 Task: Look for space in Concordia, Argentina from 6th September, 2023 to 10th September, 2023 for 1 adult in price range Rs.9000 to Rs.17000. Place can be private room with 1  bedroom having 1 bed and 1 bathroom. Property type can be house, flat, guest house, hotel. Amenities needed are: heating. Booking option can be shelf check-in. Required host language is English.
Action: Mouse moved to (413, 149)
Screenshot: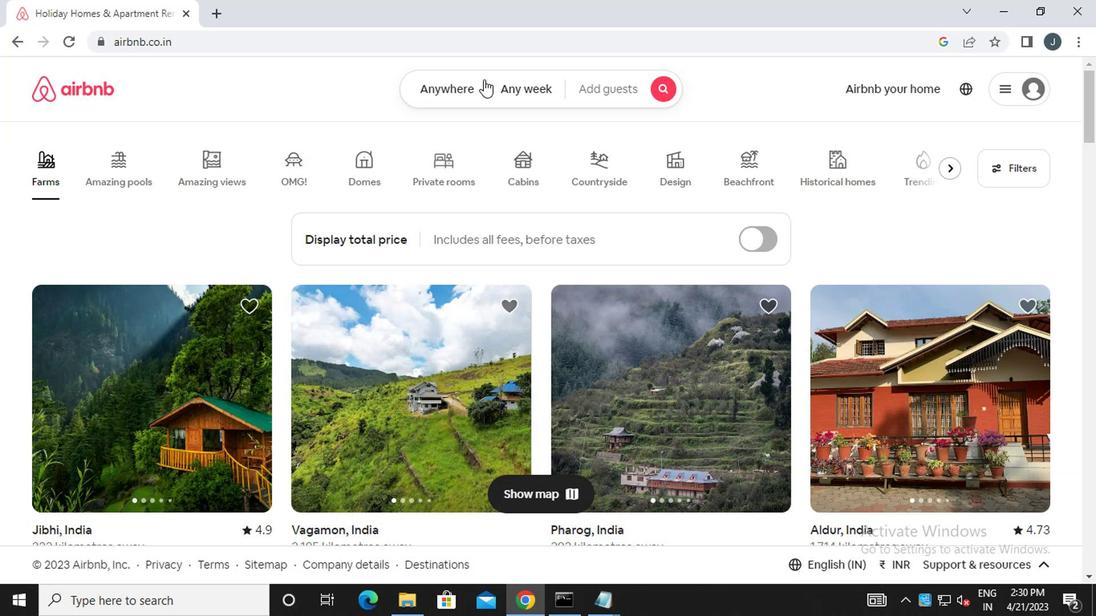 
Action: Mouse pressed left at (413, 149)
Screenshot: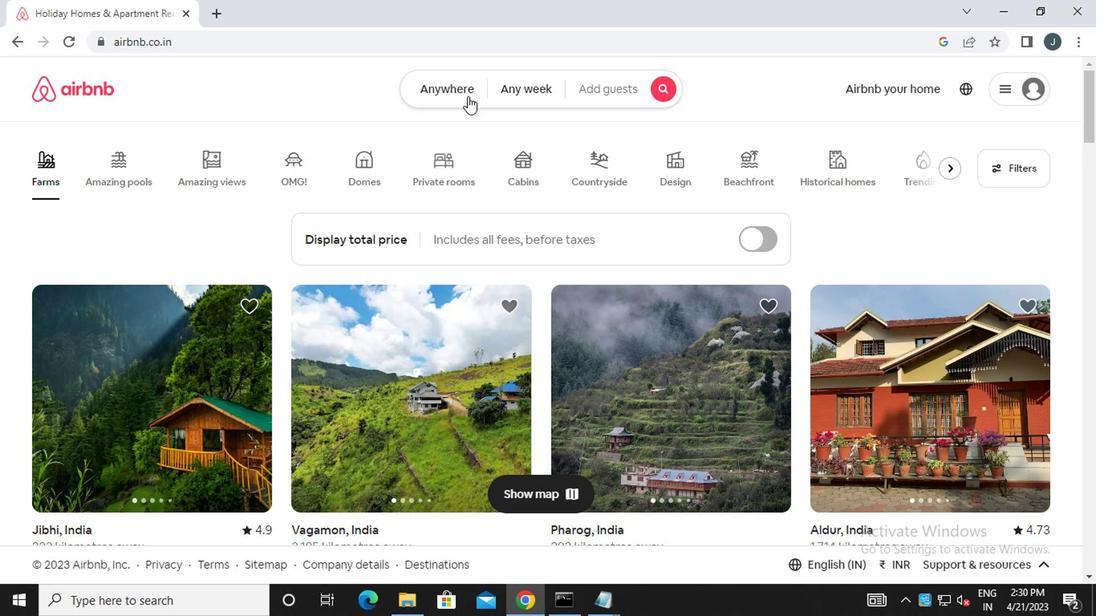 
Action: Mouse moved to (272, 188)
Screenshot: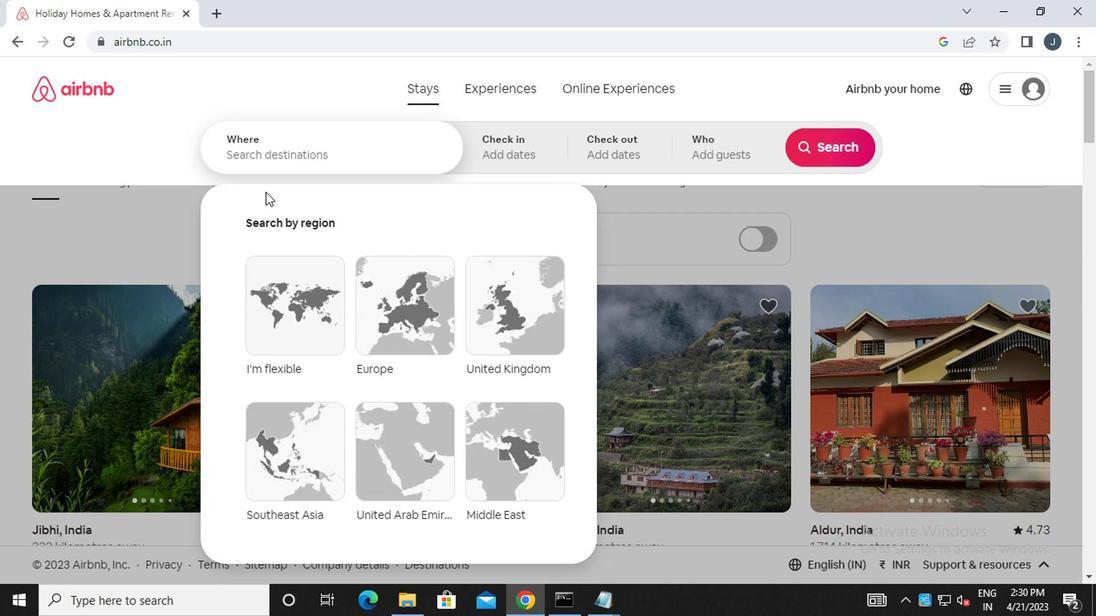 
Action: Mouse pressed left at (272, 188)
Screenshot: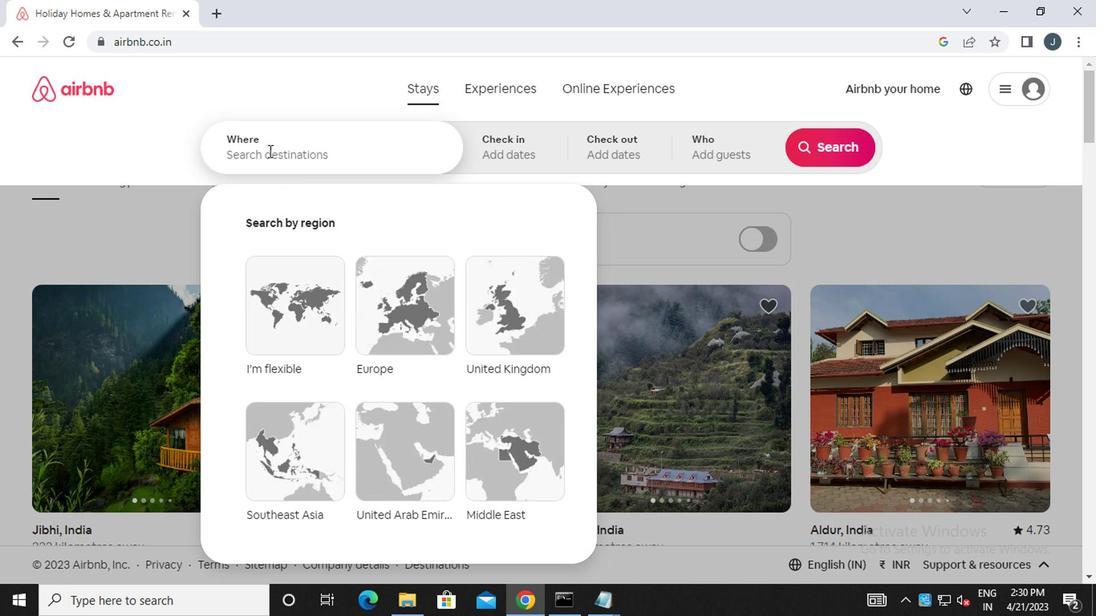 
Action: Mouse moved to (289, 204)
Screenshot: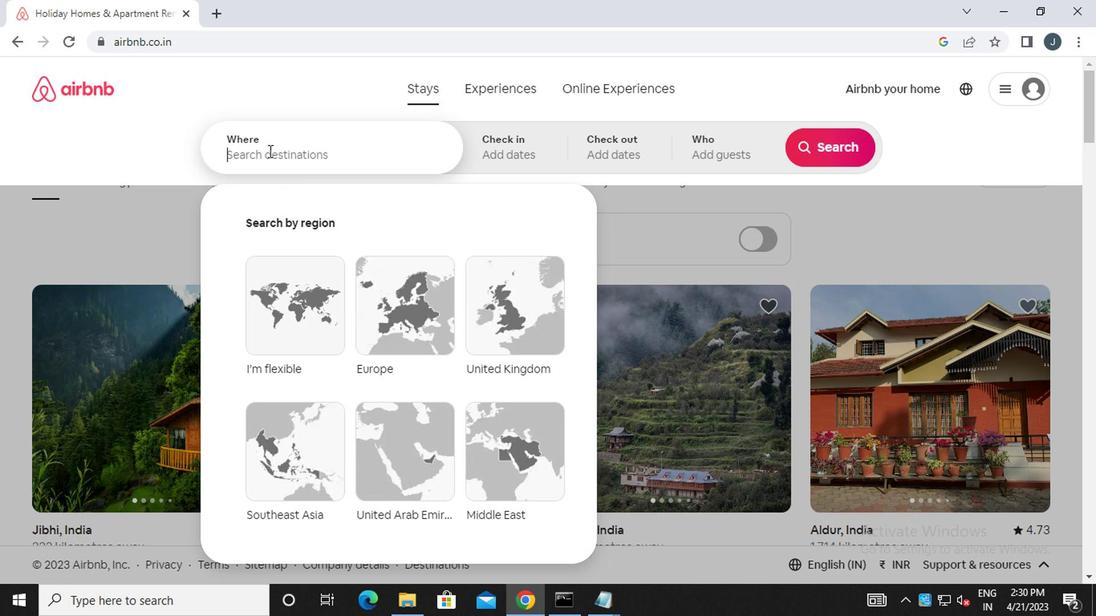 
Action: Key pressed c<Key.caps_lock>oncordia,<Key.space><Key.caps_lock>a<Key.caps_lock>rgentina
Screenshot: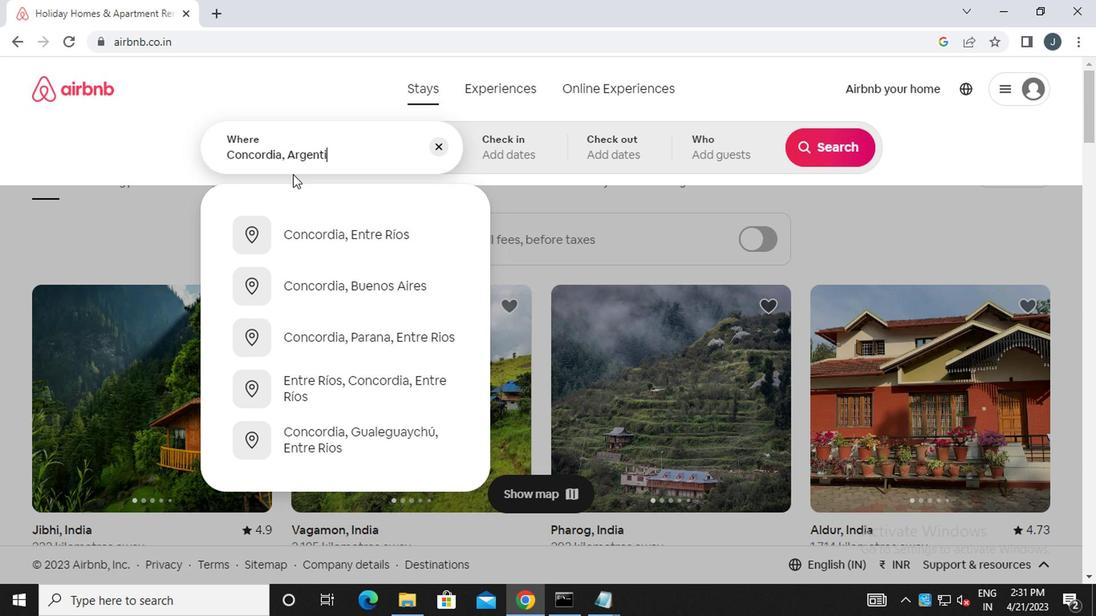 
Action: Mouse moved to (453, 183)
Screenshot: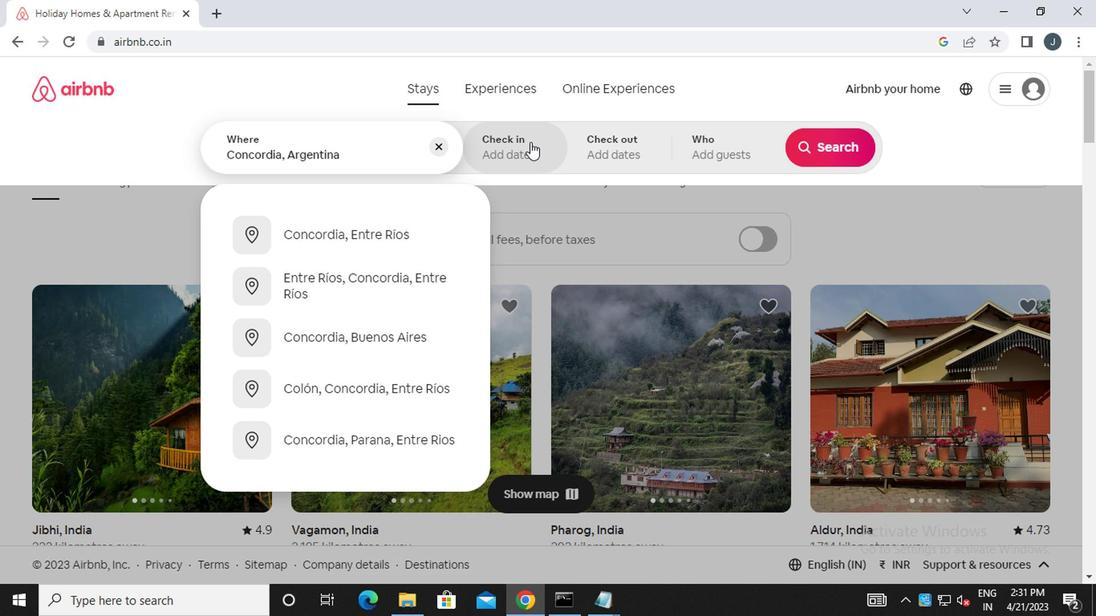 
Action: Mouse pressed left at (453, 183)
Screenshot: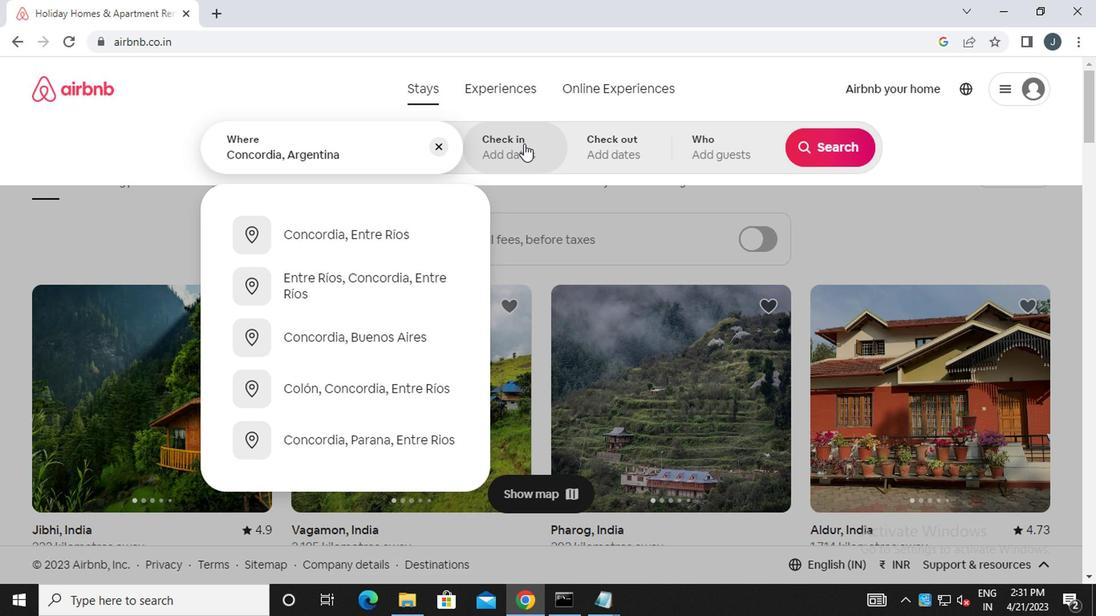 
Action: Mouse moved to (661, 278)
Screenshot: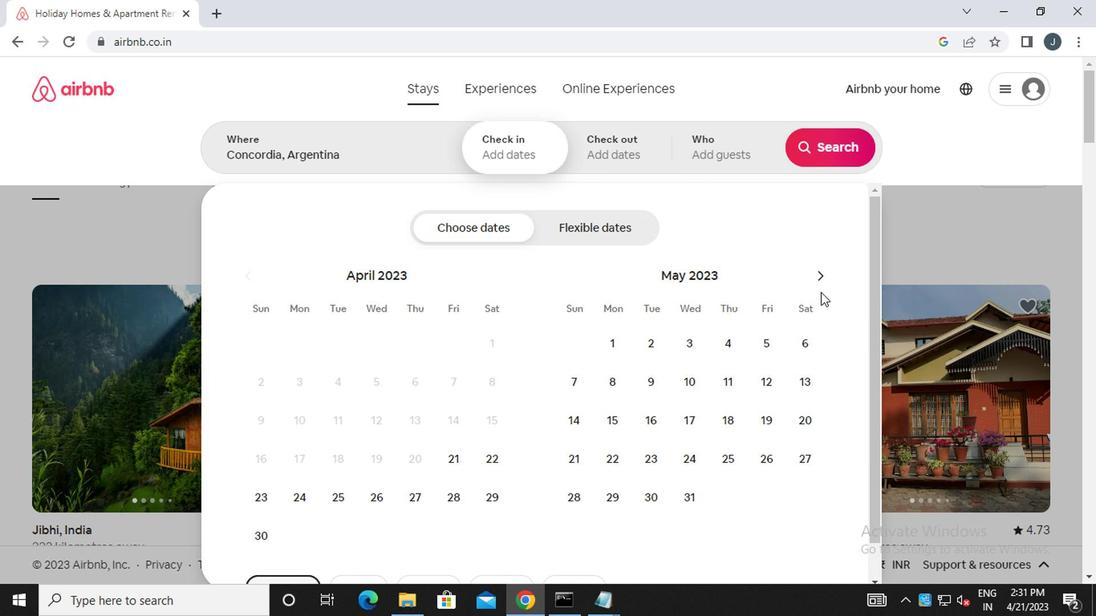 
Action: Mouse pressed left at (661, 278)
Screenshot: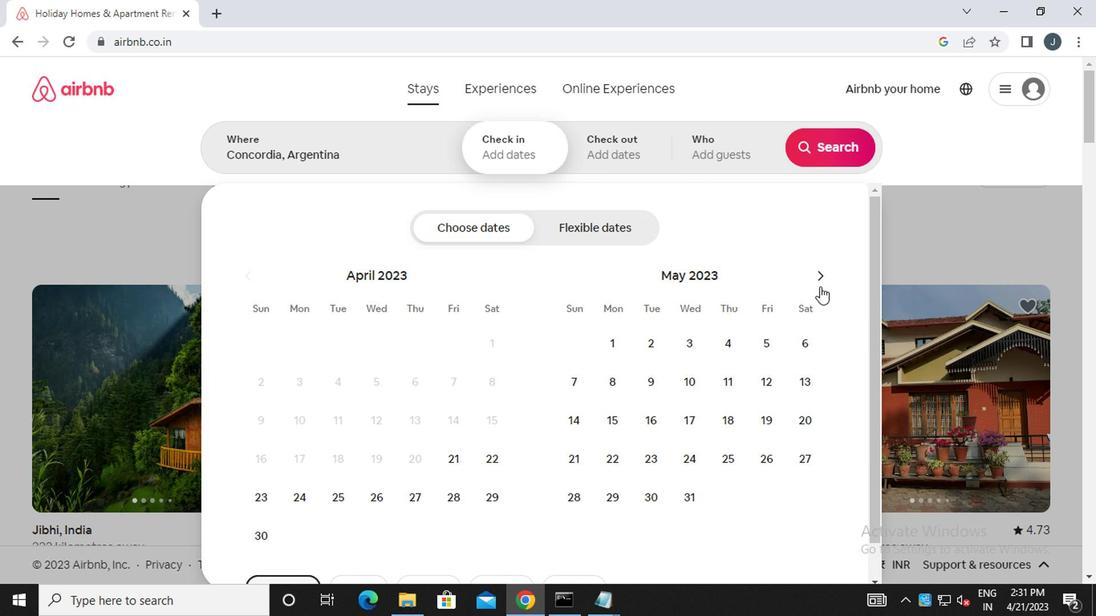 
Action: Mouse pressed left at (661, 278)
Screenshot: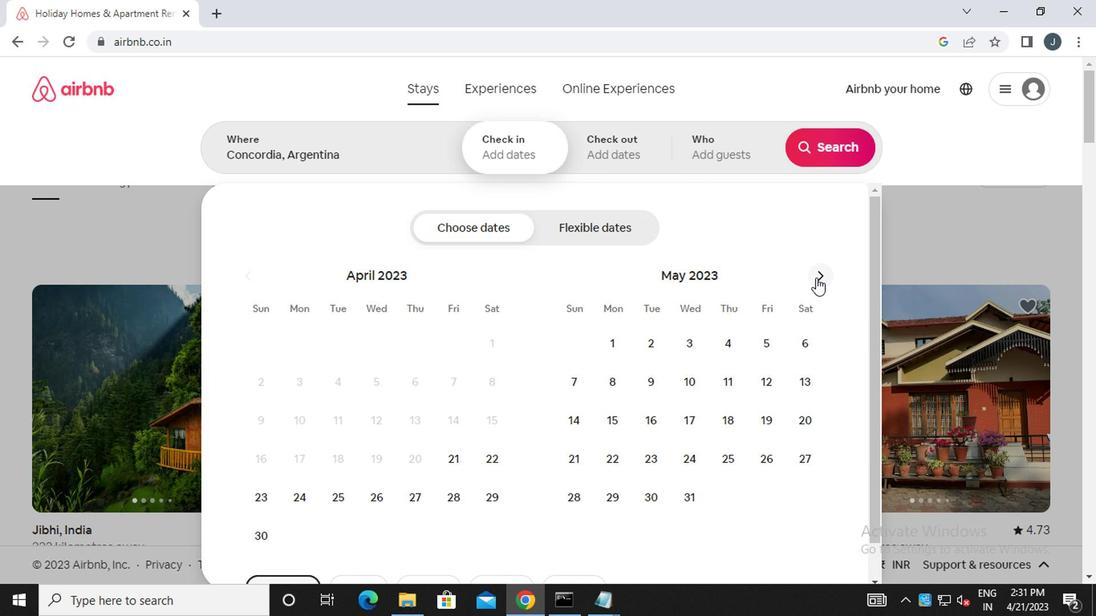 
Action: Mouse pressed left at (661, 278)
Screenshot: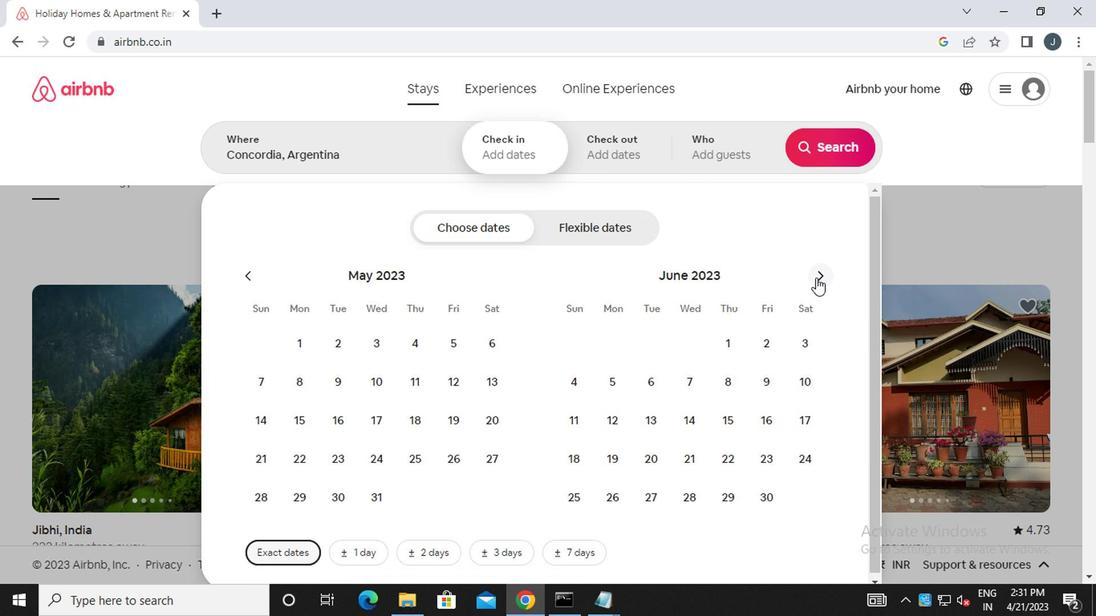 
Action: Mouse moved to (661, 278)
Screenshot: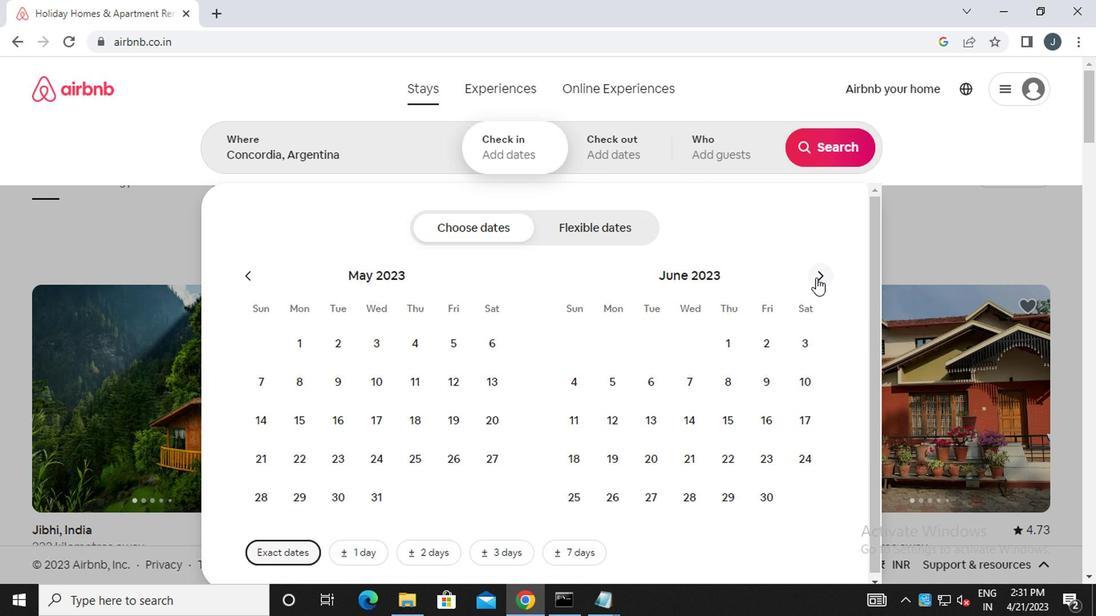 
Action: Mouse pressed left at (661, 278)
Screenshot: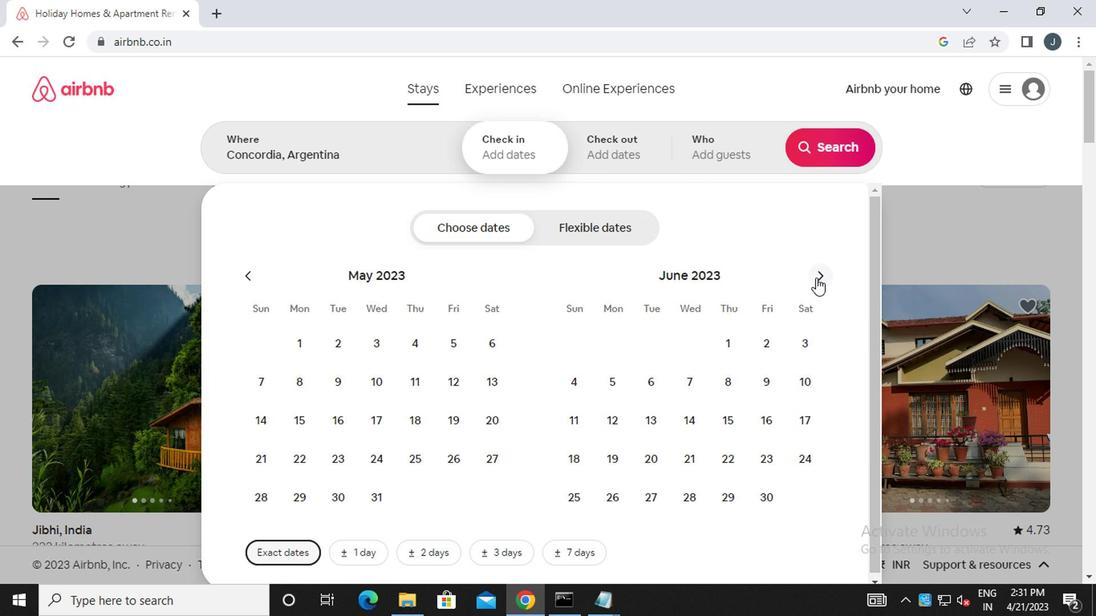 
Action: Mouse pressed left at (661, 278)
Screenshot: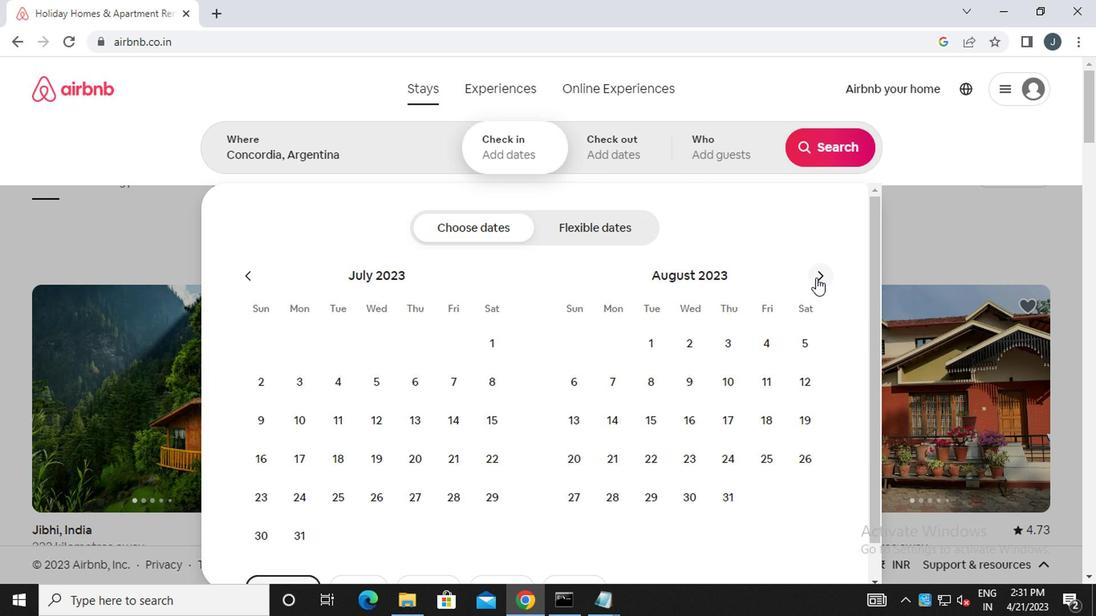 
Action: Mouse moved to (579, 349)
Screenshot: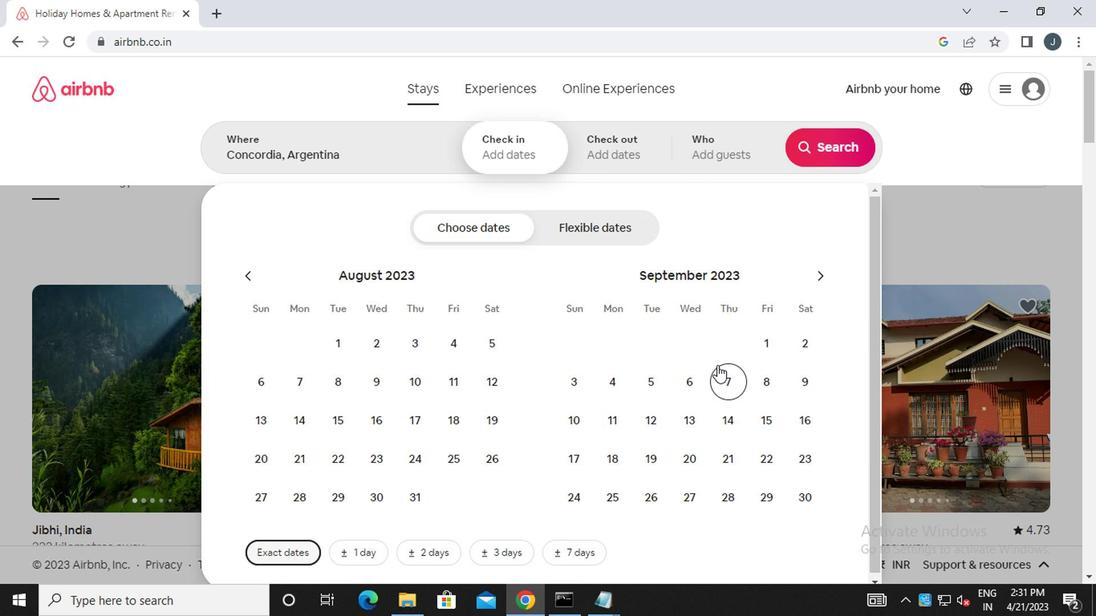 
Action: Mouse pressed left at (579, 349)
Screenshot: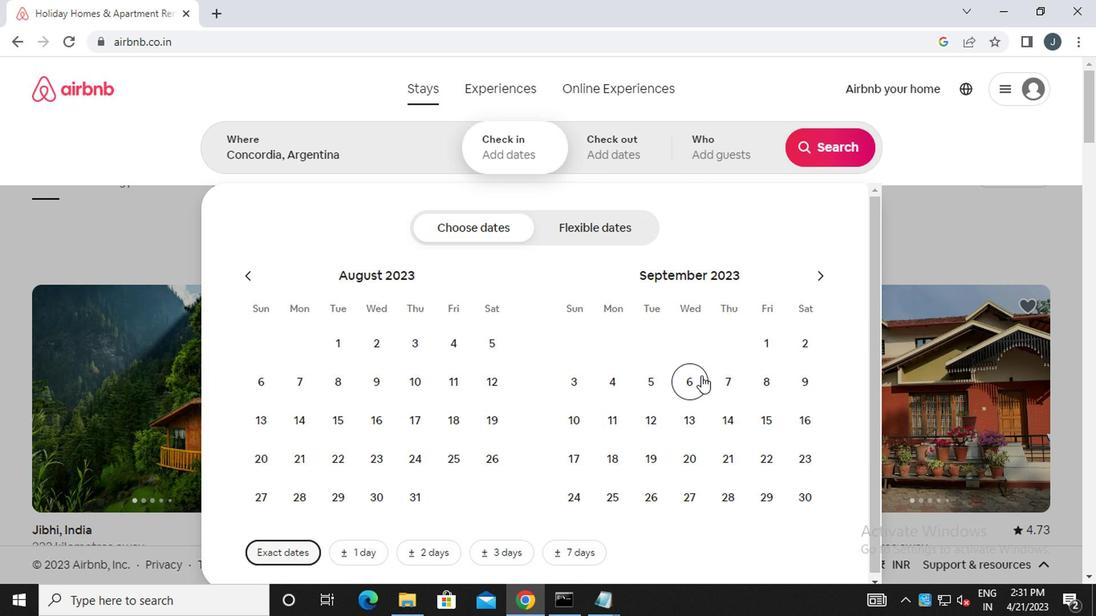 
Action: Mouse moved to (490, 373)
Screenshot: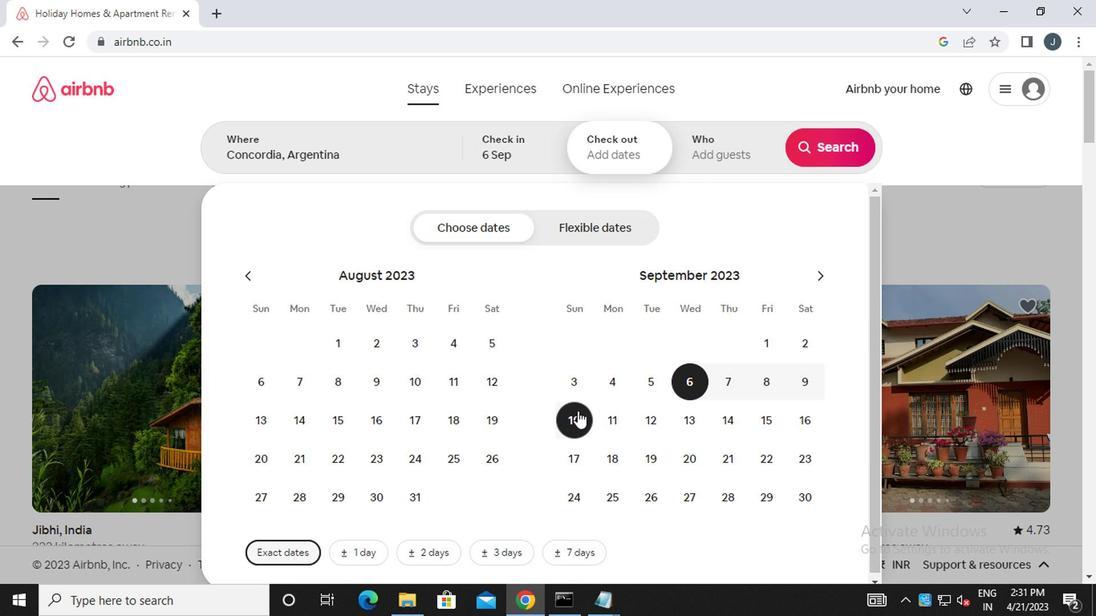 
Action: Mouse pressed left at (490, 373)
Screenshot: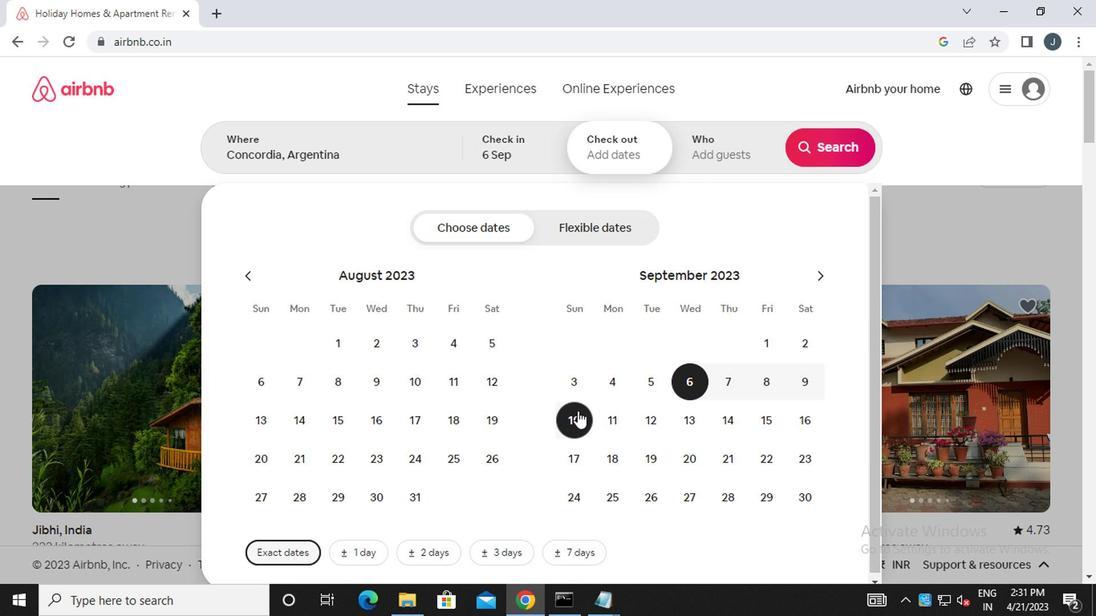 
Action: Mouse moved to (610, 192)
Screenshot: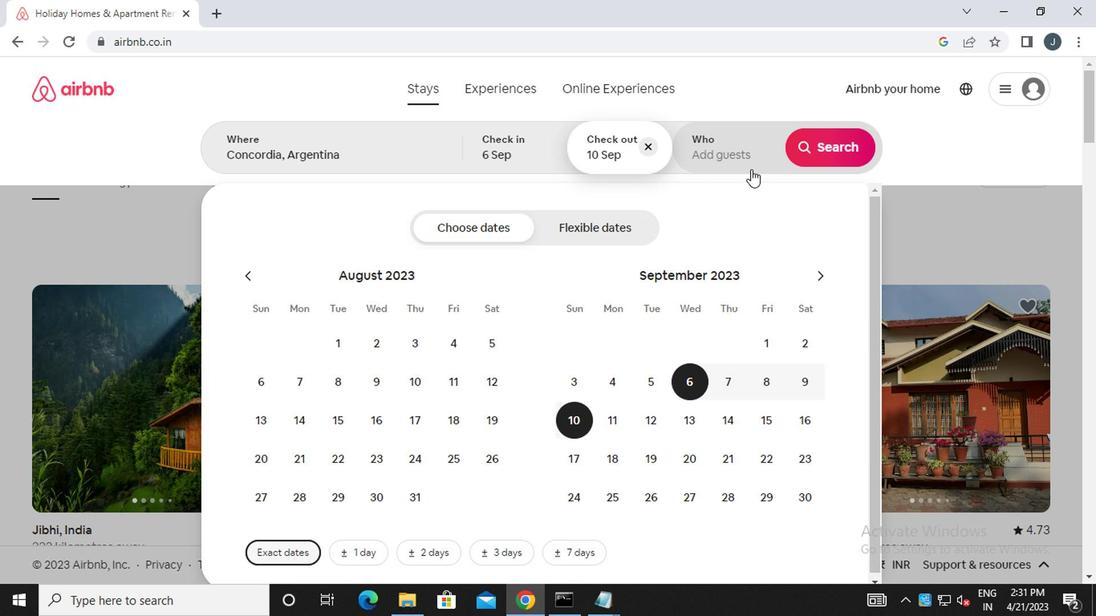 
Action: Mouse pressed left at (610, 192)
Screenshot: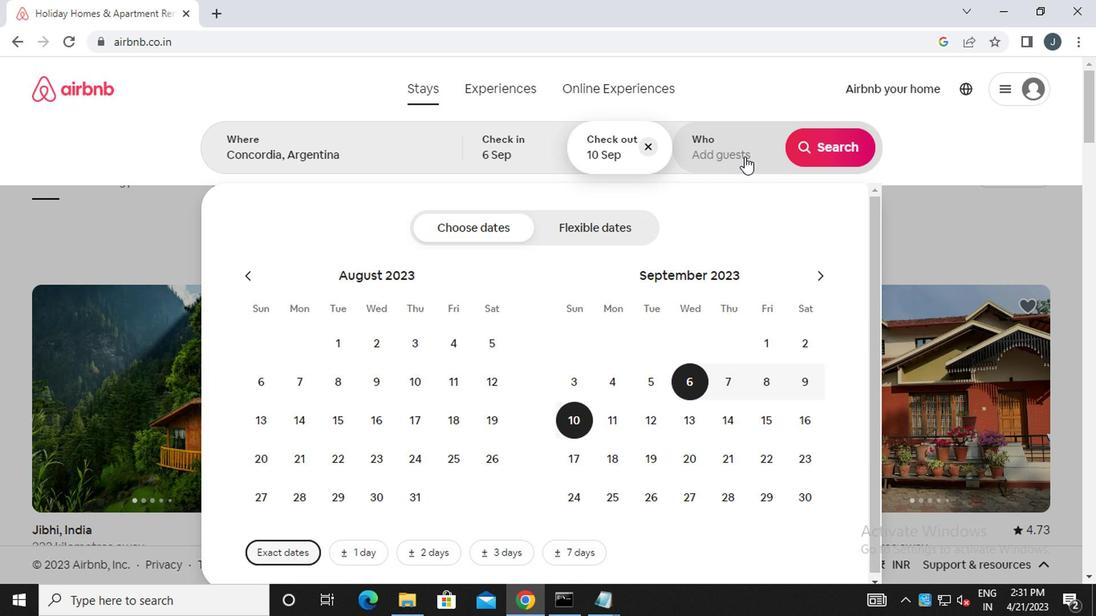 
Action: Mouse moved to (675, 247)
Screenshot: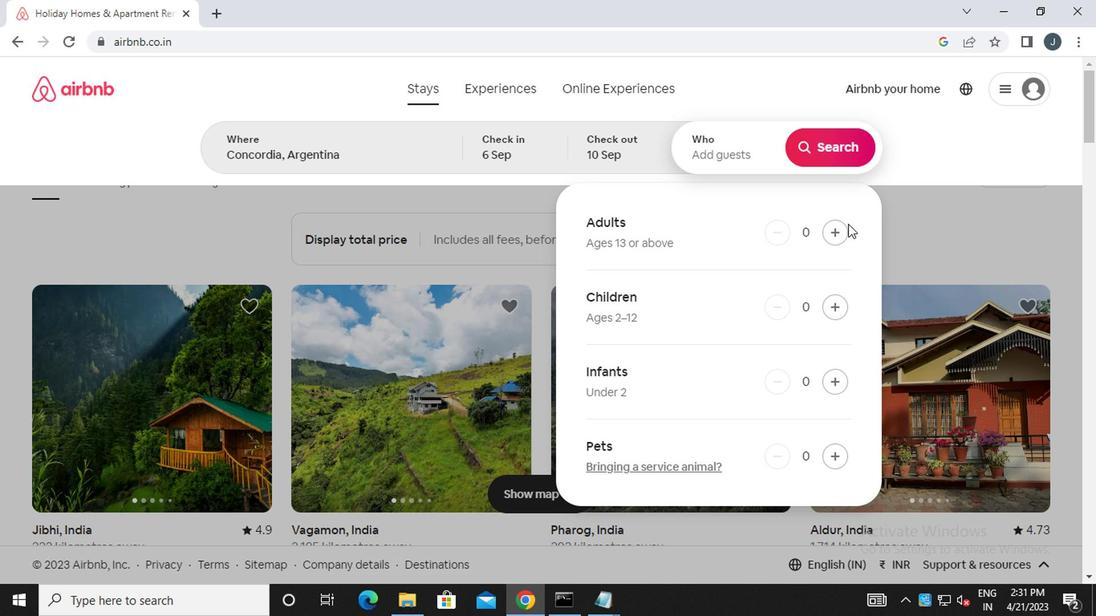 
Action: Mouse pressed left at (675, 247)
Screenshot: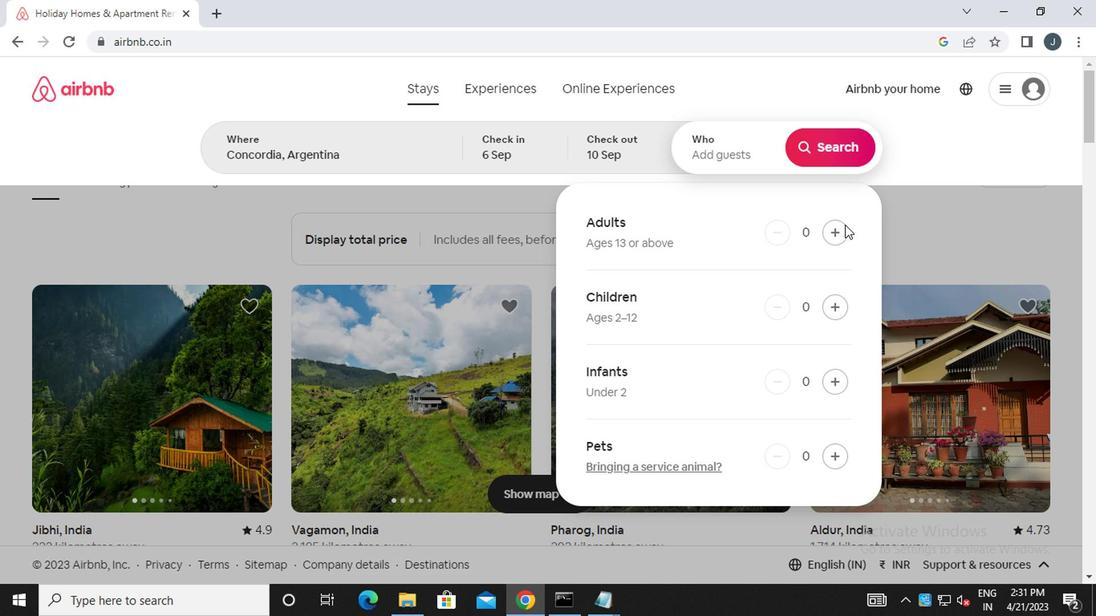 
Action: Mouse moved to (671, 187)
Screenshot: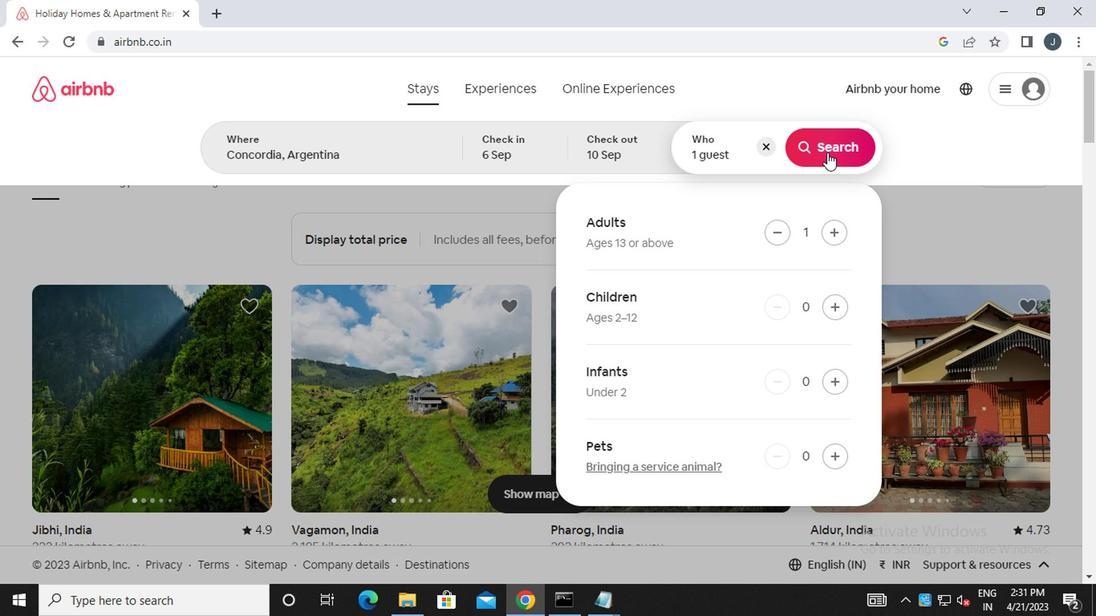 
Action: Mouse pressed left at (671, 187)
Screenshot: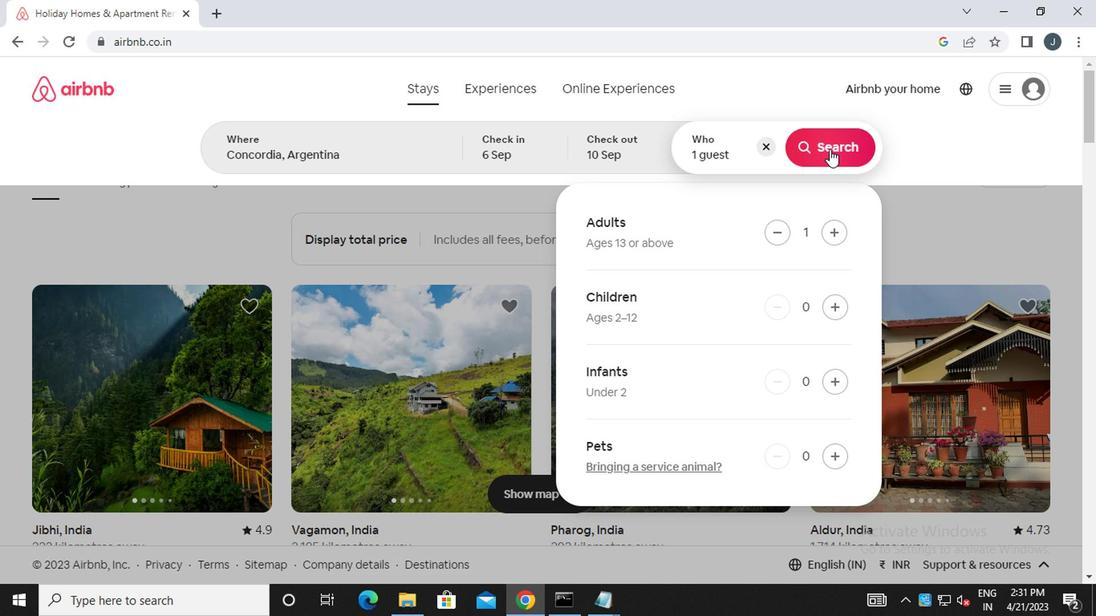 
Action: Mouse moved to (817, 190)
Screenshot: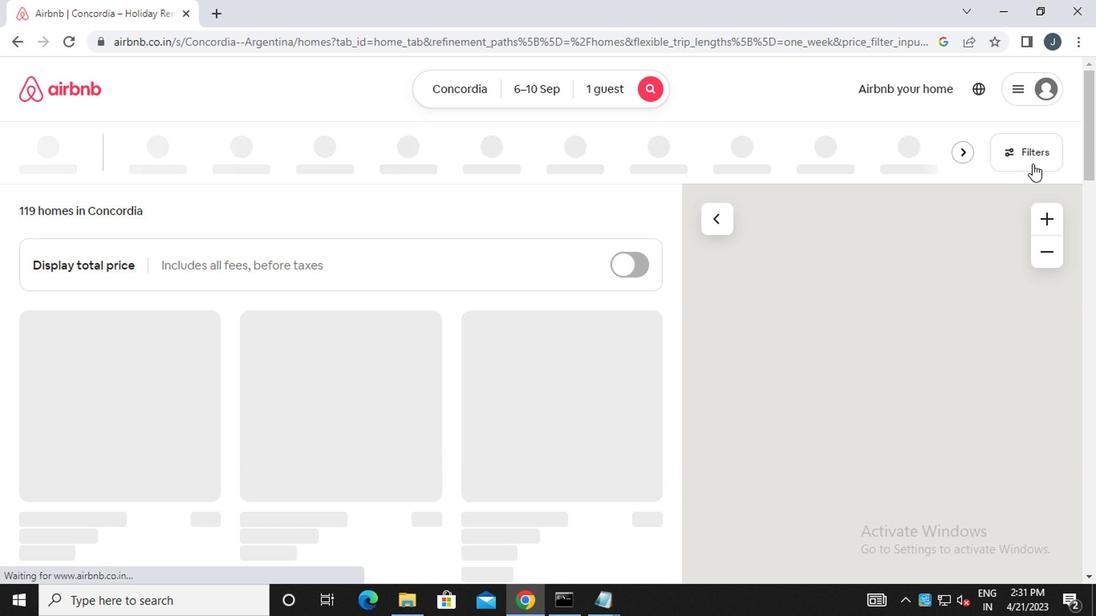 
Action: Mouse pressed left at (817, 190)
Screenshot: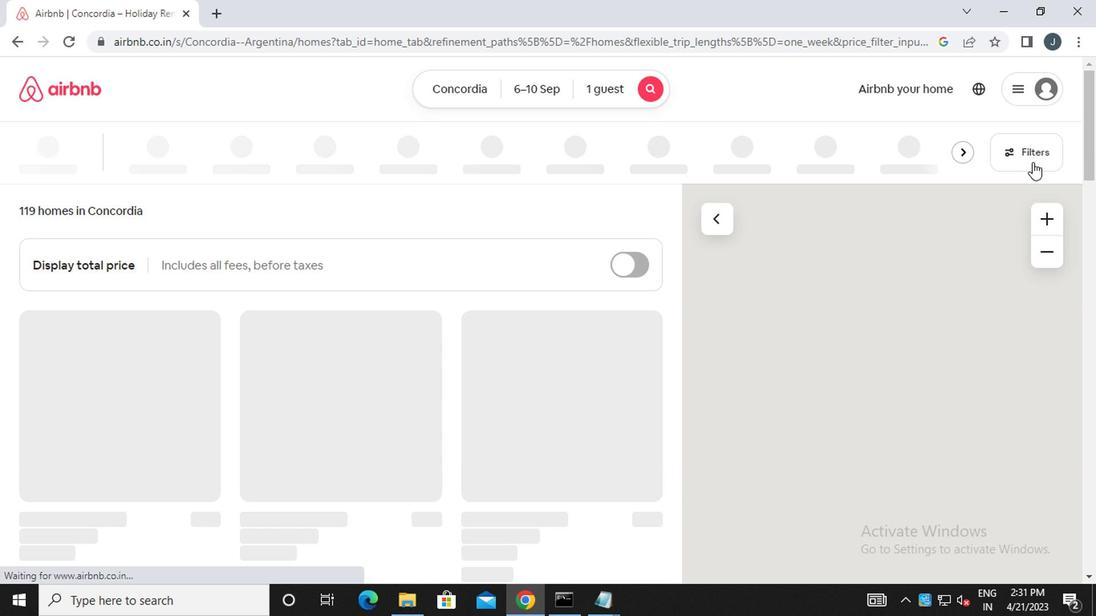 
Action: Mouse moved to (327, 337)
Screenshot: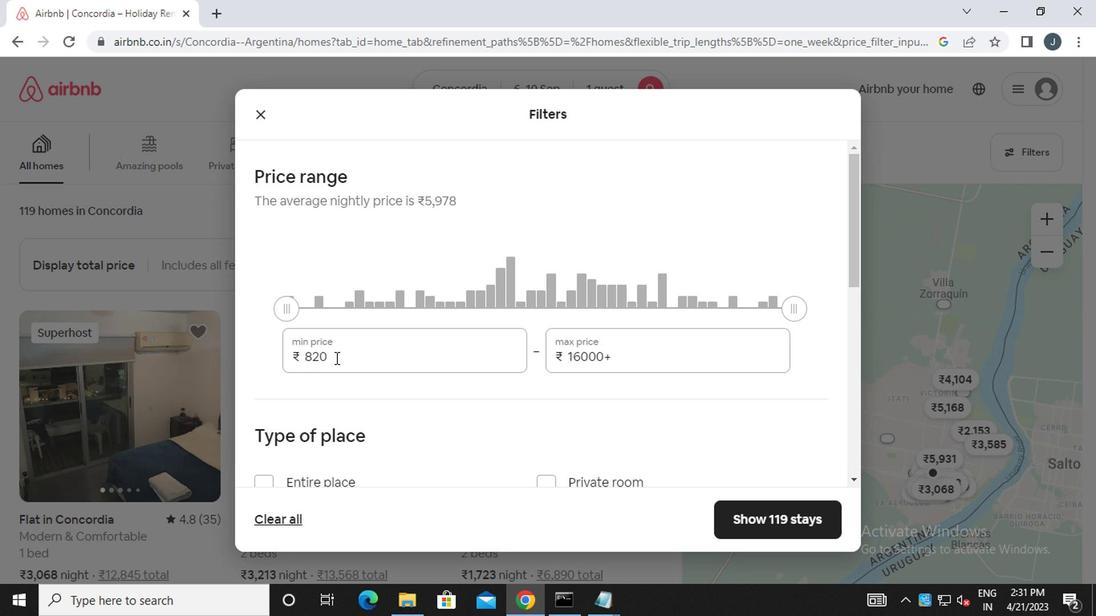 
Action: Mouse pressed left at (327, 337)
Screenshot: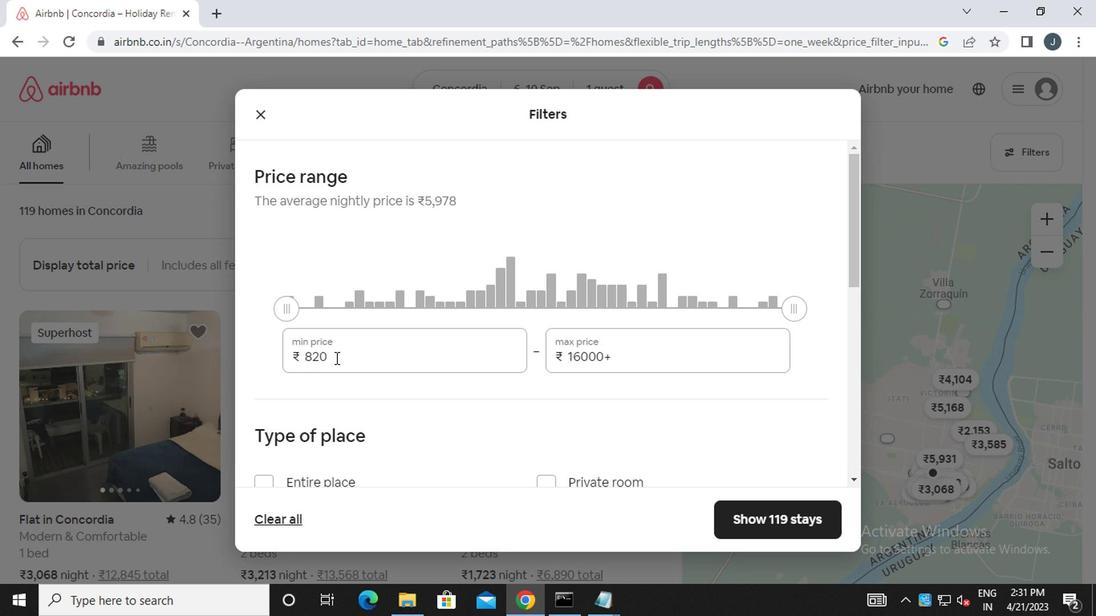 
Action: Mouse moved to (330, 338)
Screenshot: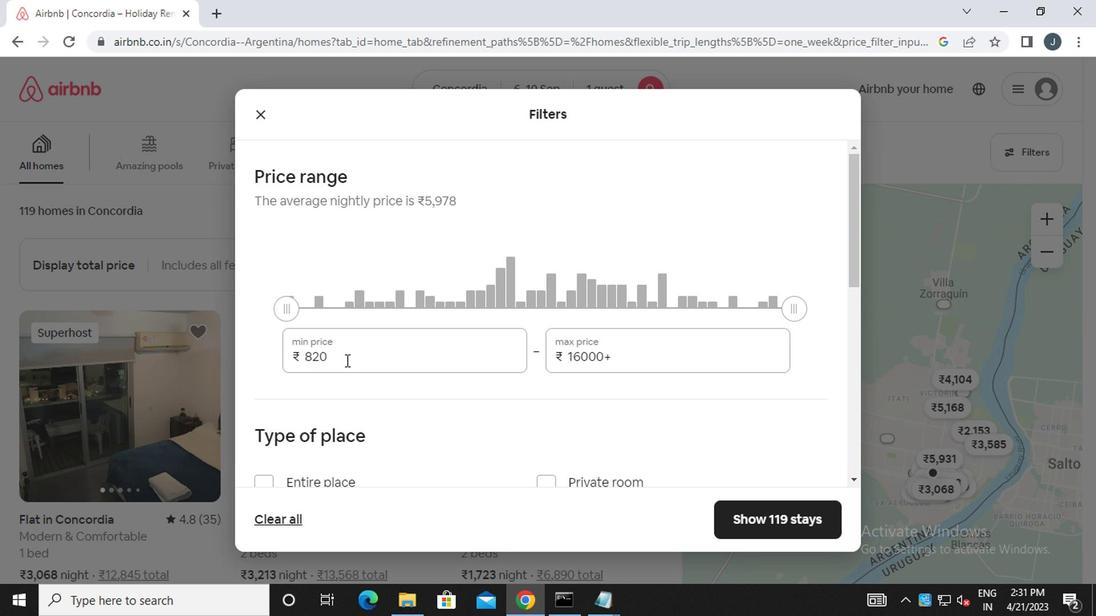 
Action: Key pressed <Key.backspace><Key.backspace><Key.backspace>9000
Screenshot: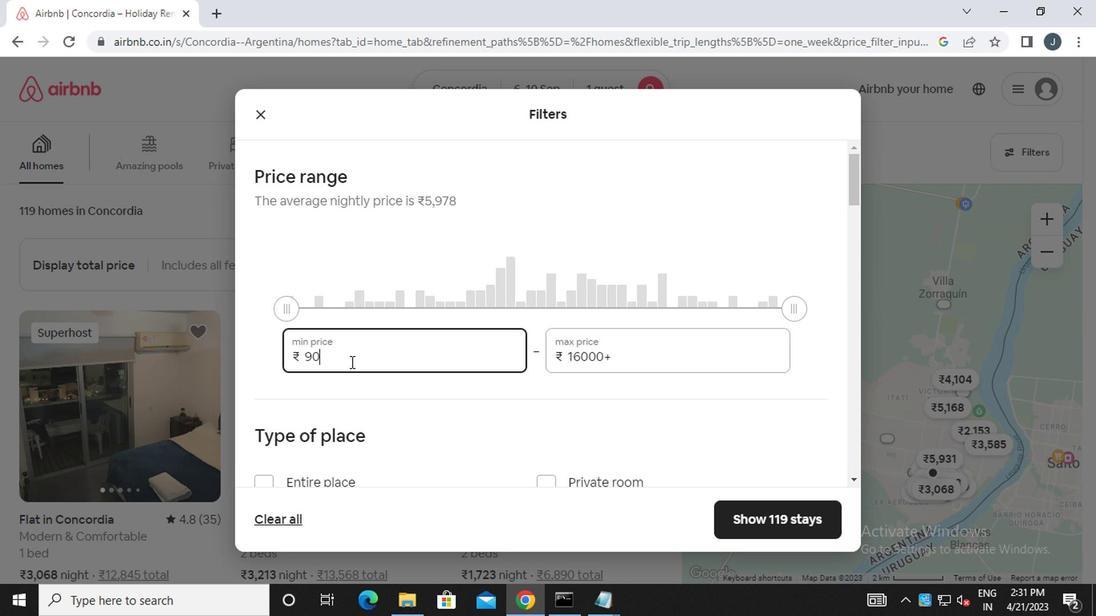 
Action: Mouse moved to (564, 330)
Screenshot: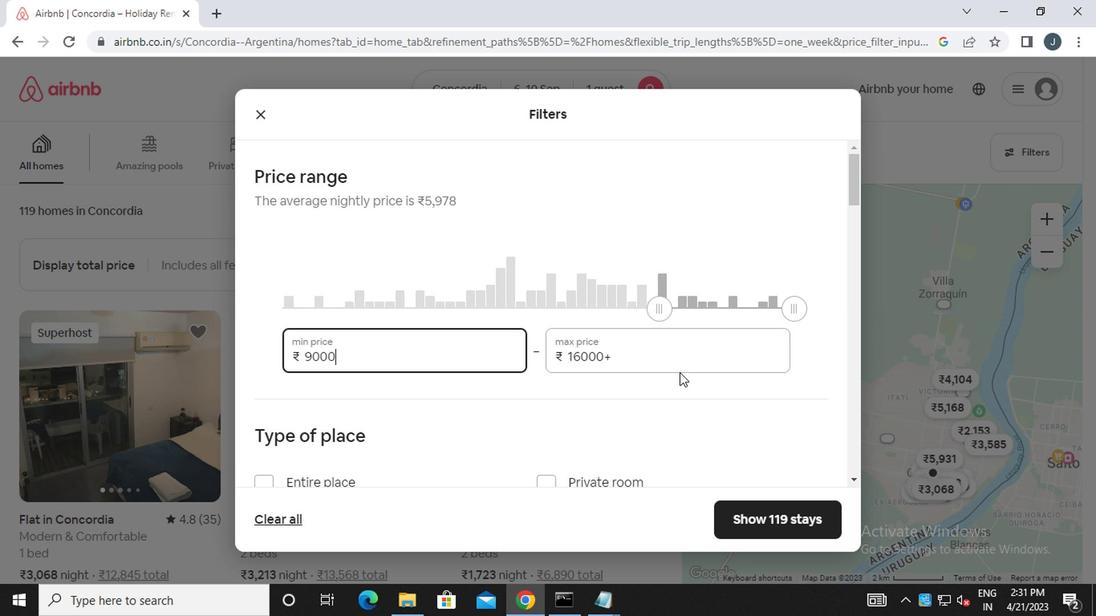 
Action: Mouse pressed left at (564, 330)
Screenshot: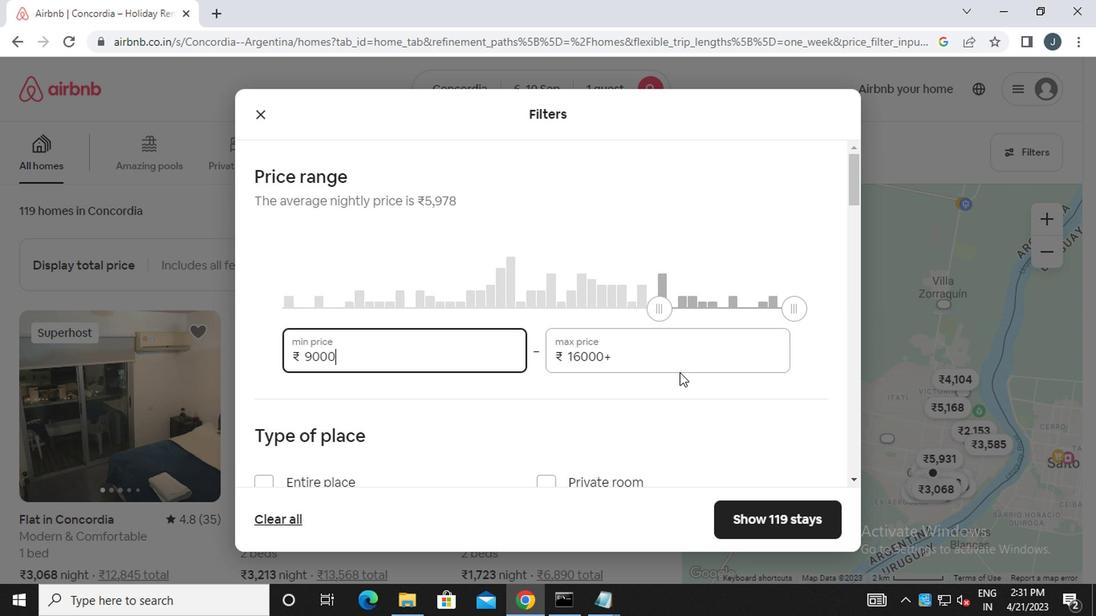 
Action: Mouse moved to (564, 330)
Screenshot: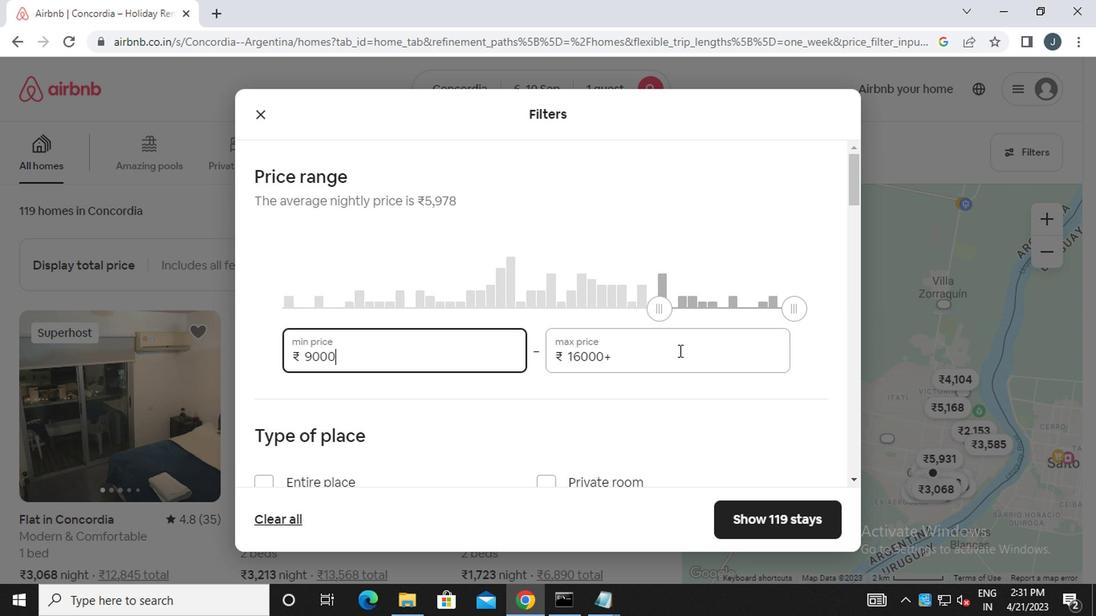 
Action: Key pressed <Key.backspace><Key.backspace><Key.backspace><Key.backspace><Key.backspace><Key.backspace><Key.backspace><Key.backspace><Key.backspace><Key.backspace>17000
Screenshot: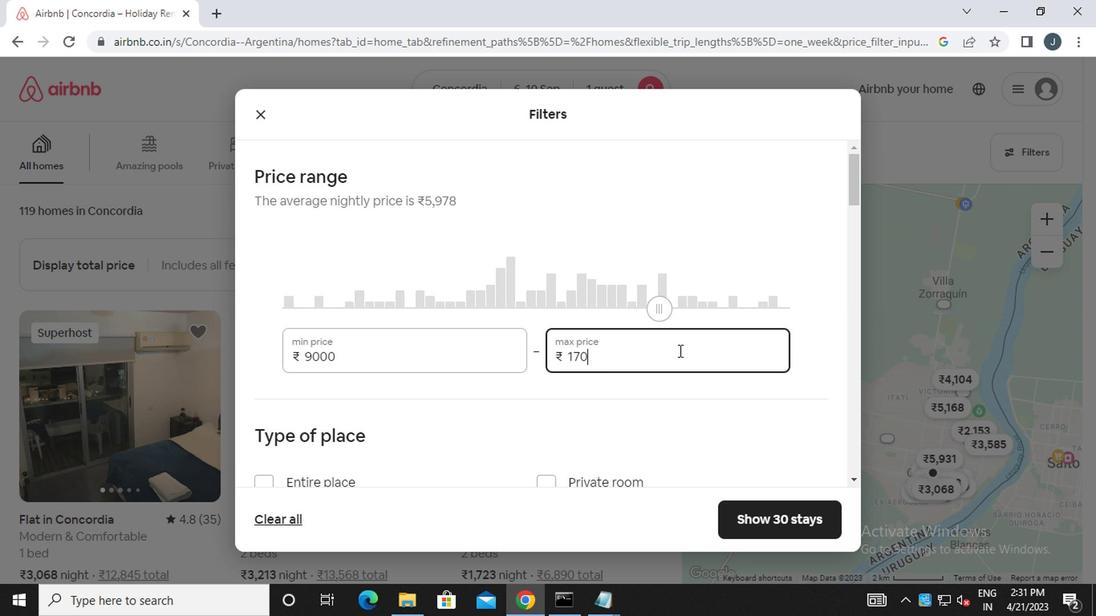 
Action: Mouse moved to (472, 349)
Screenshot: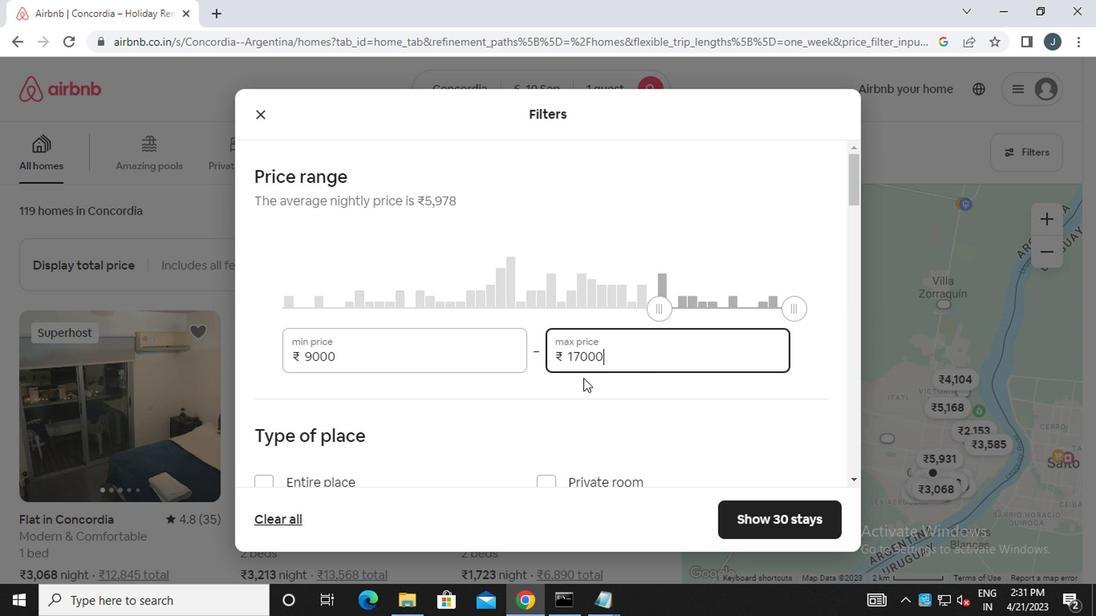 
Action: Mouse scrolled (472, 349) with delta (0, 0)
Screenshot: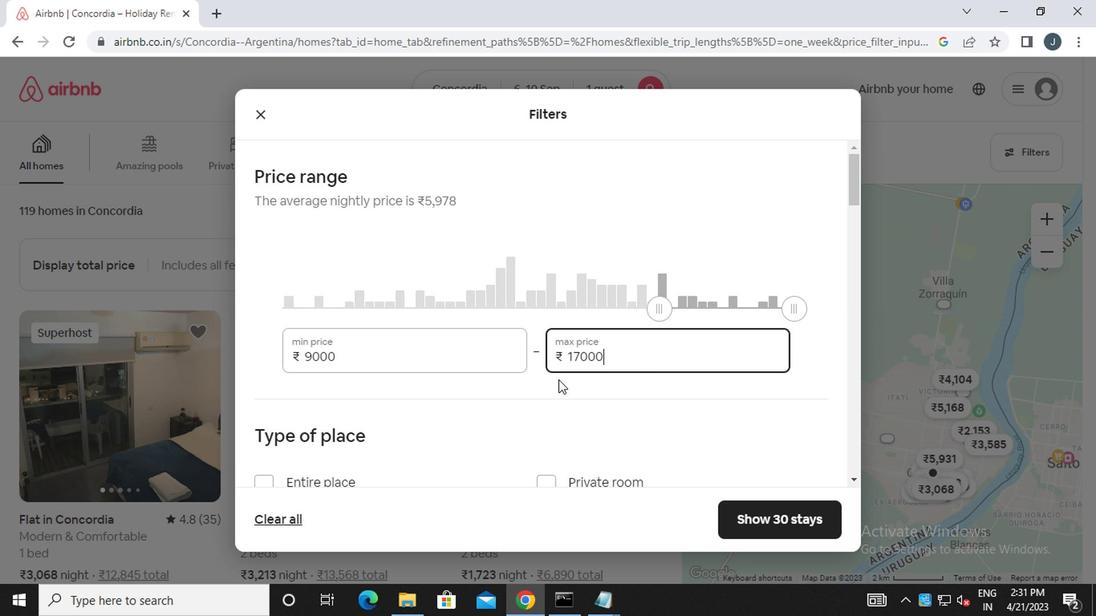 
Action: Mouse moved to (471, 349)
Screenshot: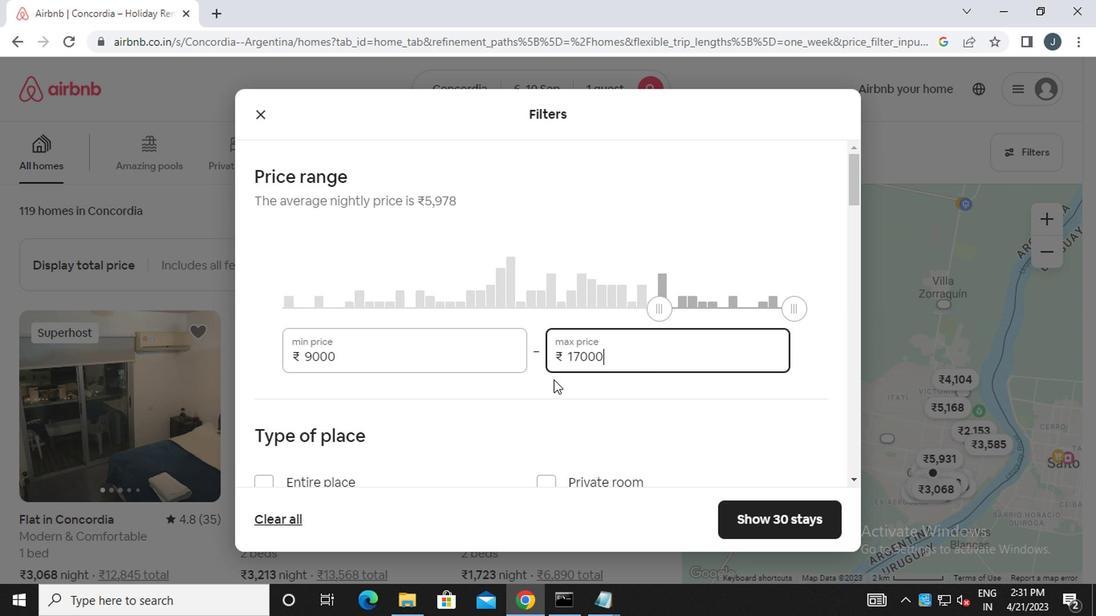 
Action: Mouse scrolled (471, 348) with delta (0, 0)
Screenshot: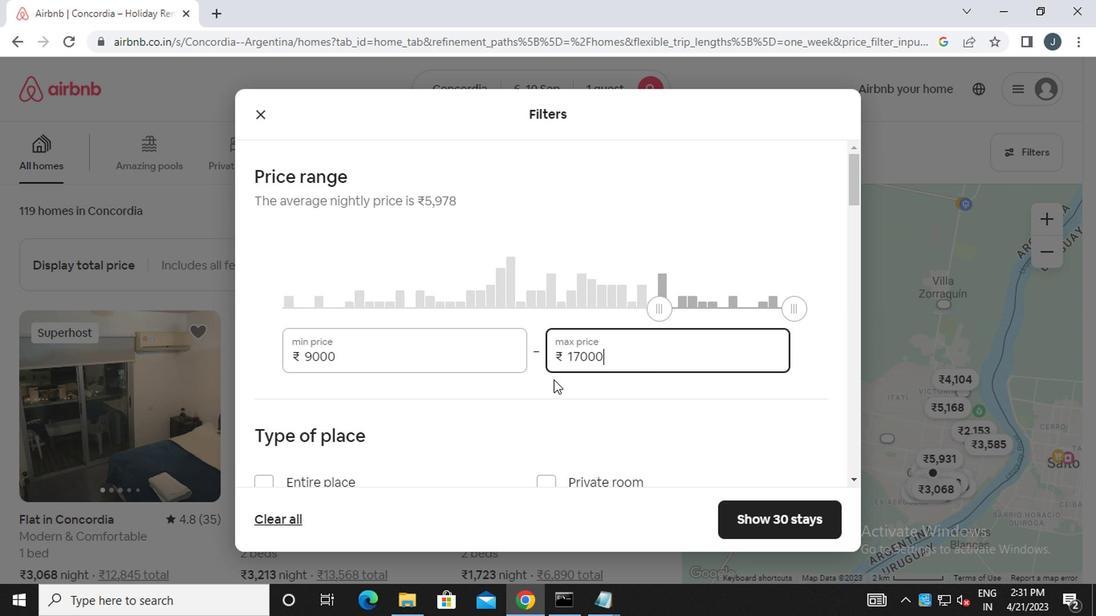 
Action: Mouse moved to (470, 349)
Screenshot: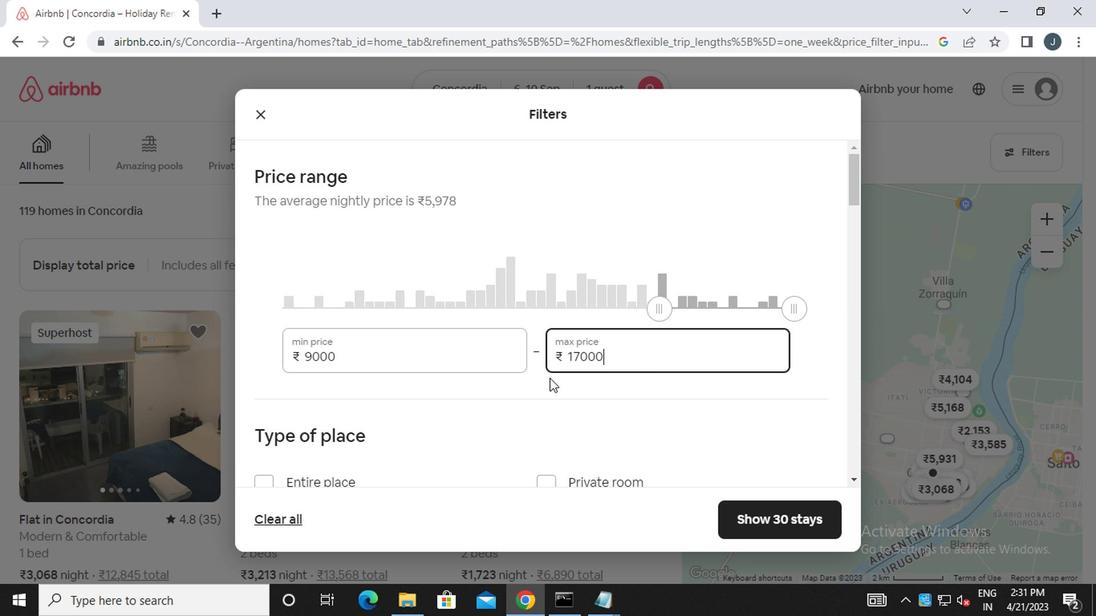 
Action: Mouse scrolled (470, 348) with delta (0, 0)
Screenshot: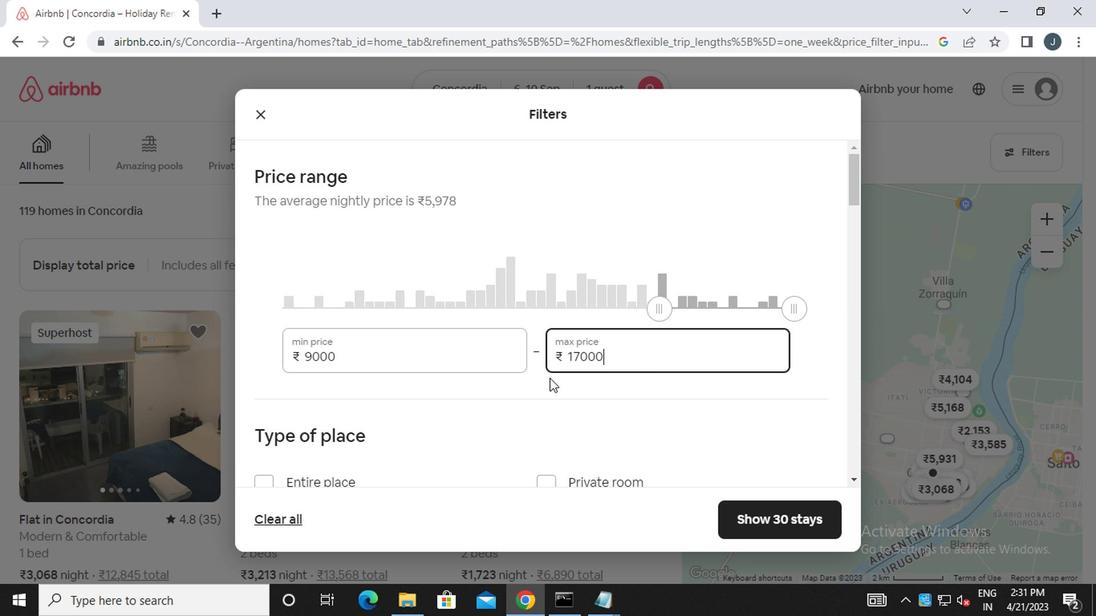 
Action: Mouse moved to (526, 255)
Screenshot: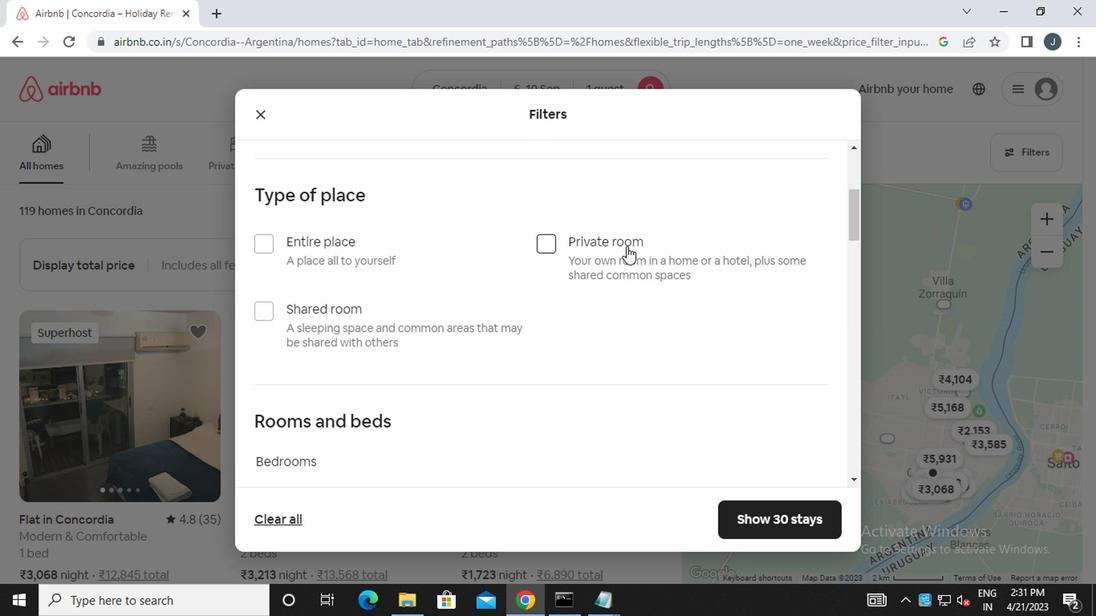 
Action: Mouse pressed left at (526, 255)
Screenshot: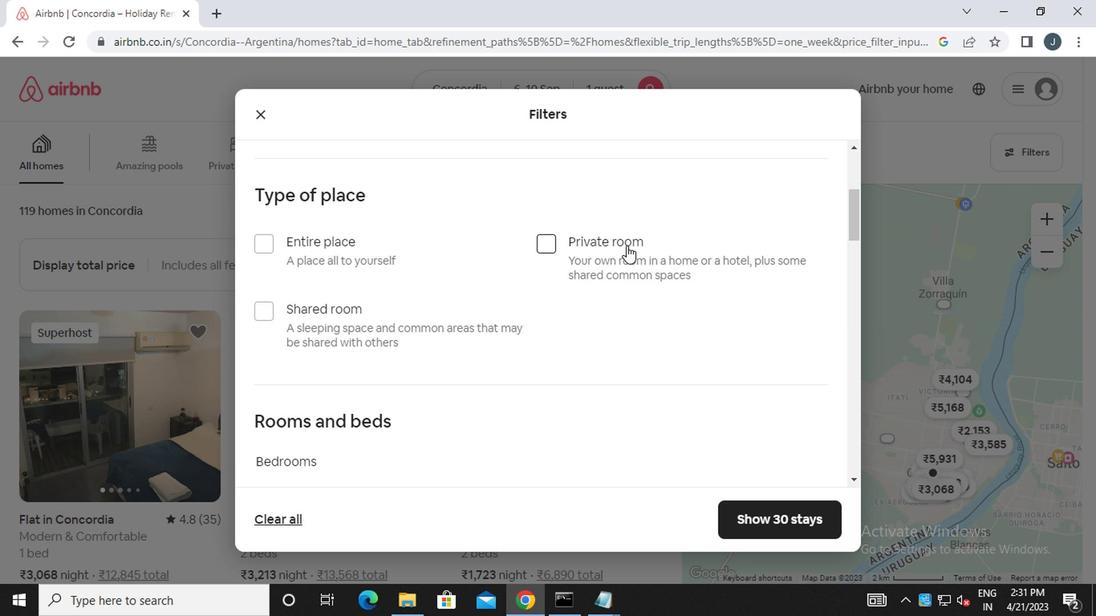 
Action: Mouse moved to (391, 269)
Screenshot: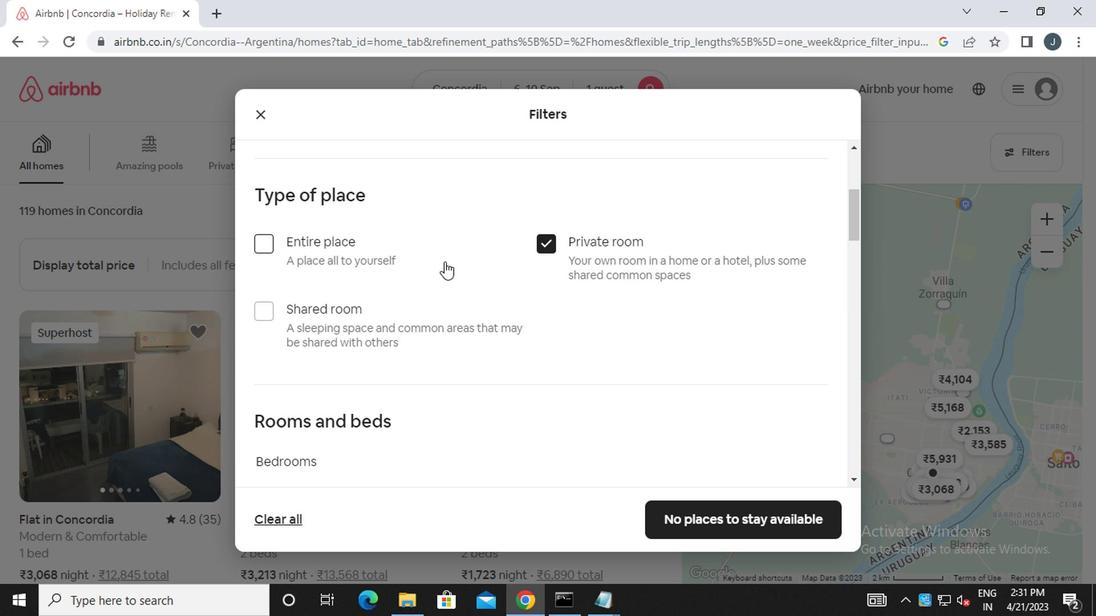 
Action: Mouse scrolled (391, 268) with delta (0, 0)
Screenshot: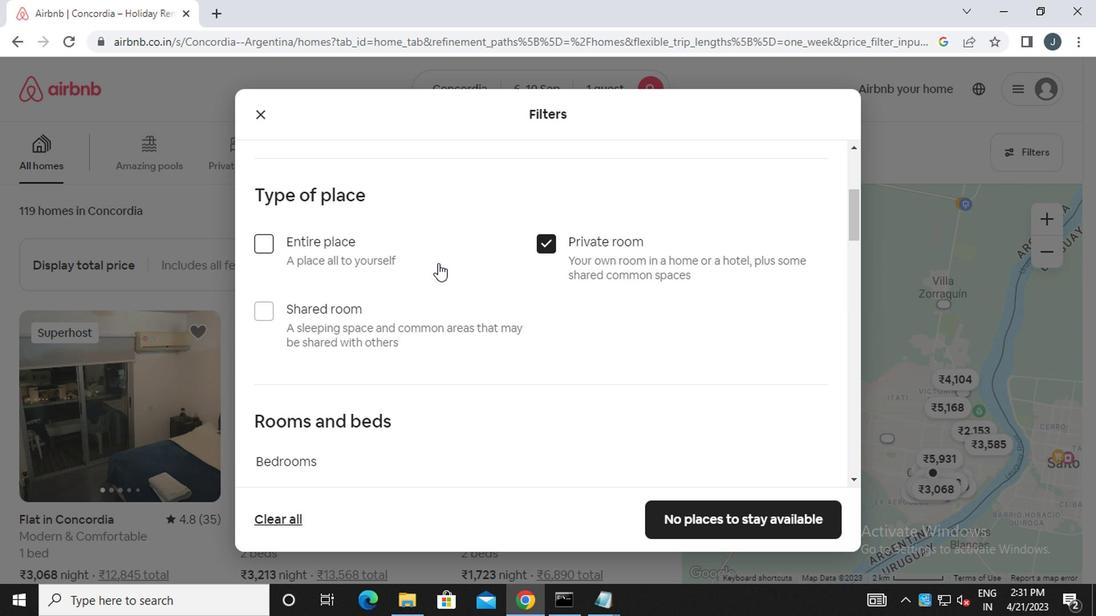 
Action: Mouse scrolled (391, 268) with delta (0, 0)
Screenshot: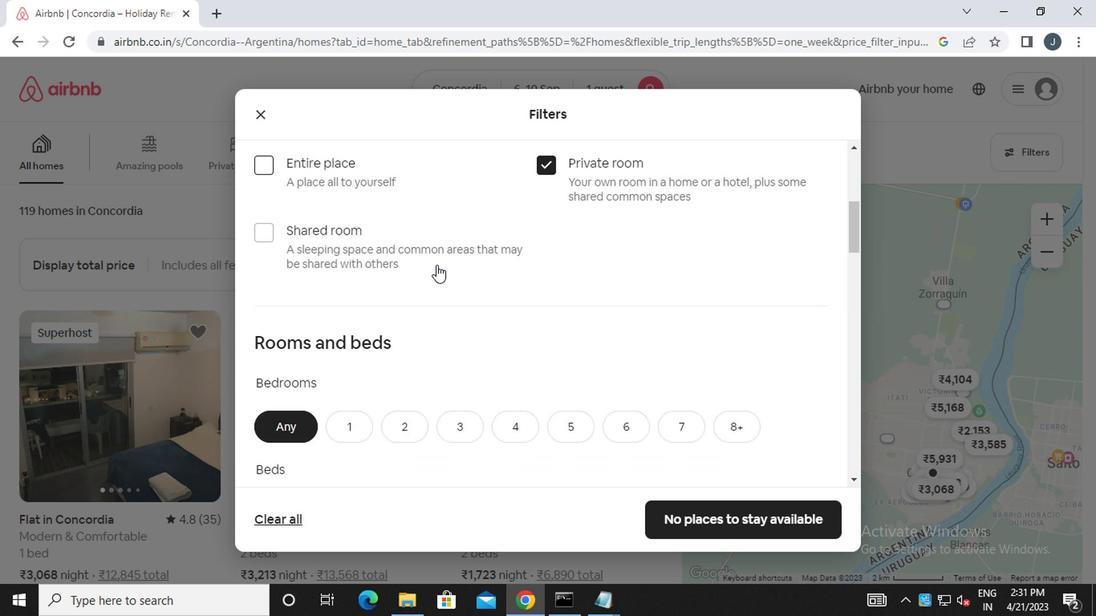 
Action: Mouse scrolled (391, 268) with delta (0, 0)
Screenshot: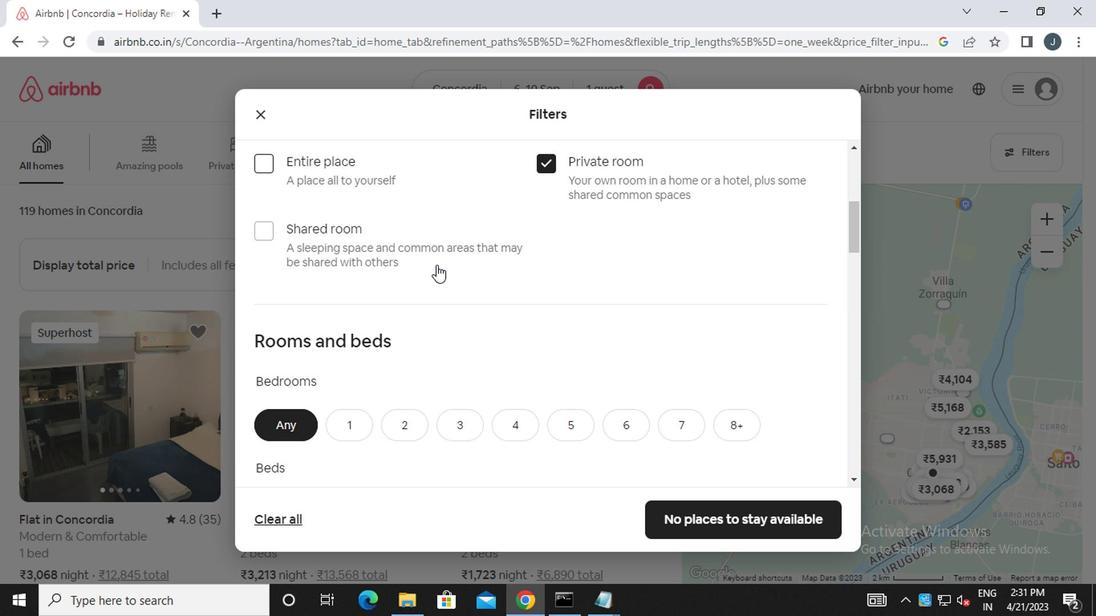 
Action: Mouse scrolled (391, 268) with delta (0, 0)
Screenshot: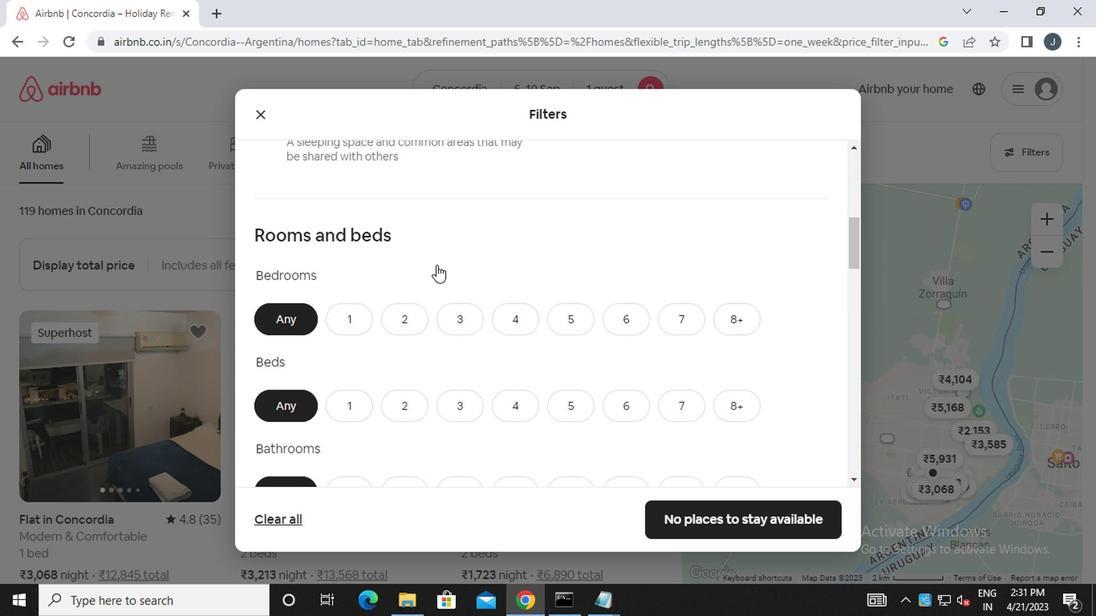 
Action: Mouse moved to (327, 206)
Screenshot: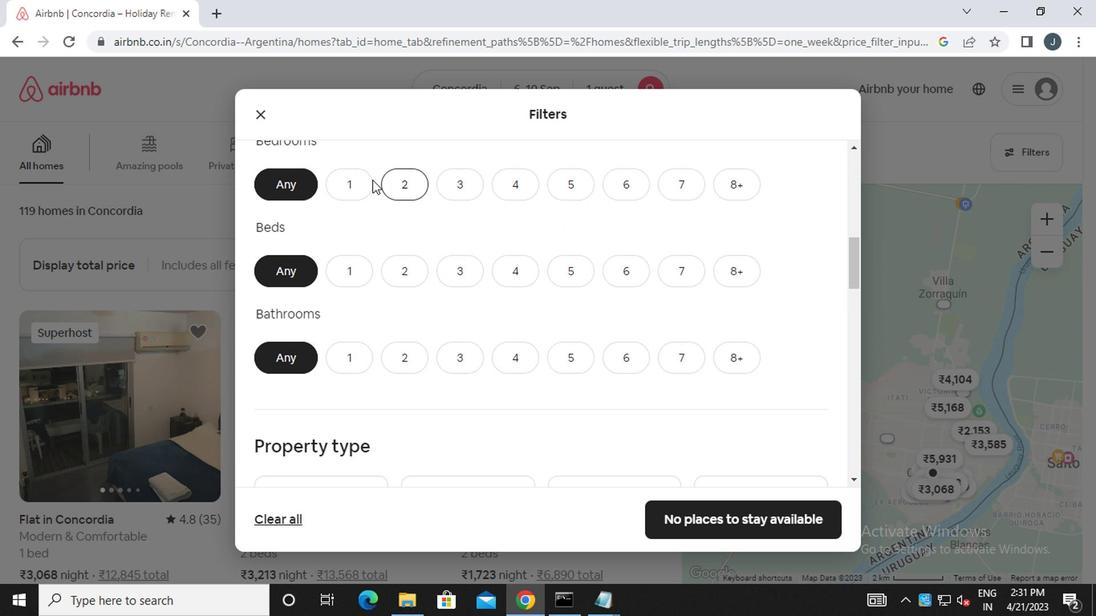 
Action: Mouse pressed left at (327, 206)
Screenshot: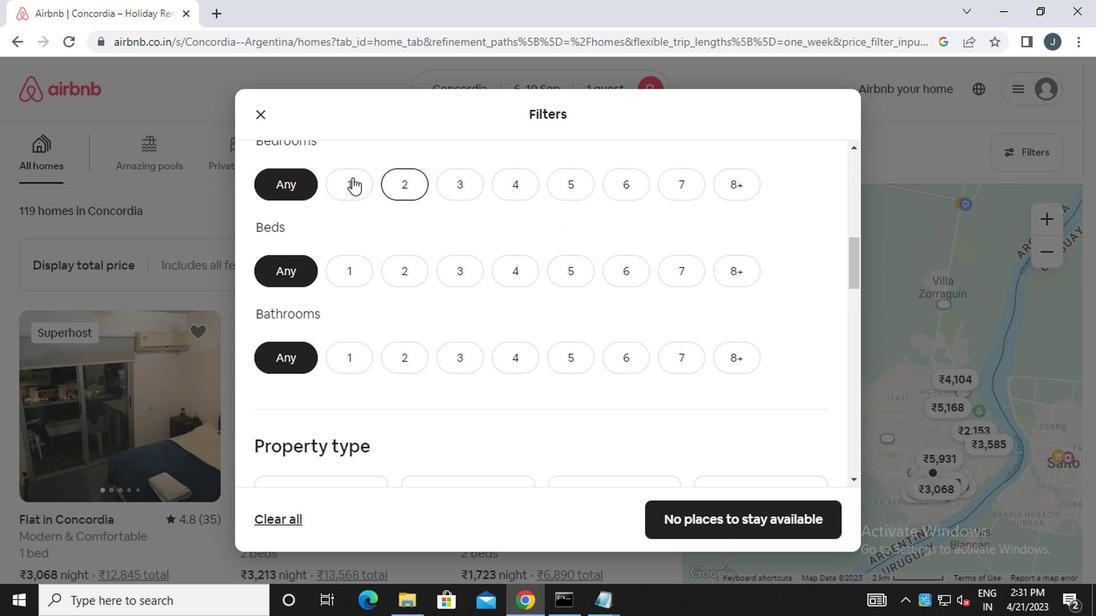 
Action: Mouse moved to (332, 282)
Screenshot: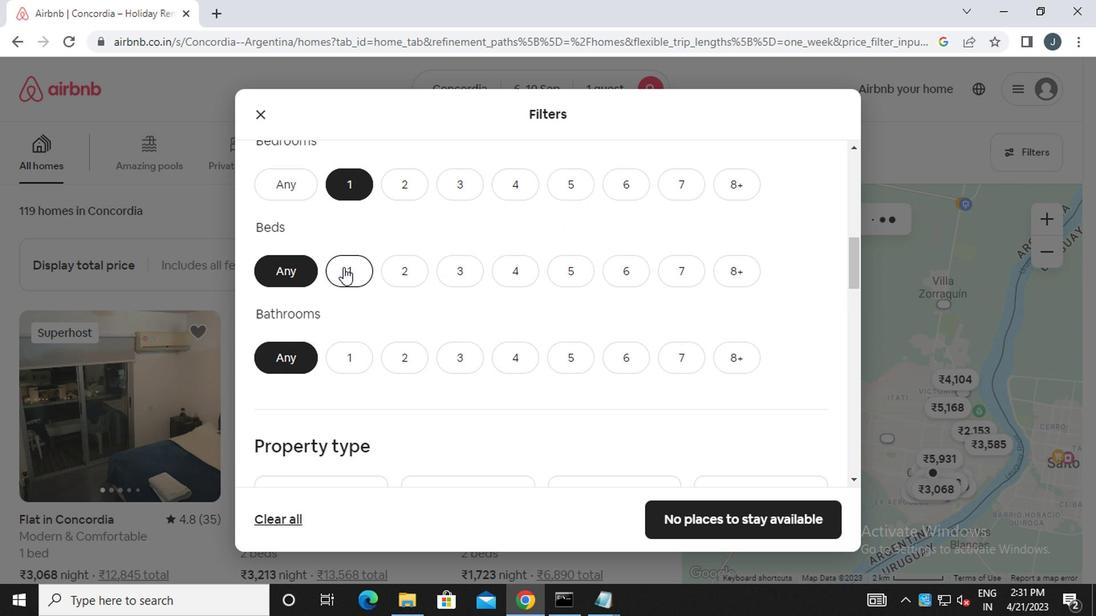 
Action: Mouse pressed left at (332, 282)
Screenshot: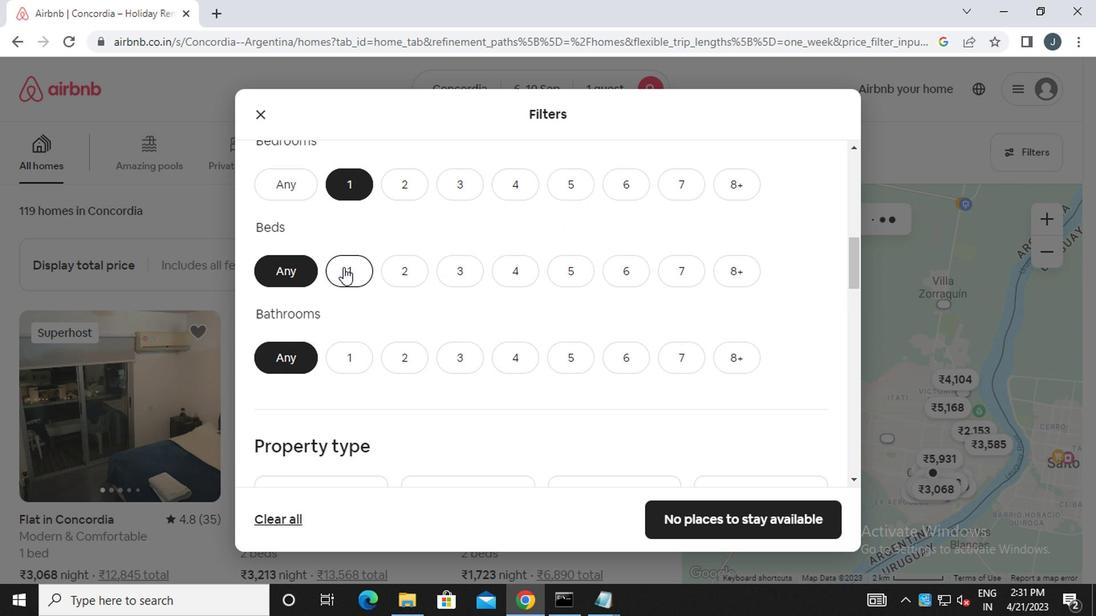 
Action: Mouse moved to (333, 339)
Screenshot: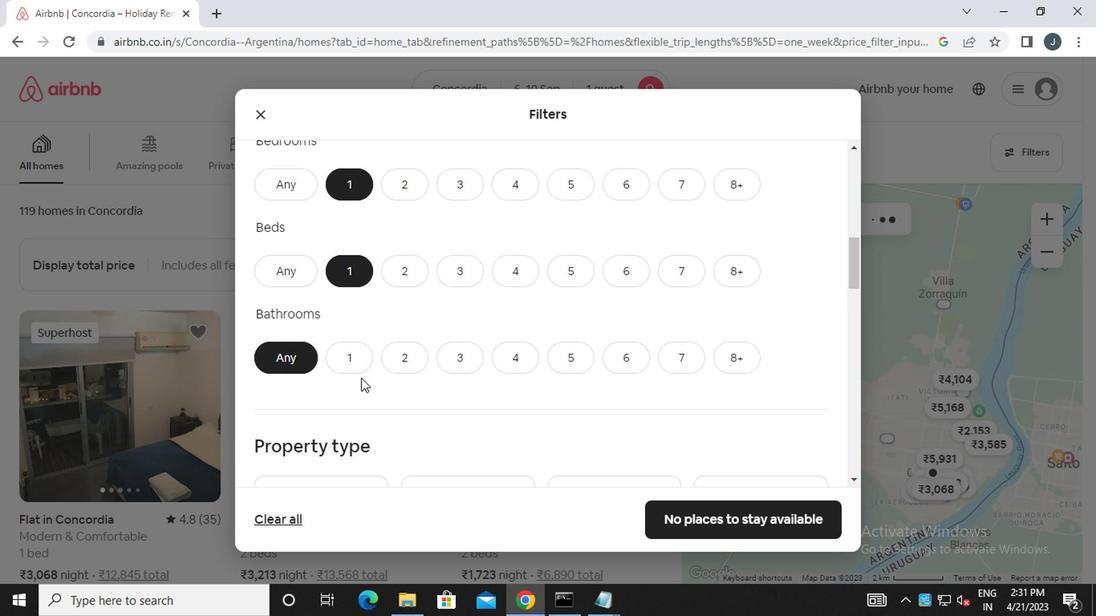 
Action: Mouse pressed left at (333, 339)
Screenshot: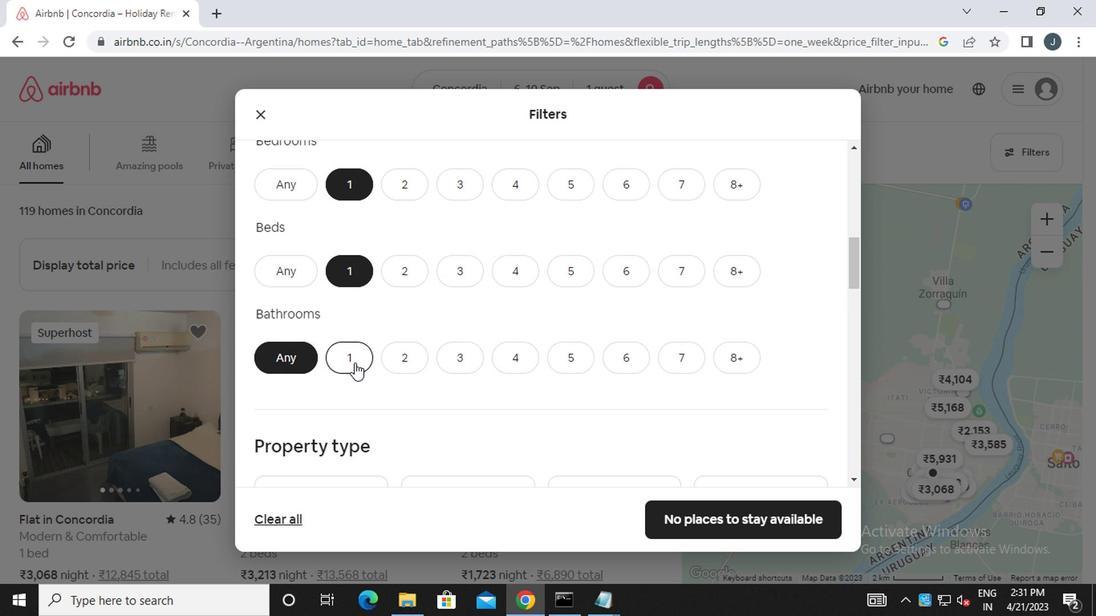 
Action: Mouse moved to (380, 341)
Screenshot: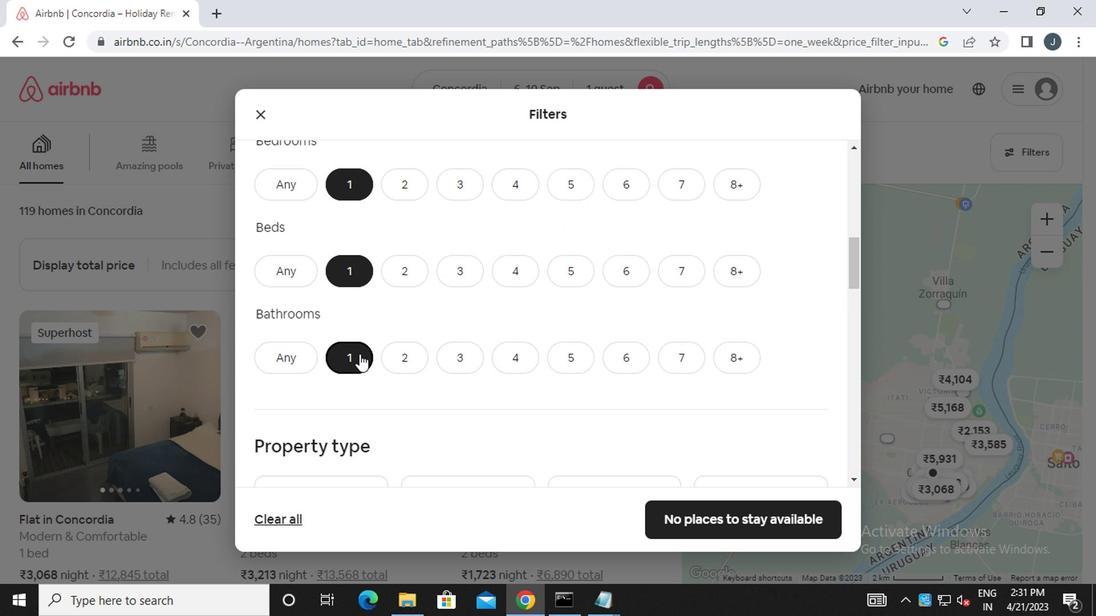 
Action: Mouse scrolled (380, 340) with delta (0, 0)
Screenshot: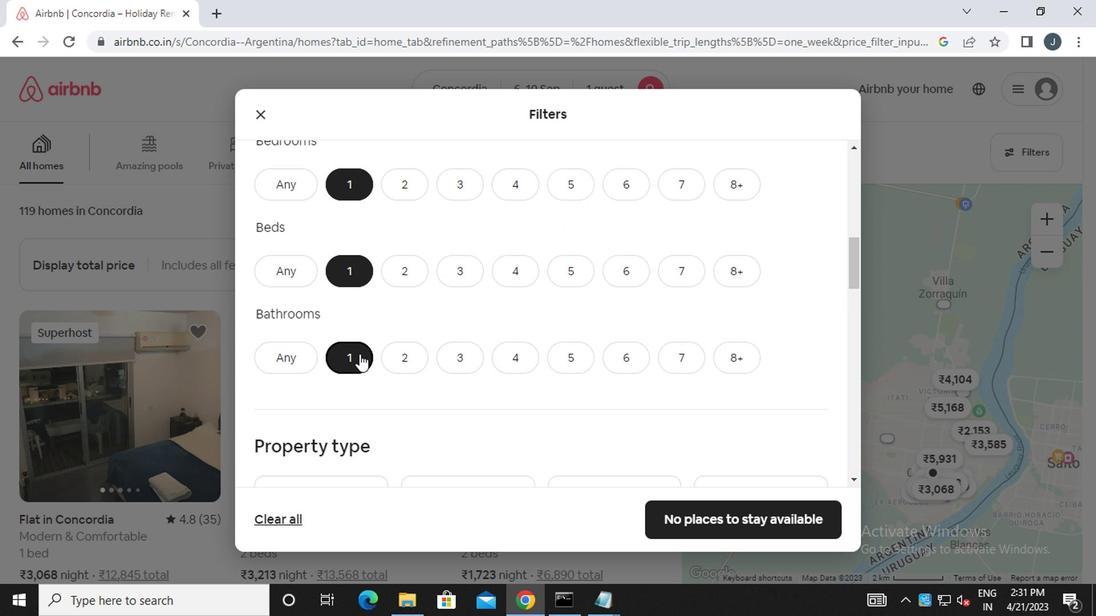 
Action: Mouse moved to (380, 341)
Screenshot: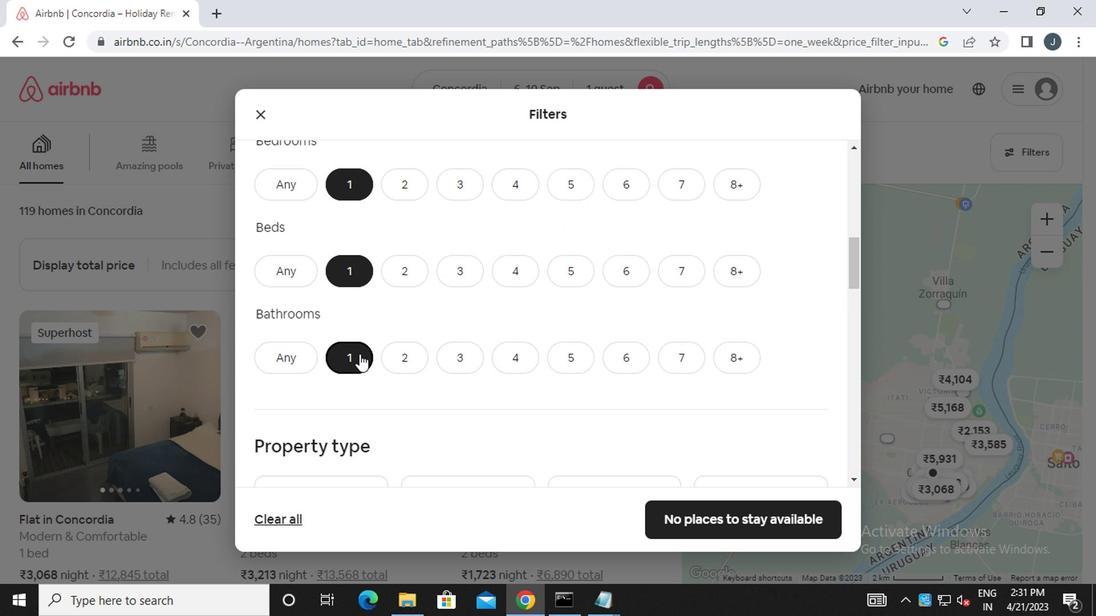
Action: Mouse scrolled (380, 341) with delta (0, 0)
Screenshot: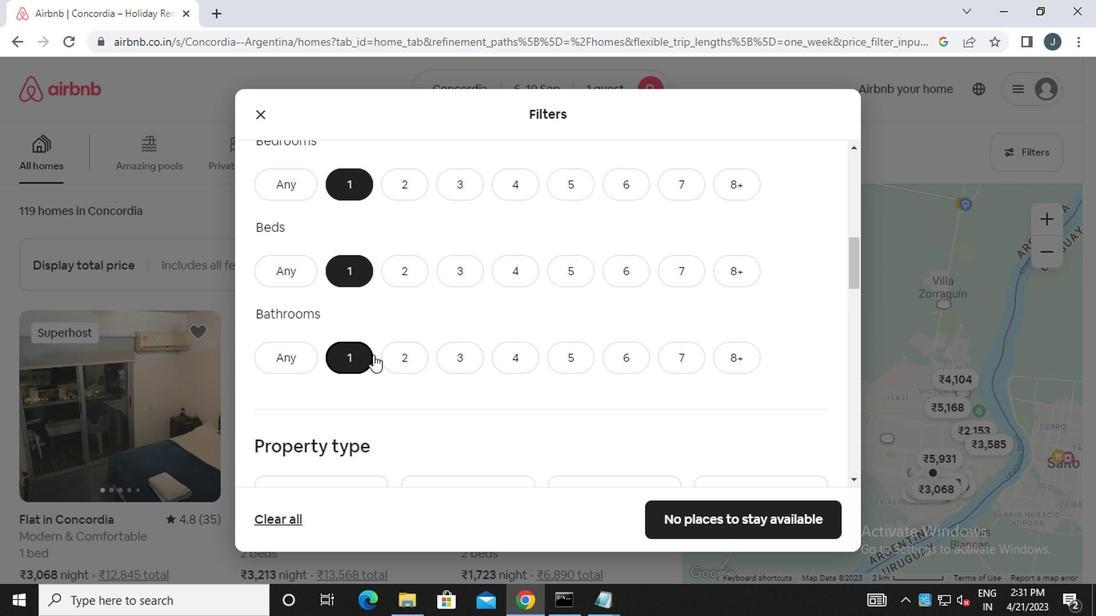 
Action: Mouse moved to (384, 341)
Screenshot: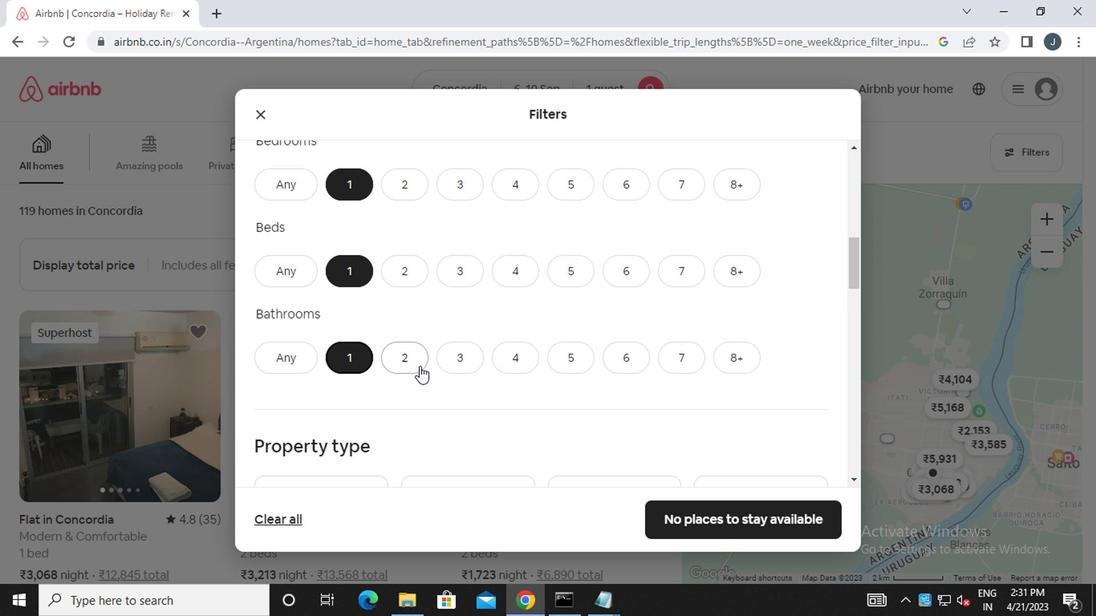 
Action: Mouse scrolled (384, 341) with delta (0, 0)
Screenshot: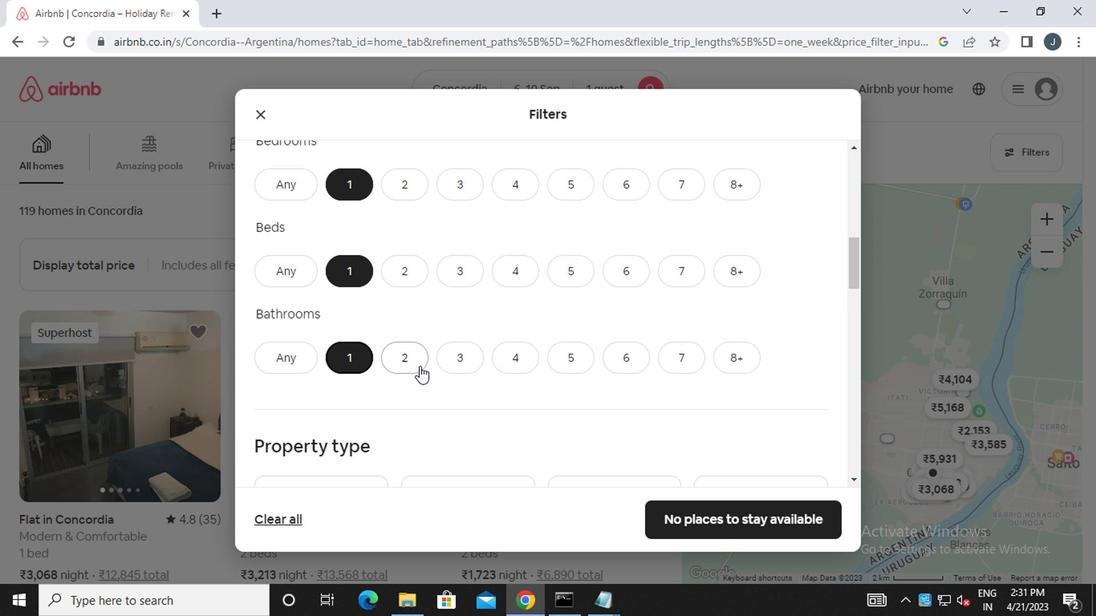
Action: Mouse moved to (306, 284)
Screenshot: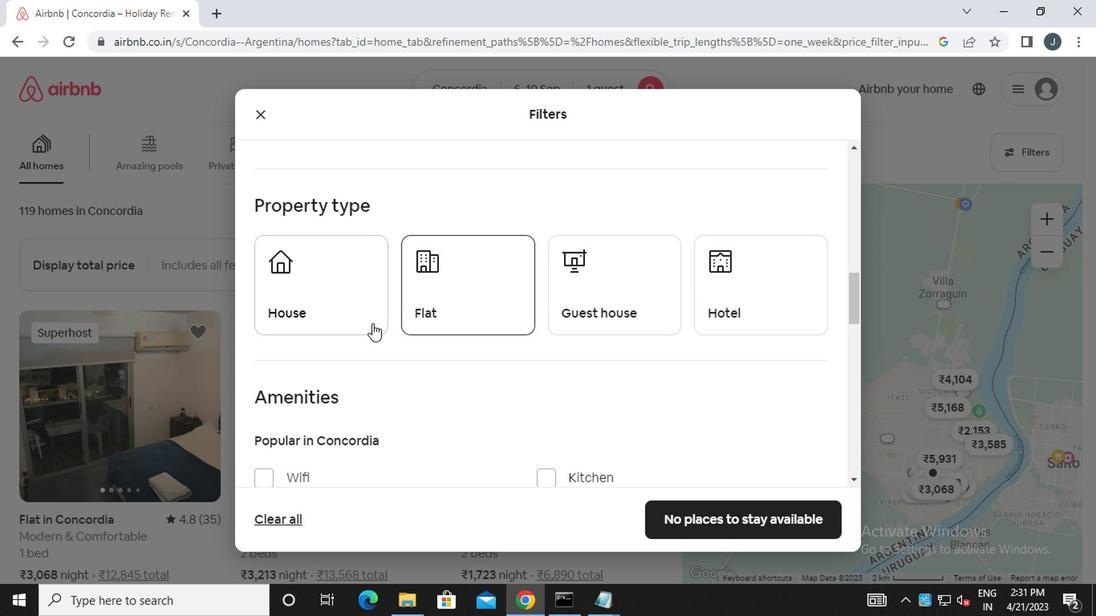 
Action: Mouse pressed left at (306, 284)
Screenshot: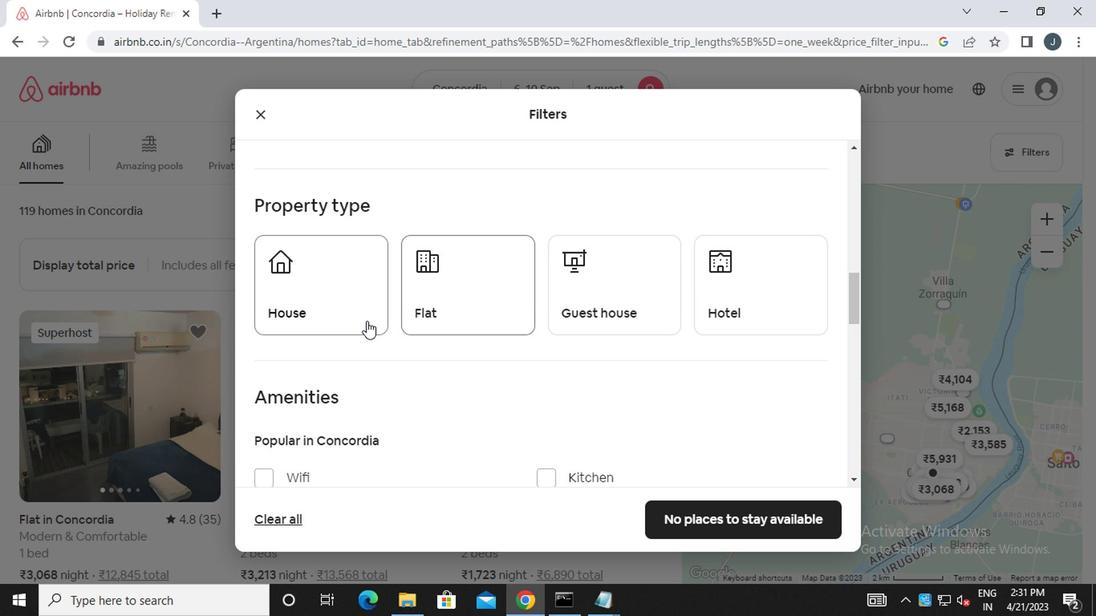 
Action: Mouse moved to (400, 289)
Screenshot: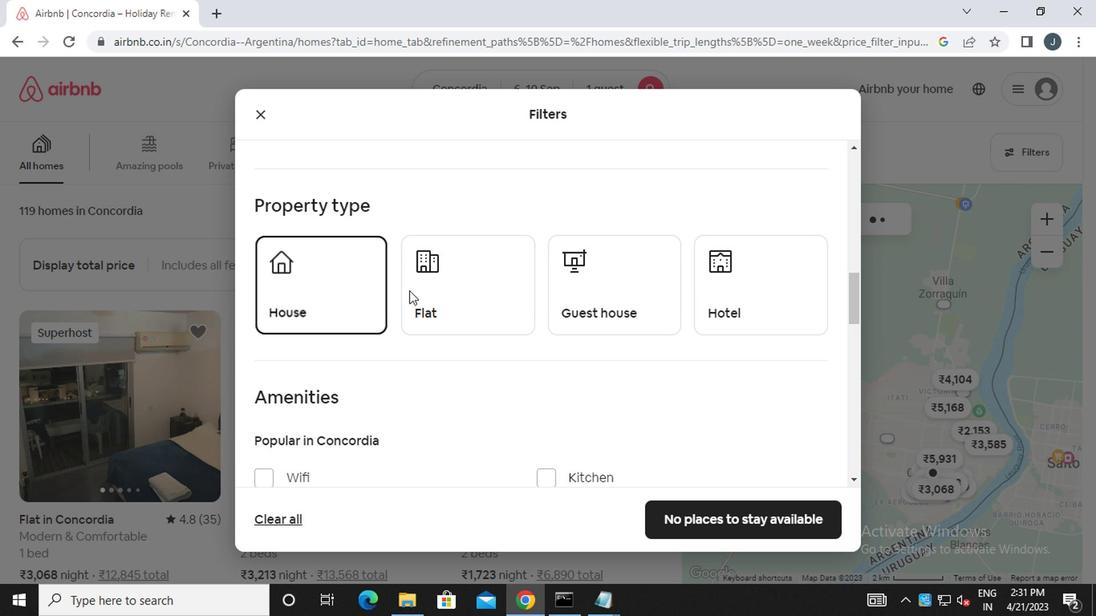 
Action: Mouse pressed left at (400, 289)
Screenshot: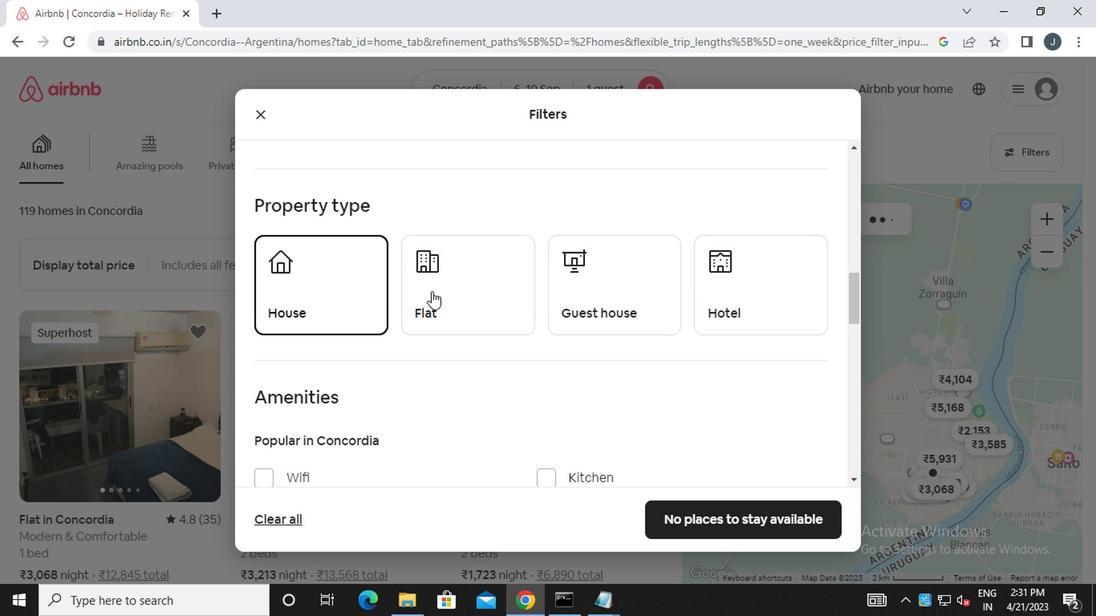 
Action: Mouse moved to (488, 302)
Screenshot: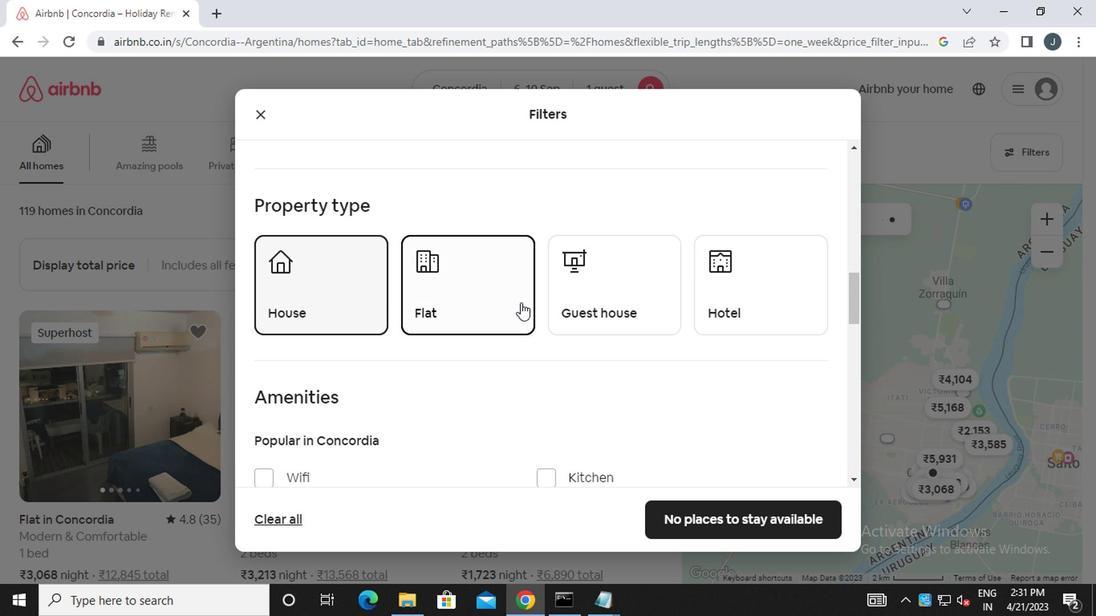 
Action: Mouse pressed left at (488, 302)
Screenshot: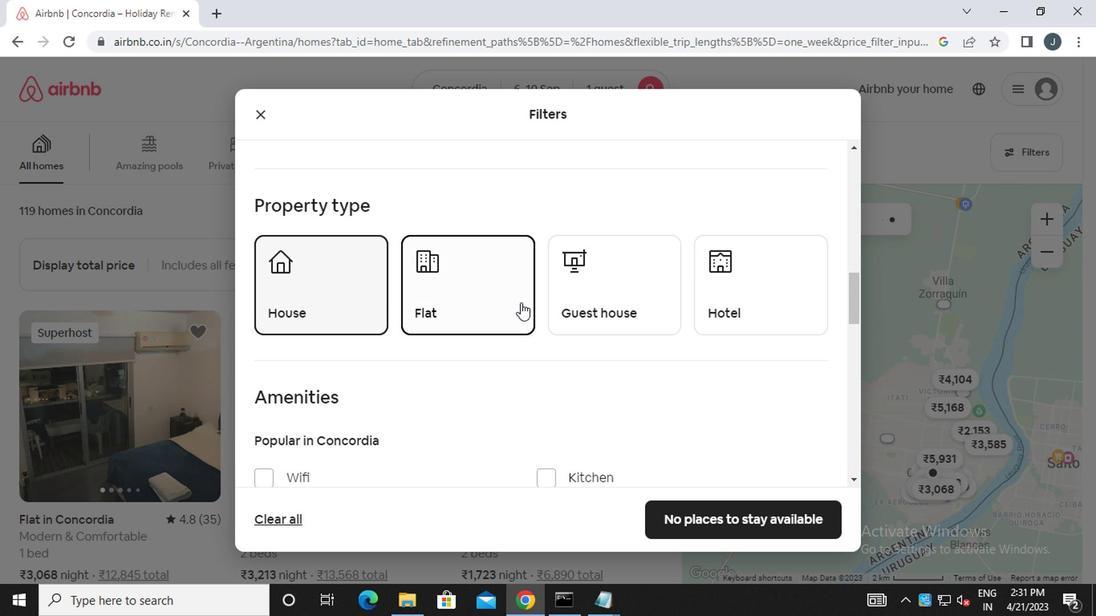 
Action: Mouse moved to (625, 300)
Screenshot: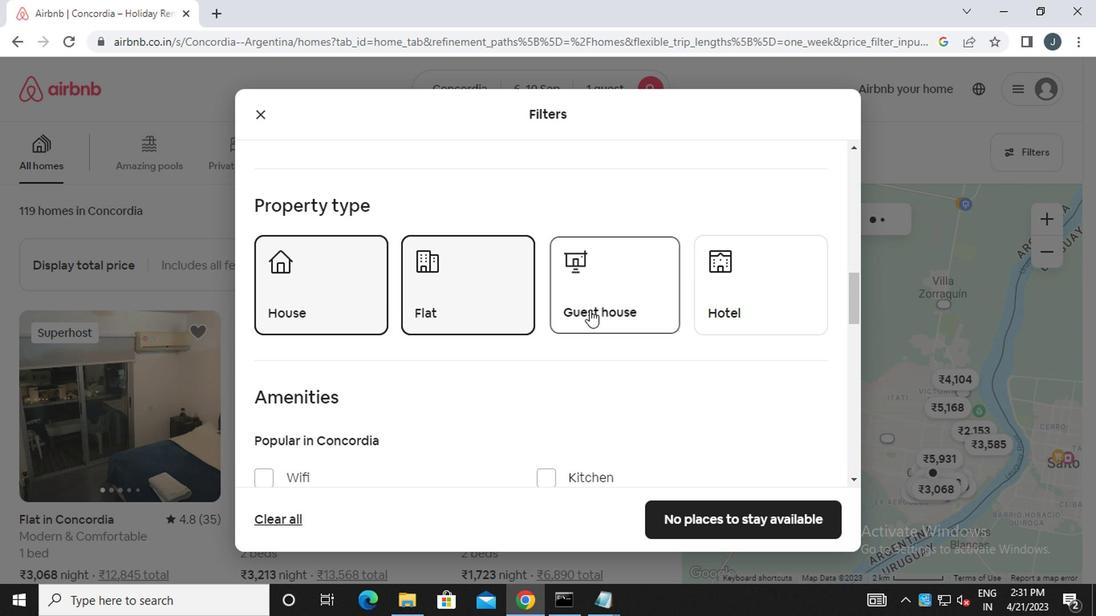 
Action: Mouse pressed left at (625, 300)
Screenshot: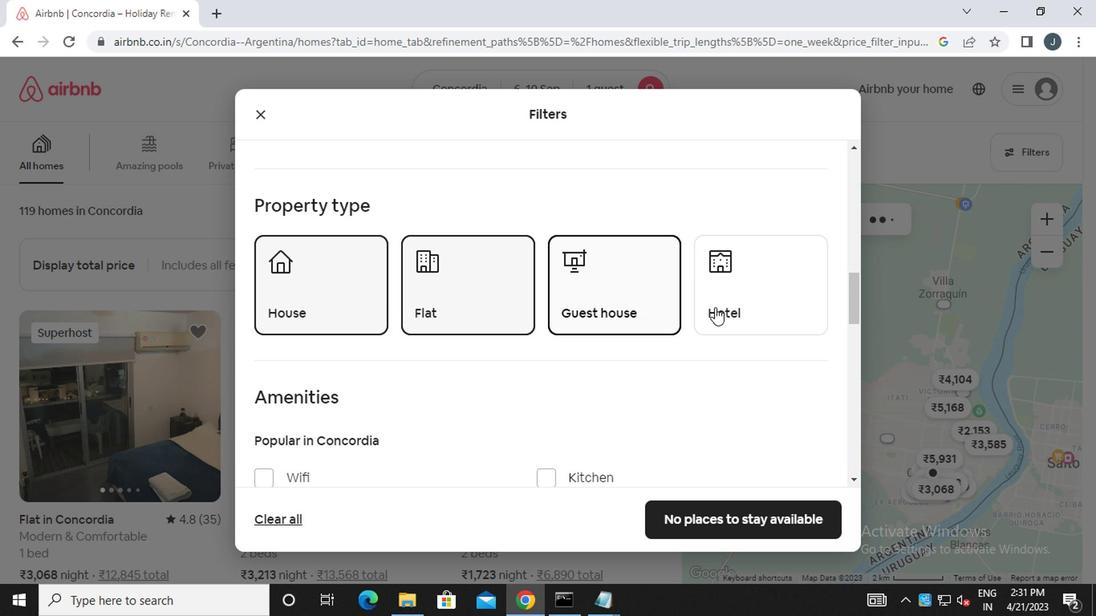 
Action: Mouse moved to (436, 308)
Screenshot: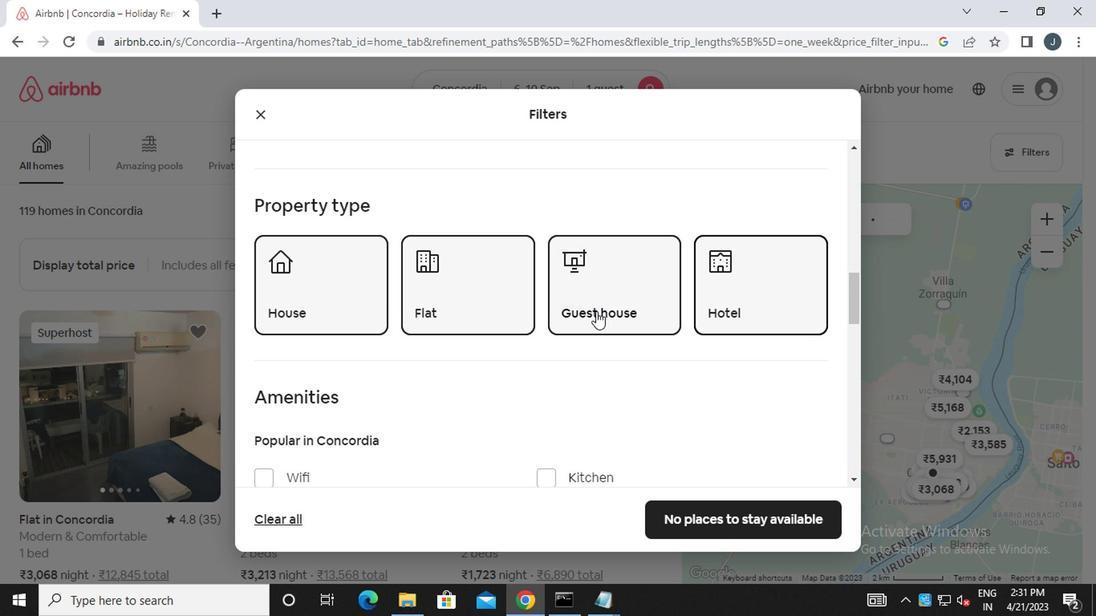 
Action: Mouse scrolled (436, 308) with delta (0, 0)
Screenshot: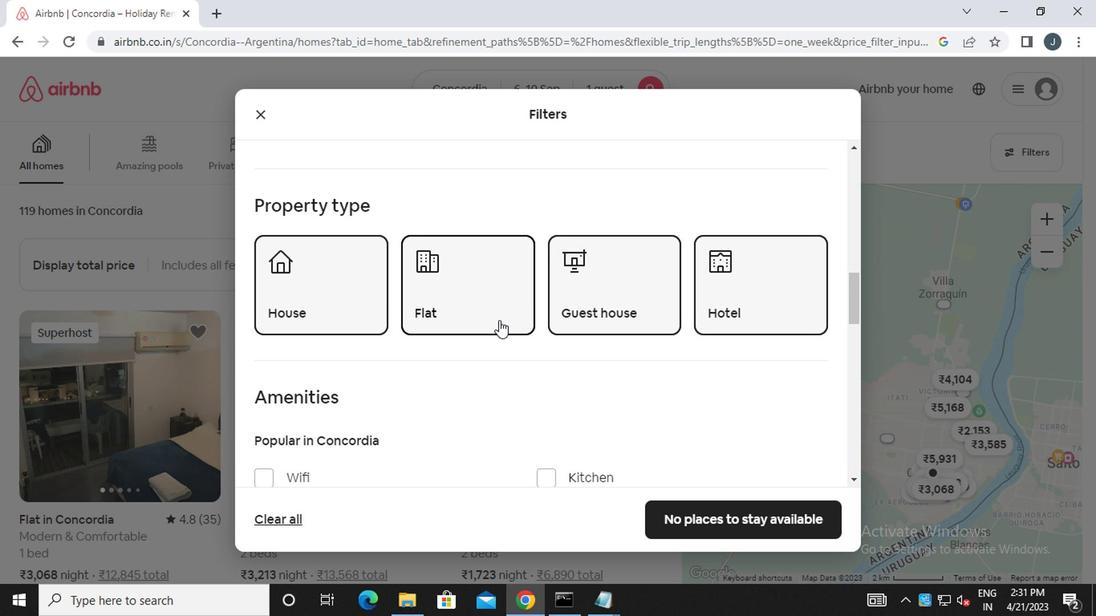 
Action: Mouse scrolled (436, 308) with delta (0, 0)
Screenshot: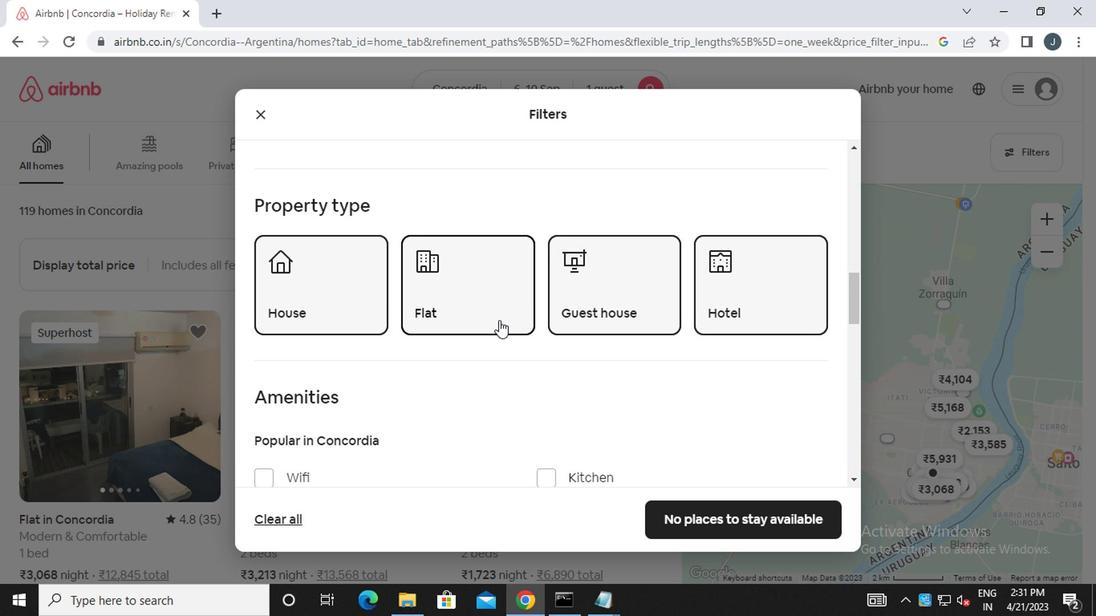 
Action: Mouse scrolled (436, 308) with delta (0, 0)
Screenshot: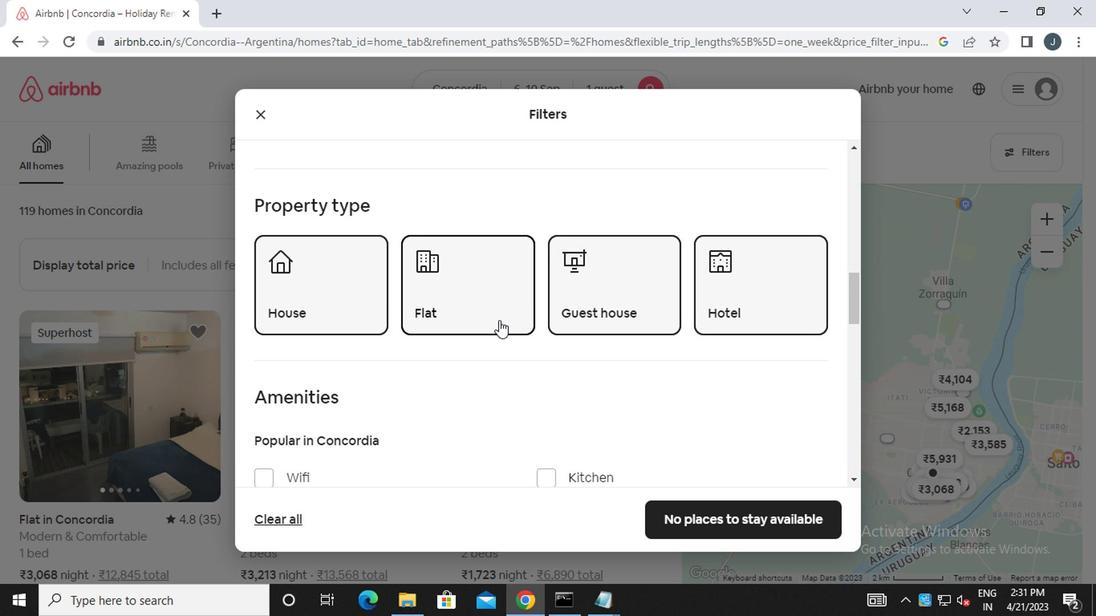 
Action: Mouse scrolled (436, 308) with delta (0, 0)
Screenshot: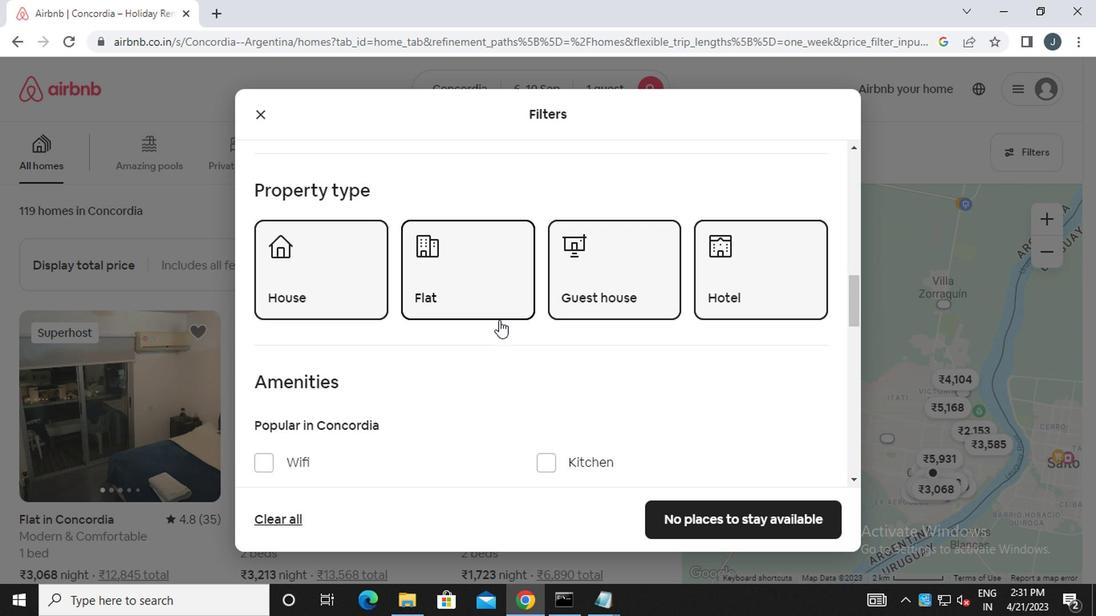 
Action: Mouse scrolled (436, 308) with delta (0, 0)
Screenshot: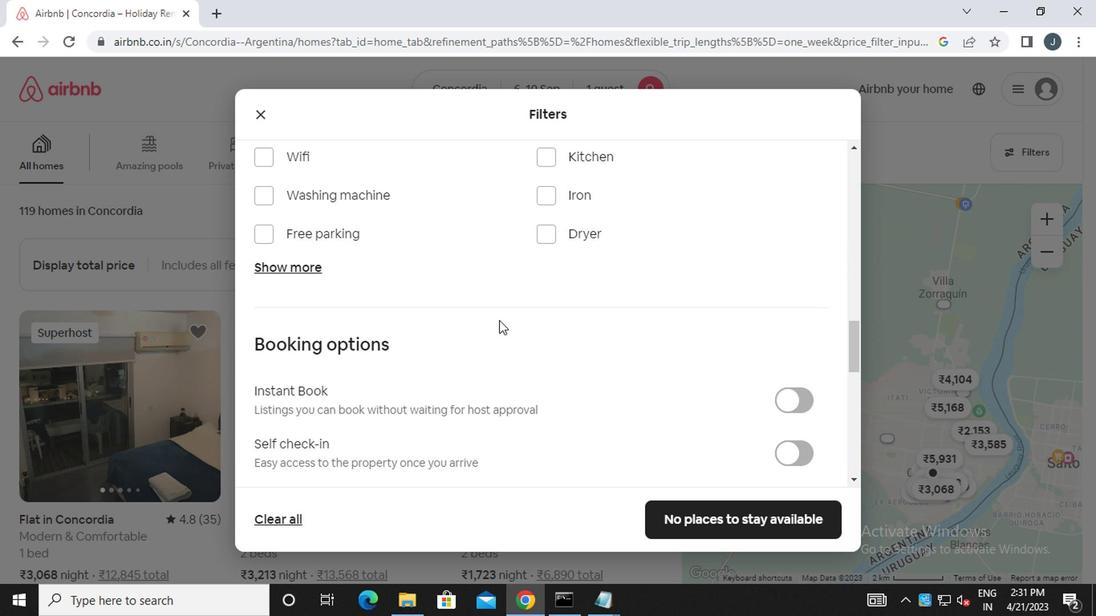 
Action: Mouse moved to (299, 214)
Screenshot: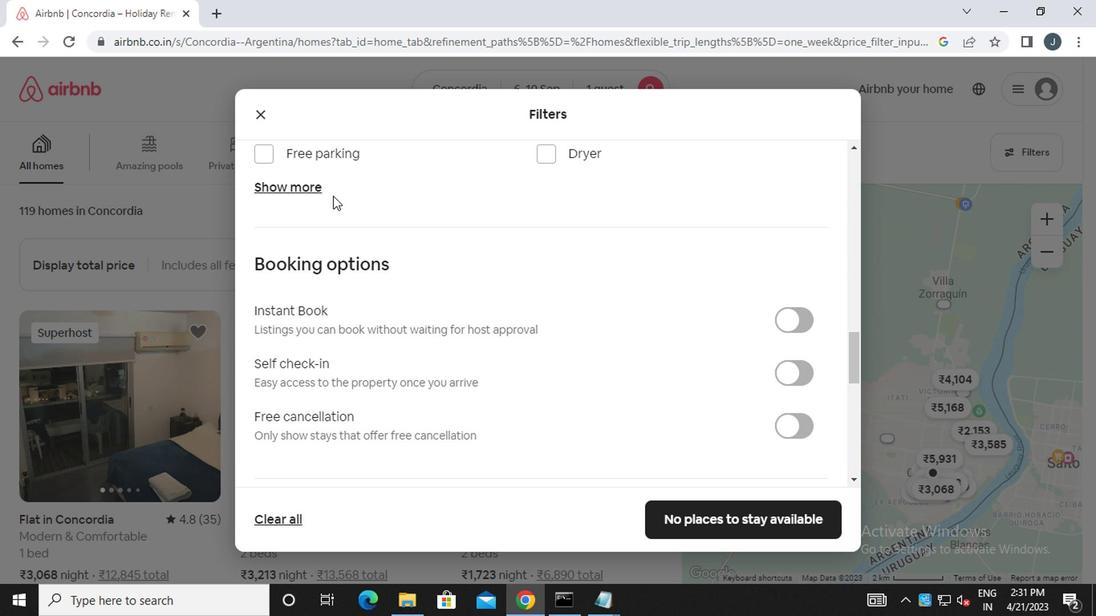 
Action: Mouse pressed left at (299, 214)
Screenshot: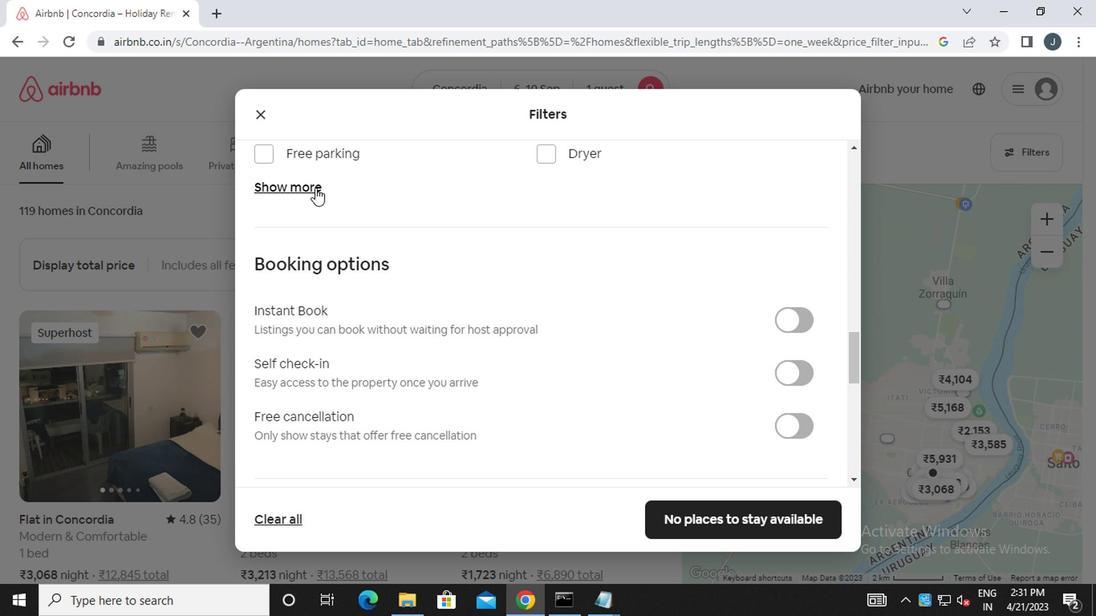 
Action: Mouse moved to (488, 256)
Screenshot: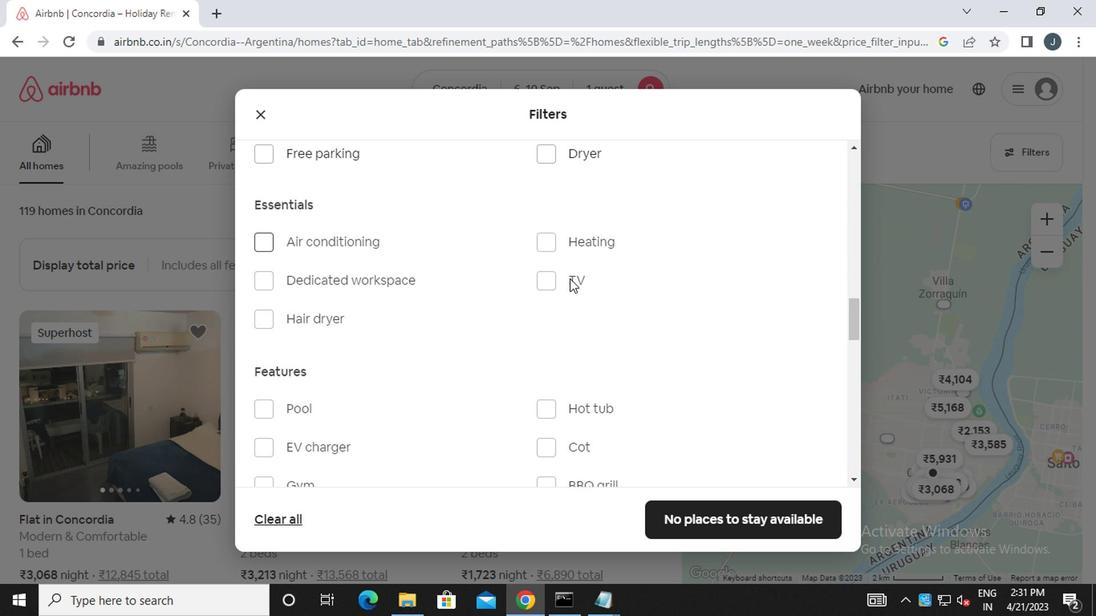 
Action: Mouse pressed left at (488, 256)
Screenshot: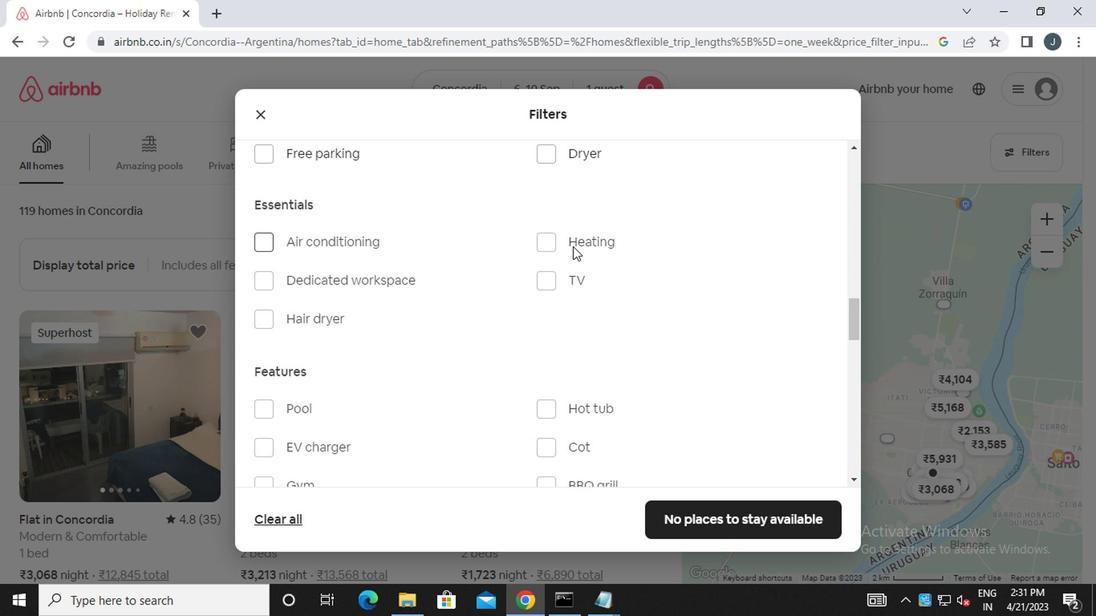 
Action: Mouse scrolled (488, 255) with delta (0, 0)
Screenshot: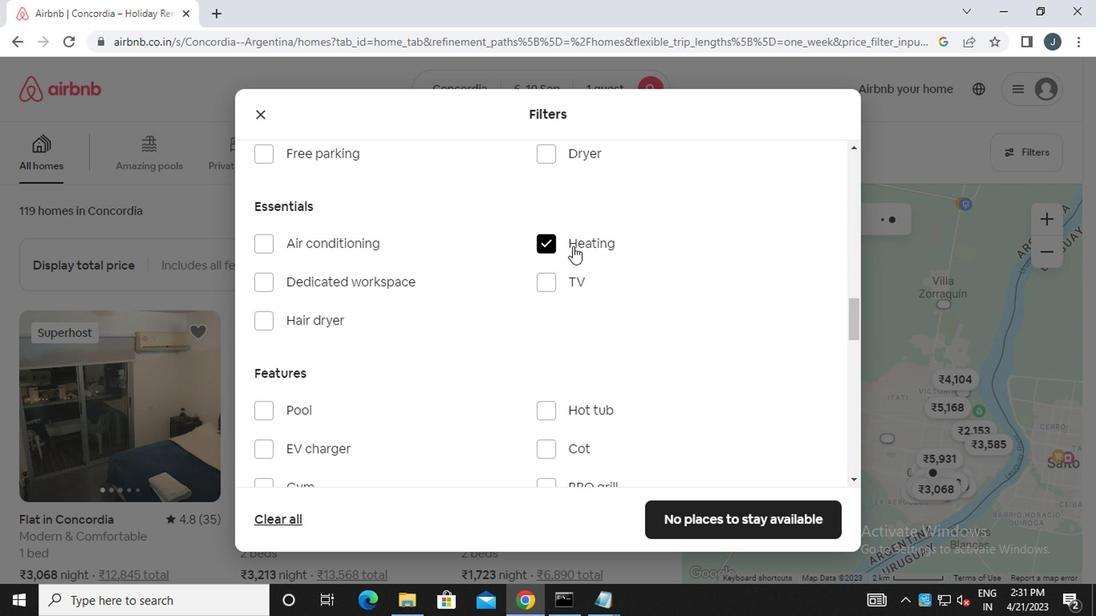 
Action: Mouse scrolled (488, 255) with delta (0, 0)
Screenshot: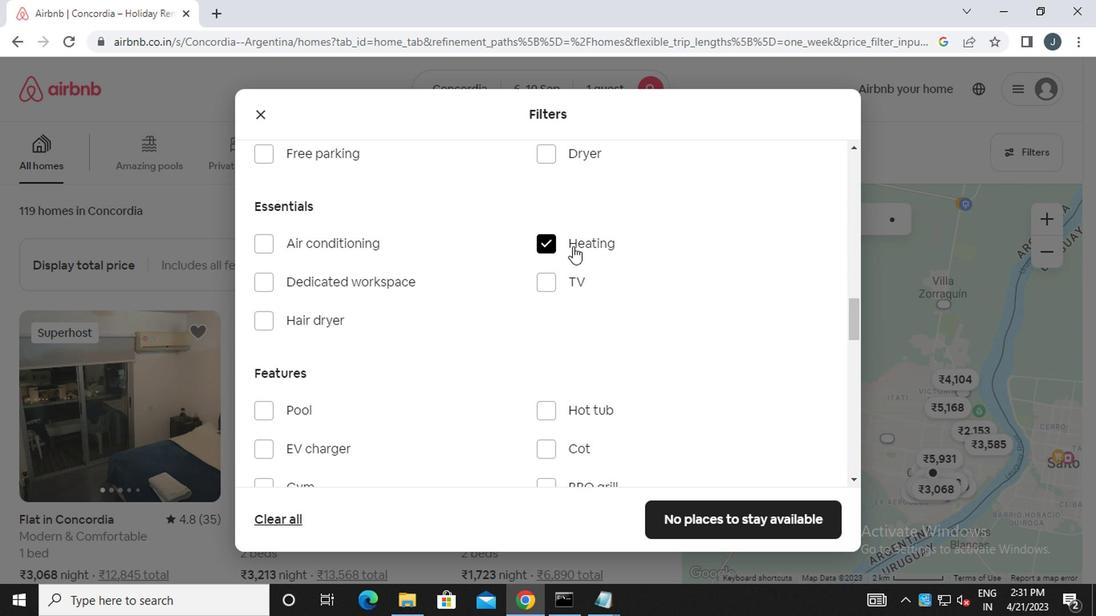 
Action: Mouse scrolled (488, 255) with delta (0, 0)
Screenshot: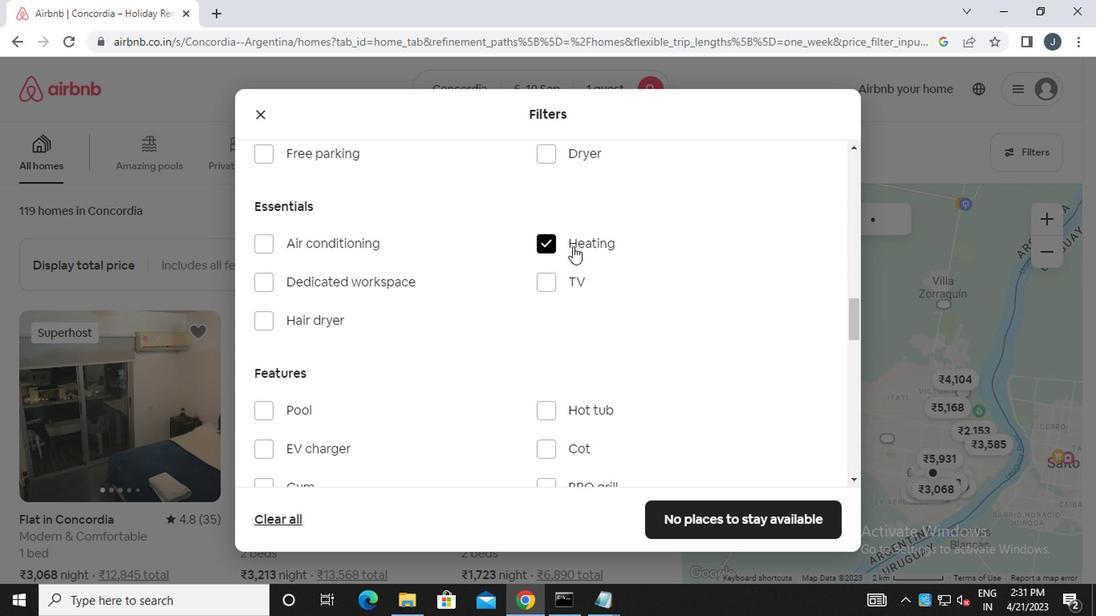 
Action: Mouse scrolled (488, 255) with delta (0, 0)
Screenshot: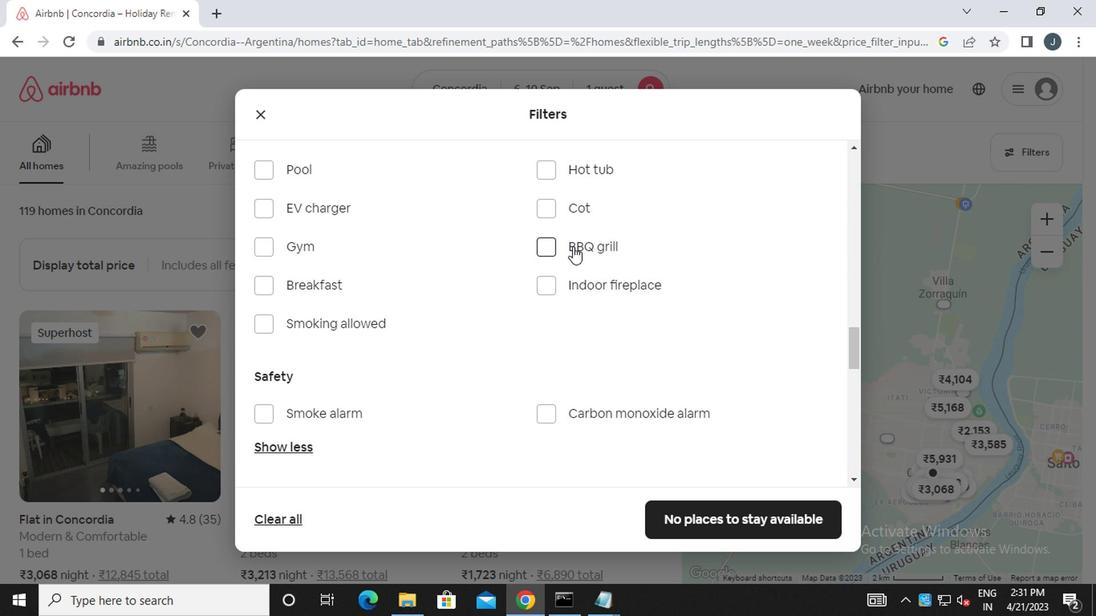 
Action: Mouse scrolled (488, 255) with delta (0, 0)
Screenshot: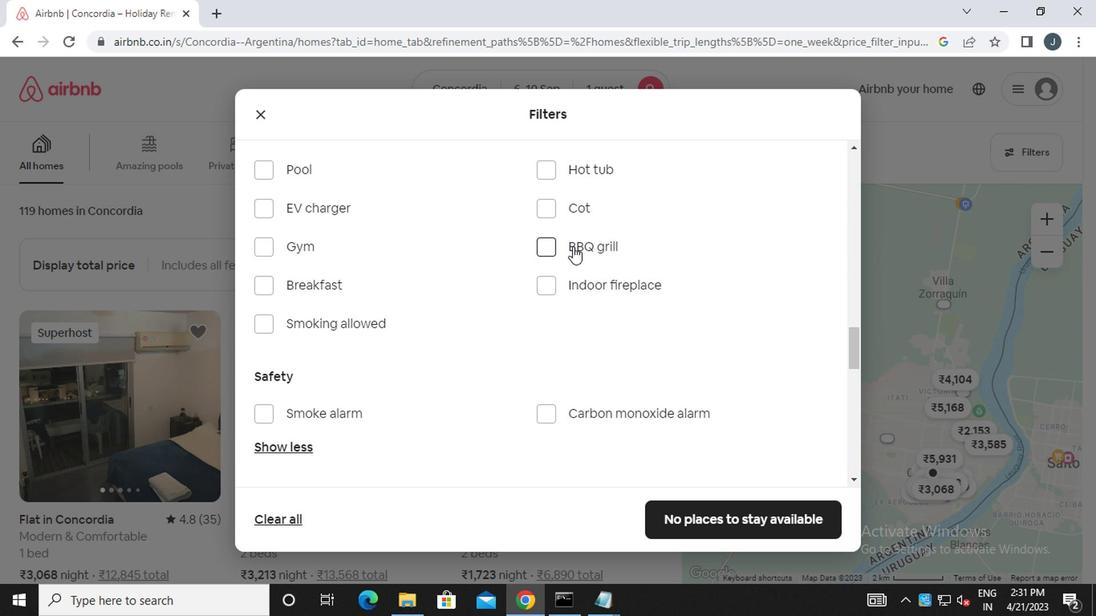 
Action: Mouse moved to (487, 256)
Screenshot: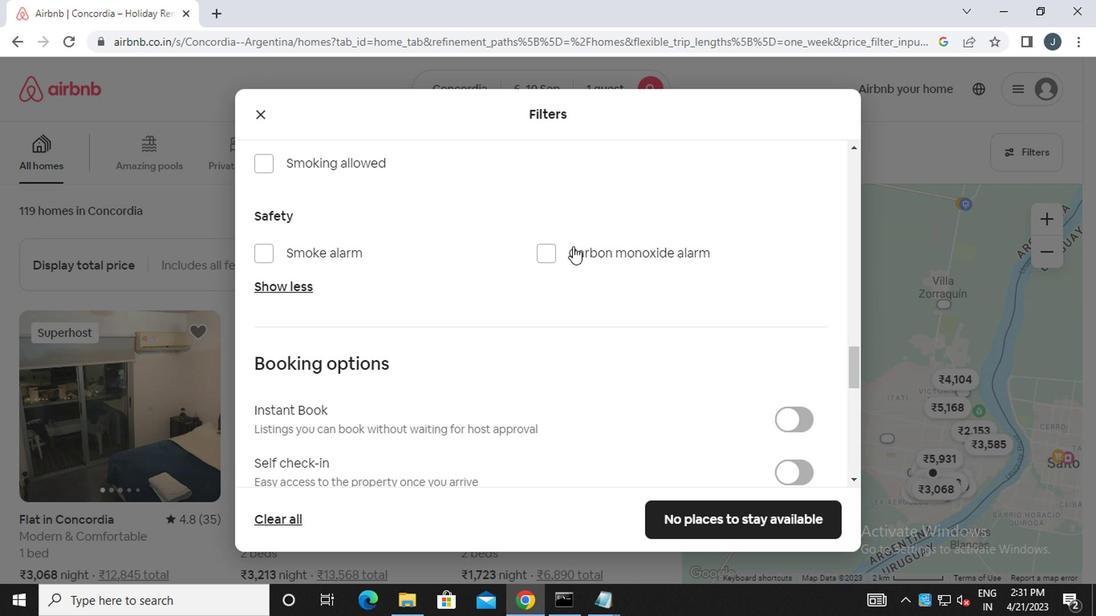 
Action: Mouse scrolled (487, 255) with delta (0, 0)
Screenshot: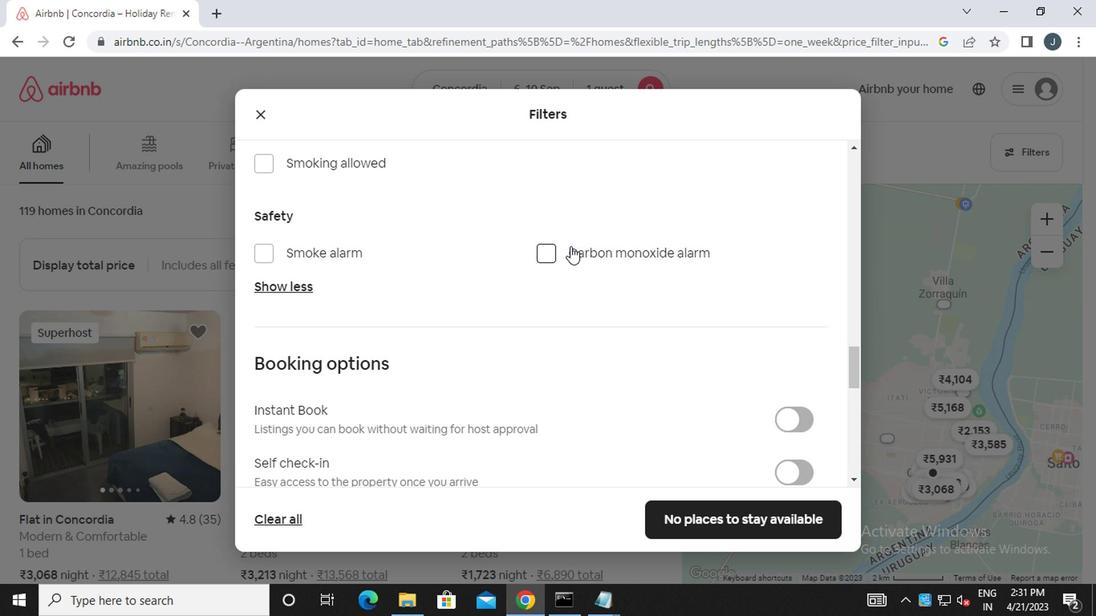 
Action: Mouse scrolled (487, 255) with delta (0, 0)
Screenshot: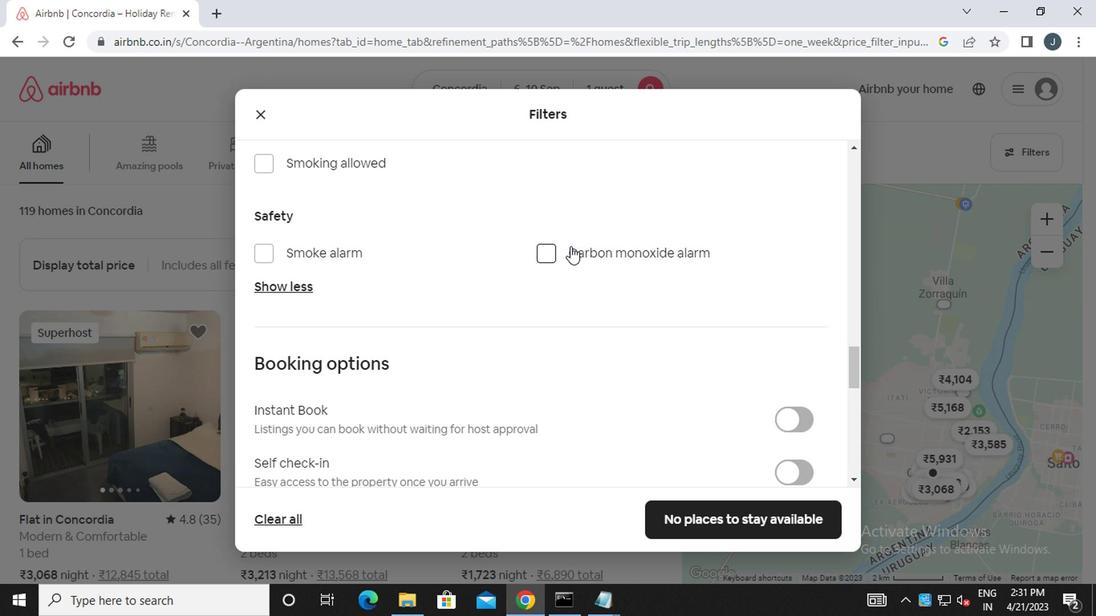 
Action: Mouse scrolled (487, 255) with delta (0, 0)
Screenshot: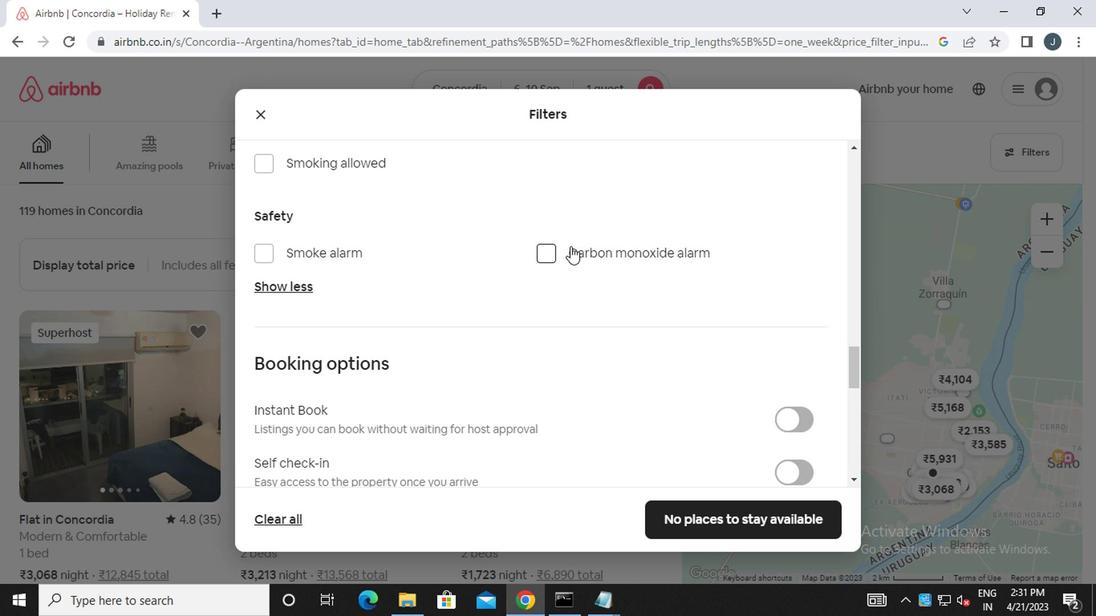 
Action: Mouse scrolled (487, 255) with delta (0, 0)
Screenshot: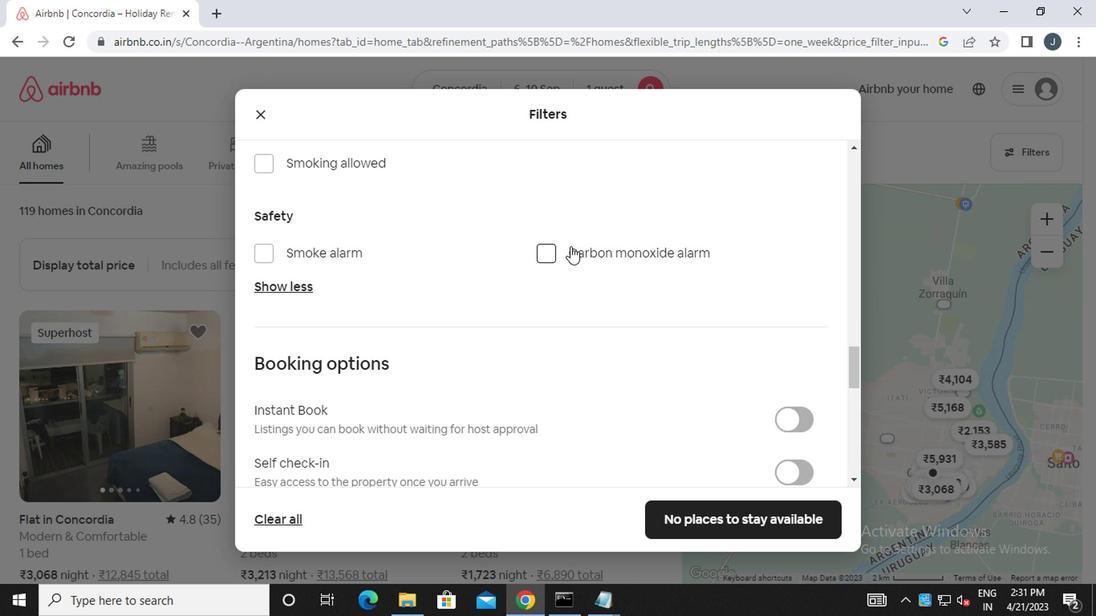 
Action: Mouse scrolled (487, 255) with delta (0, 0)
Screenshot: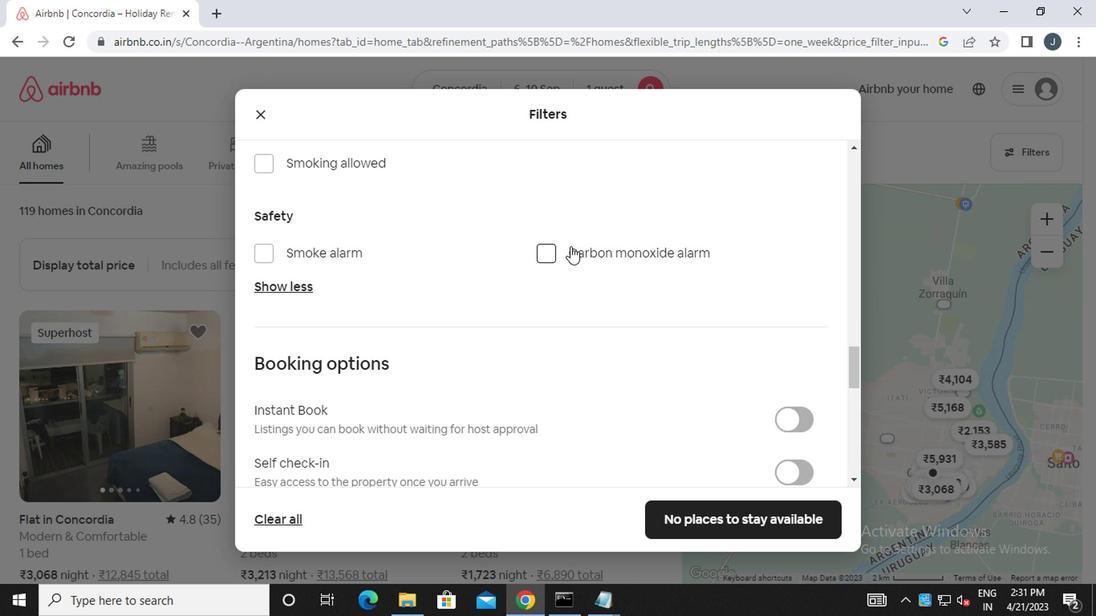 
Action: Mouse moved to (601, 289)
Screenshot: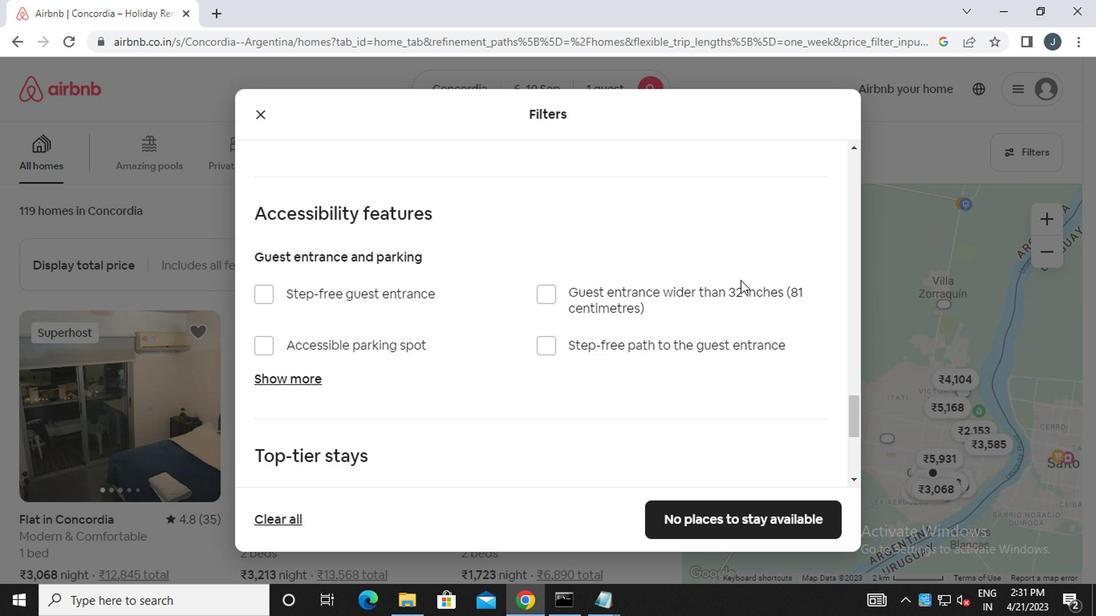 
Action: Mouse scrolled (601, 290) with delta (0, 0)
Screenshot: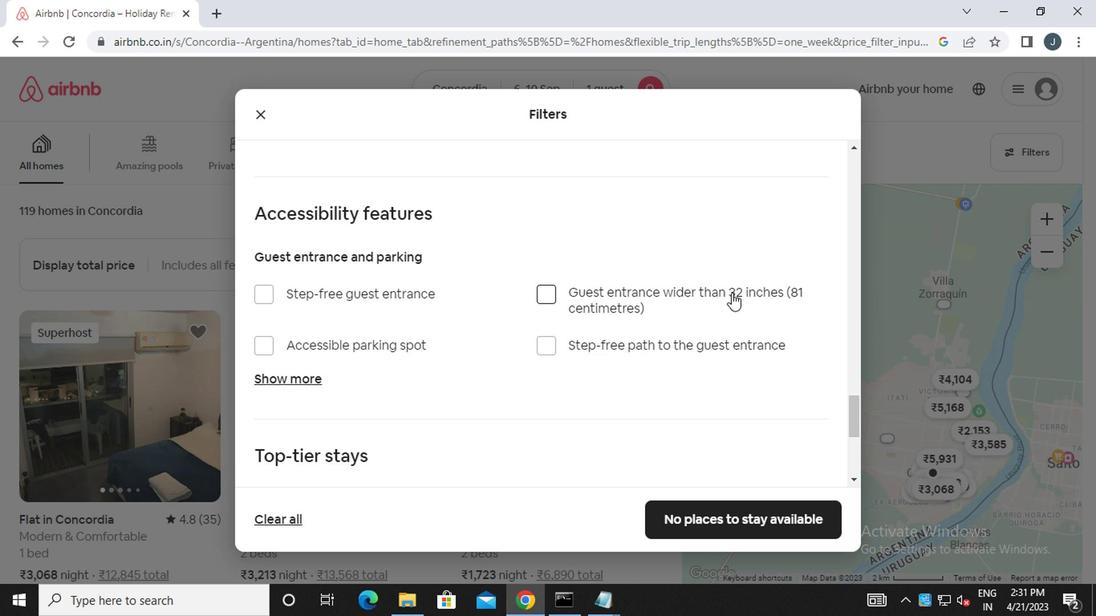 
Action: Mouse scrolled (601, 290) with delta (0, 0)
Screenshot: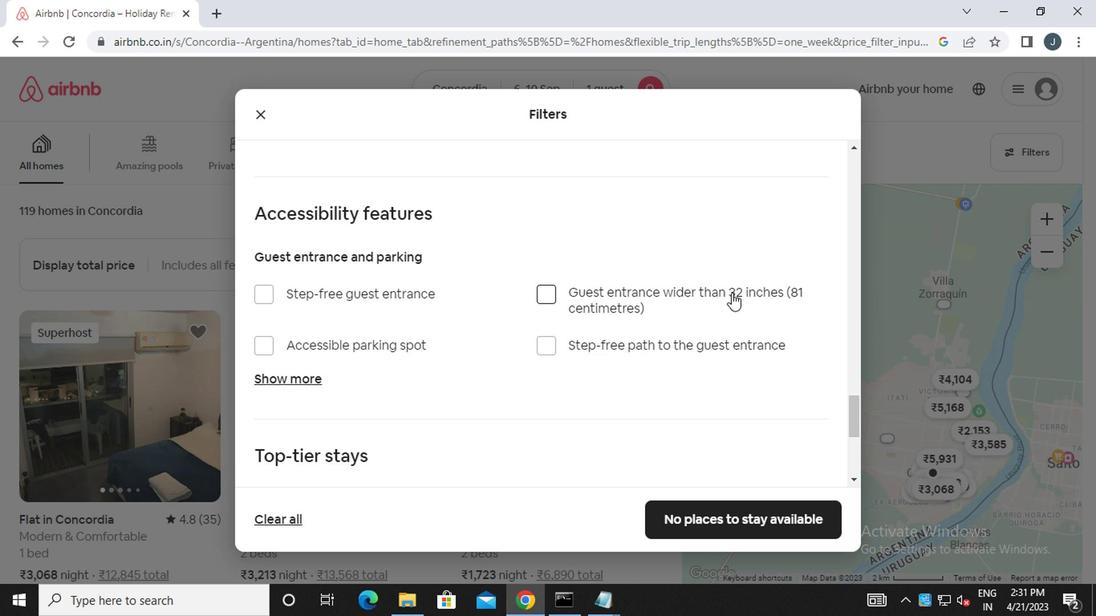 
Action: Mouse moved to (644, 250)
Screenshot: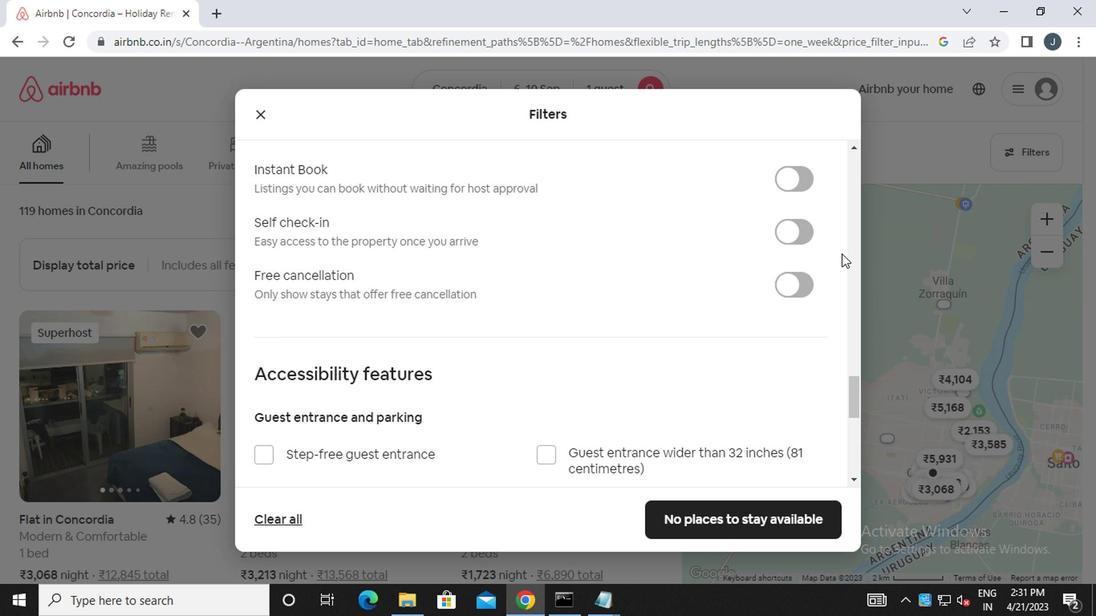 
Action: Mouse pressed left at (644, 250)
Screenshot: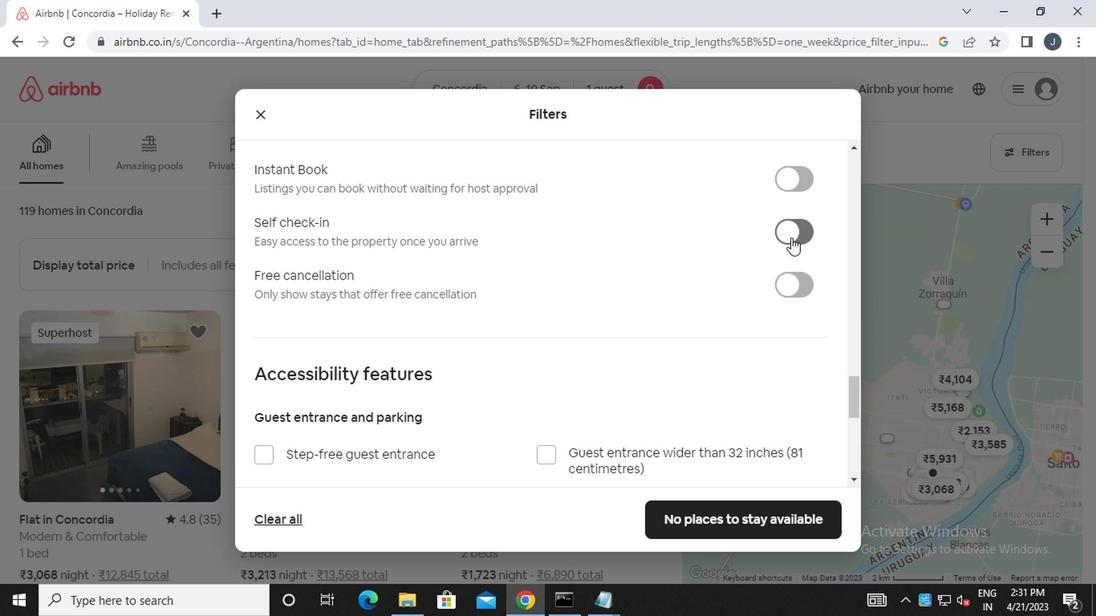 
Action: Mouse moved to (529, 295)
Screenshot: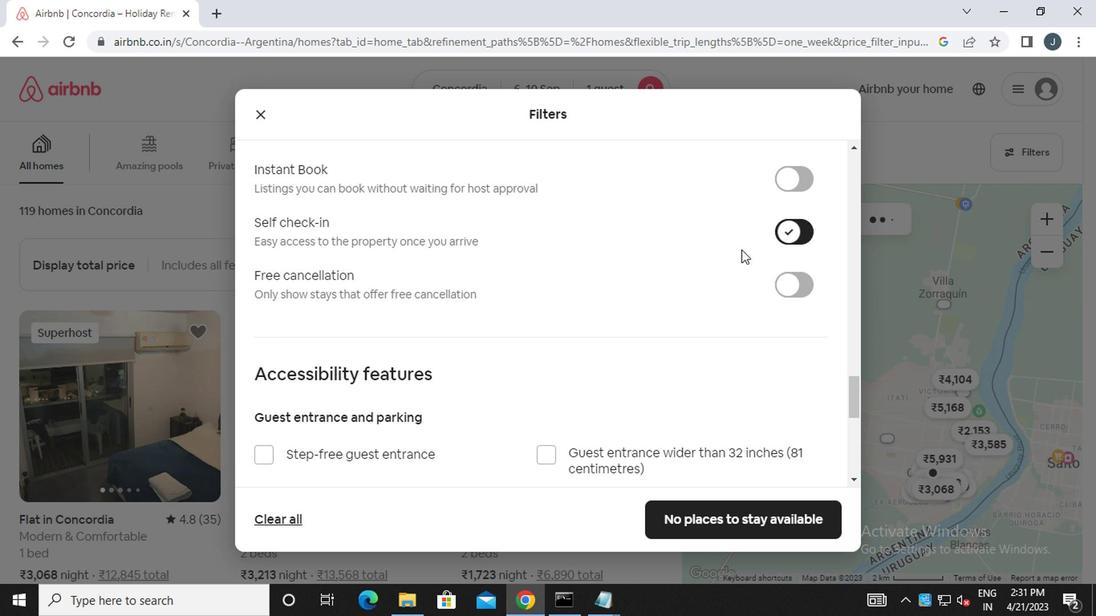 
Action: Mouse scrolled (529, 295) with delta (0, 0)
Screenshot: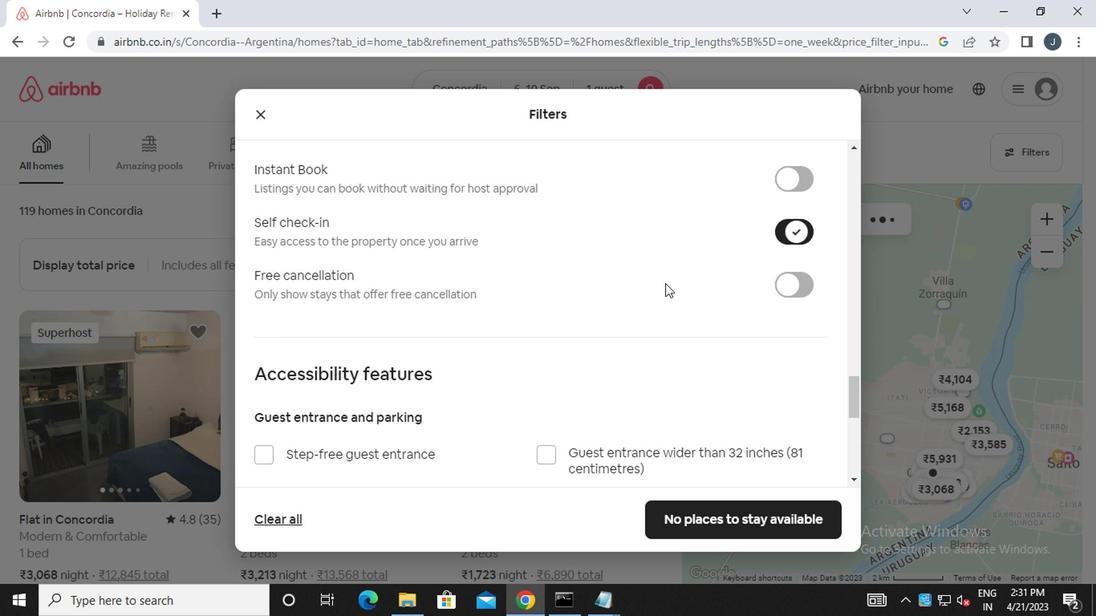 
Action: Mouse scrolled (529, 295) with delta (0, 0)
Screenshot: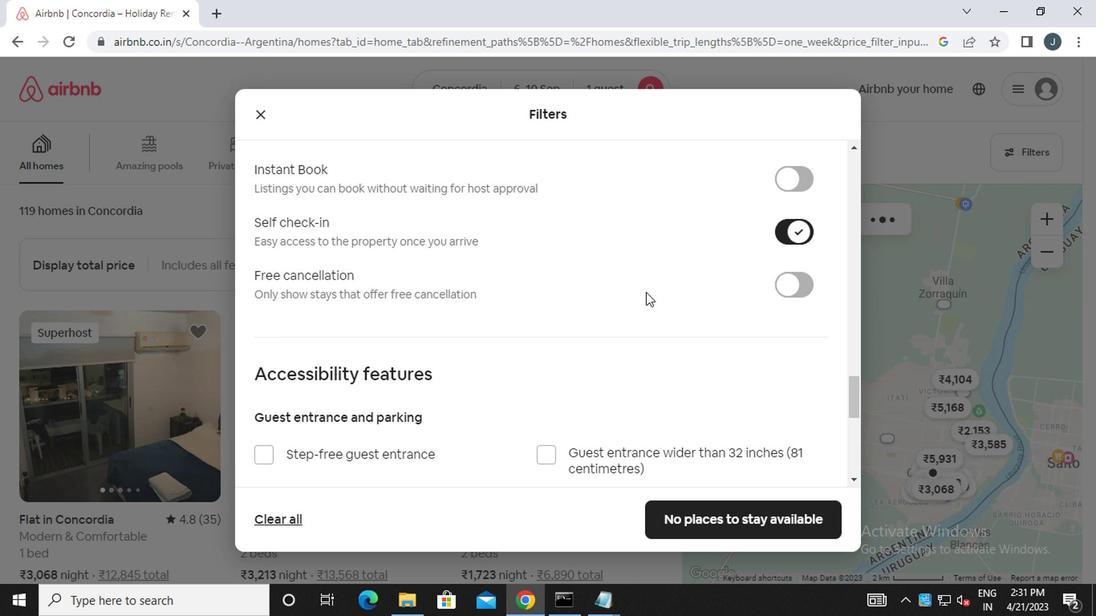 
Action: Mouse scrolled (529, 295) with delta (0, 0)
Screenshot: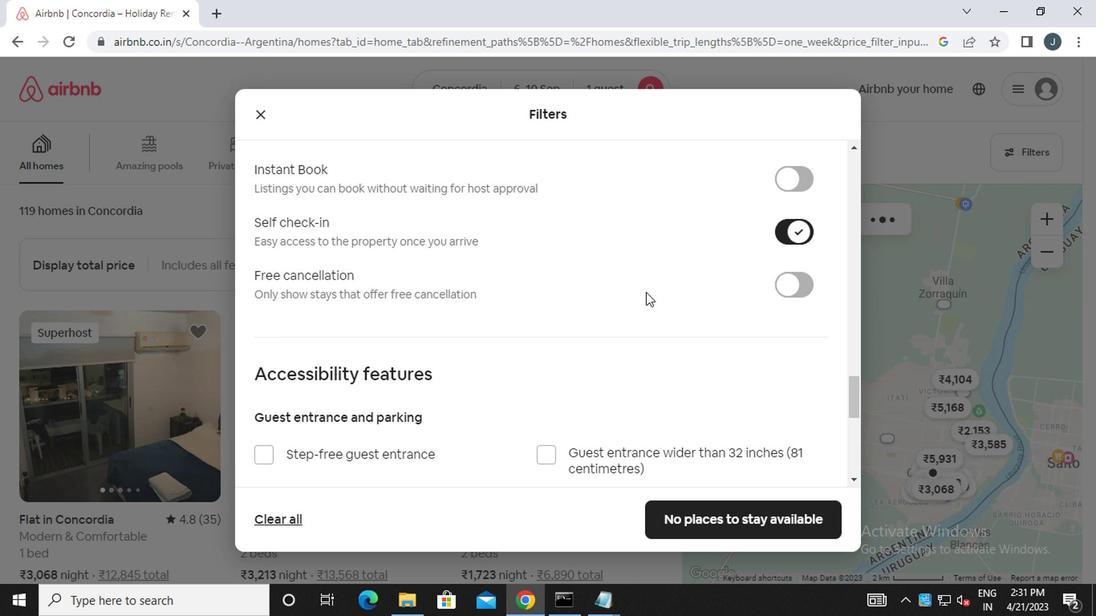 
Action: Mouse scrolled (529, 295) with delta (0, 0)
Screenshot: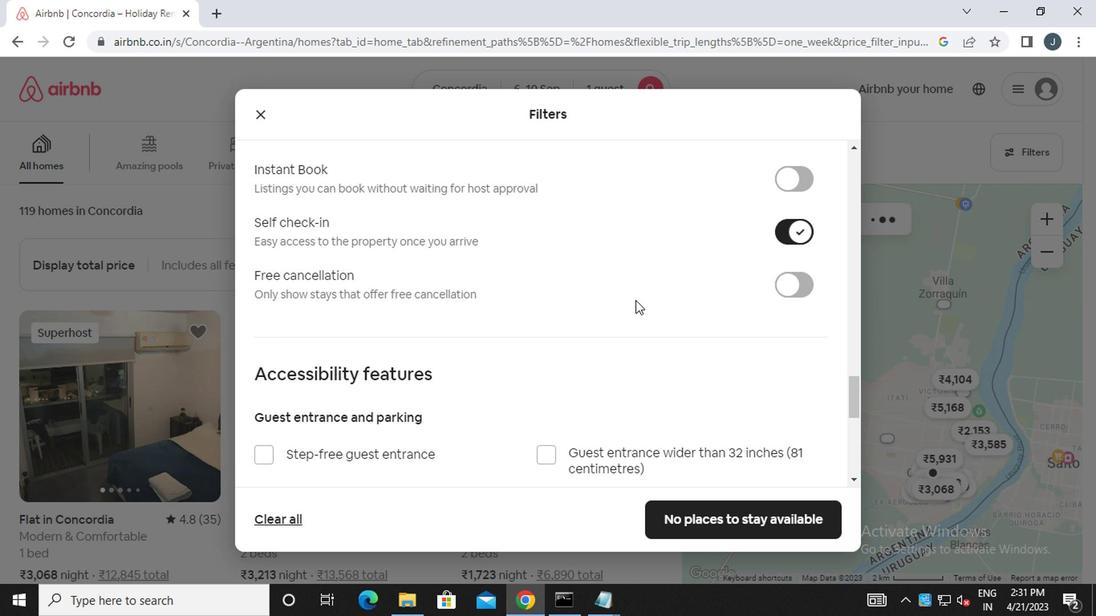 
Action: Mouse scrolled (529, 295) with delta (0, 0)
Screenshot: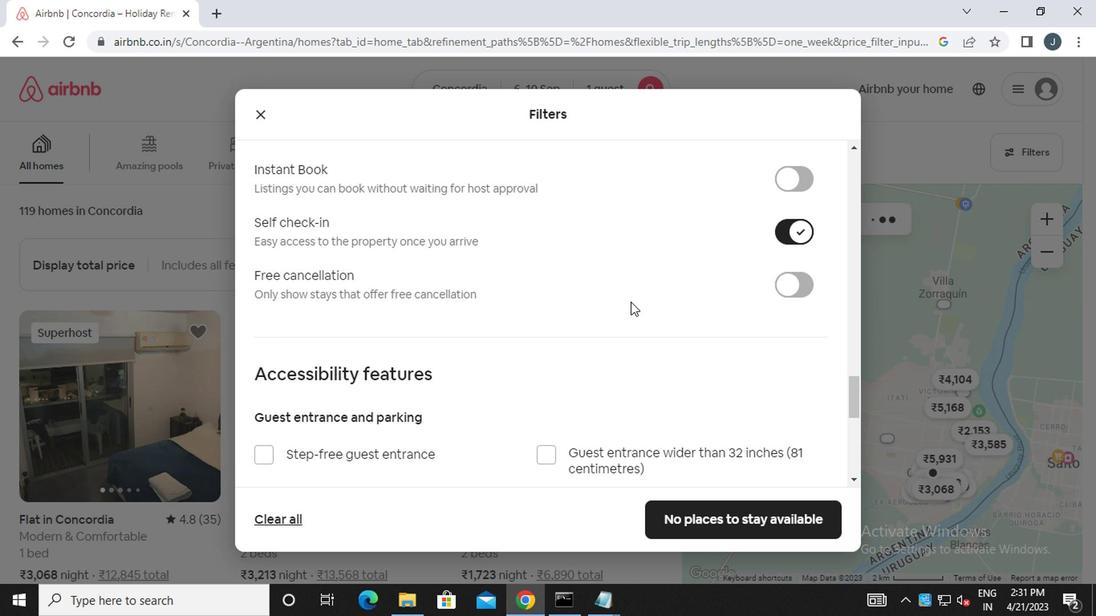 
Action: Mouse scrolled (529, 295) with delta (0, 0)
Screenshot: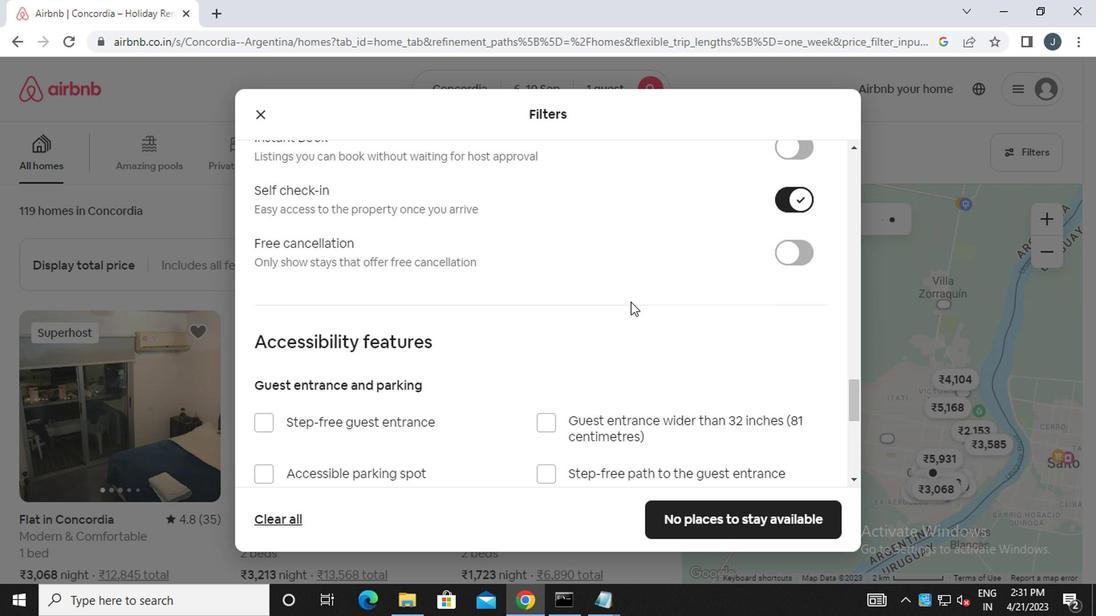 
Action: Mouse scrolled (529, 295) with delta (0, 0)
Screenshot: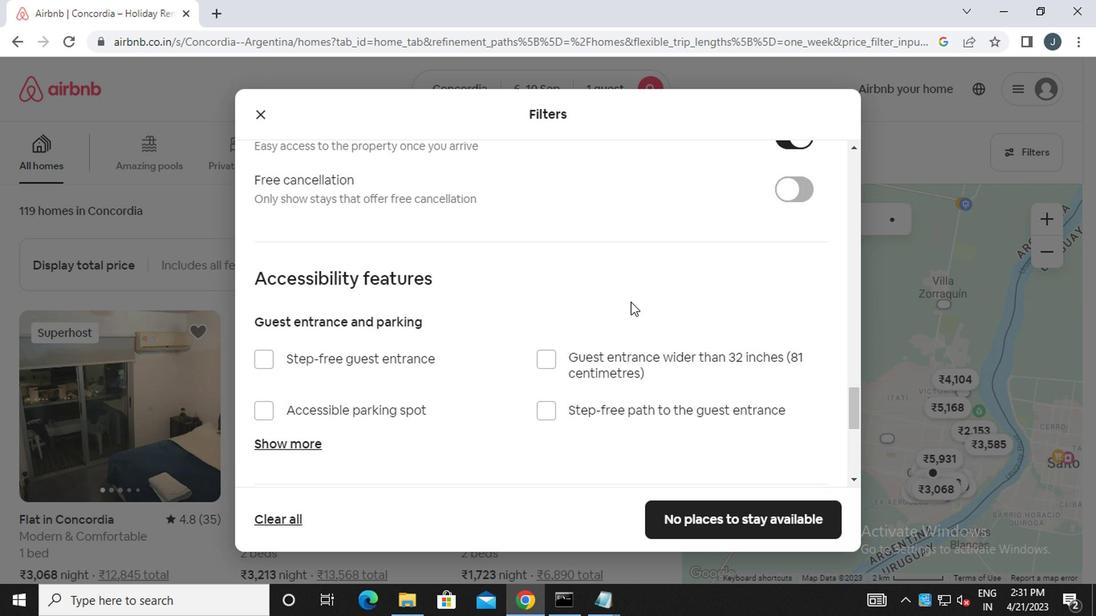 
Action: Mouse scrolled (529, 295) with delta (0, 0)
Screenshot: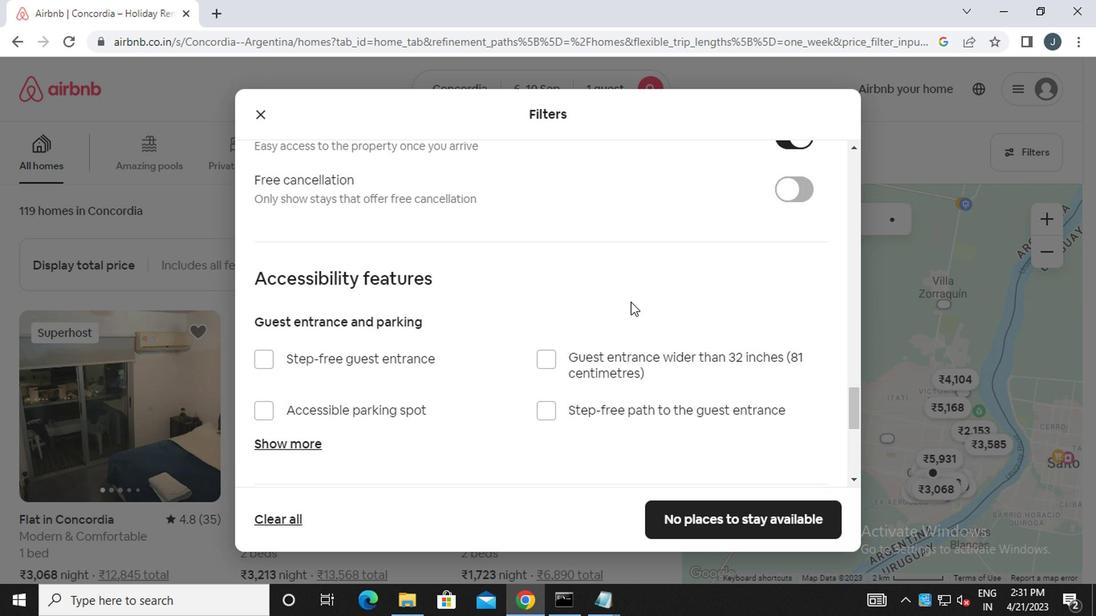 
Action: Mouse scrolled (529, 295) with delta (0, 0)
Screenshot: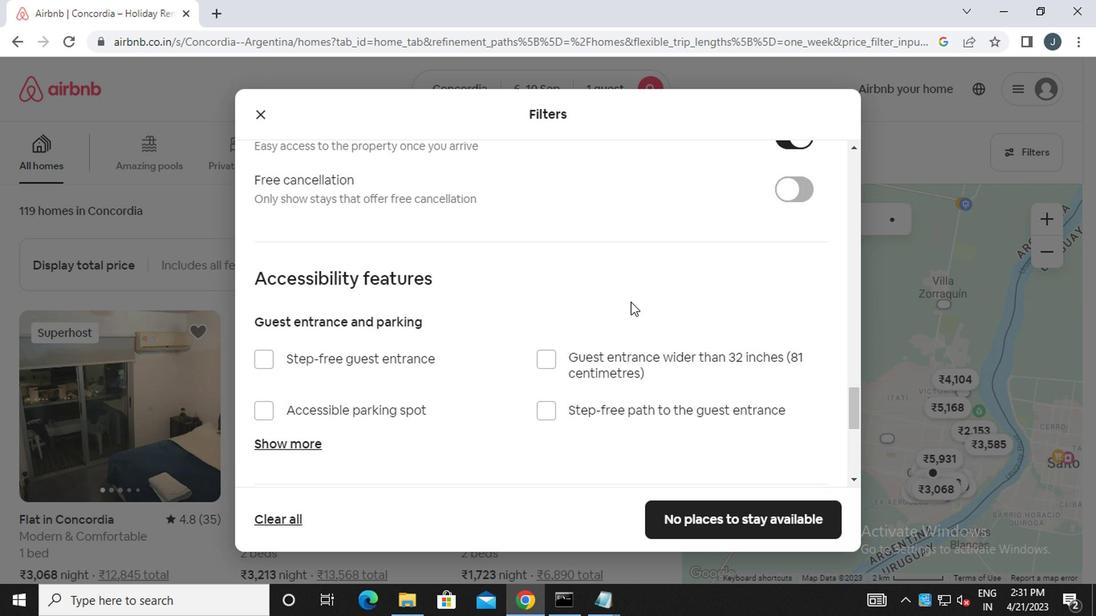 
Action: Mouse scrolled (529, 295) with delta (0, 0)
Screenshot: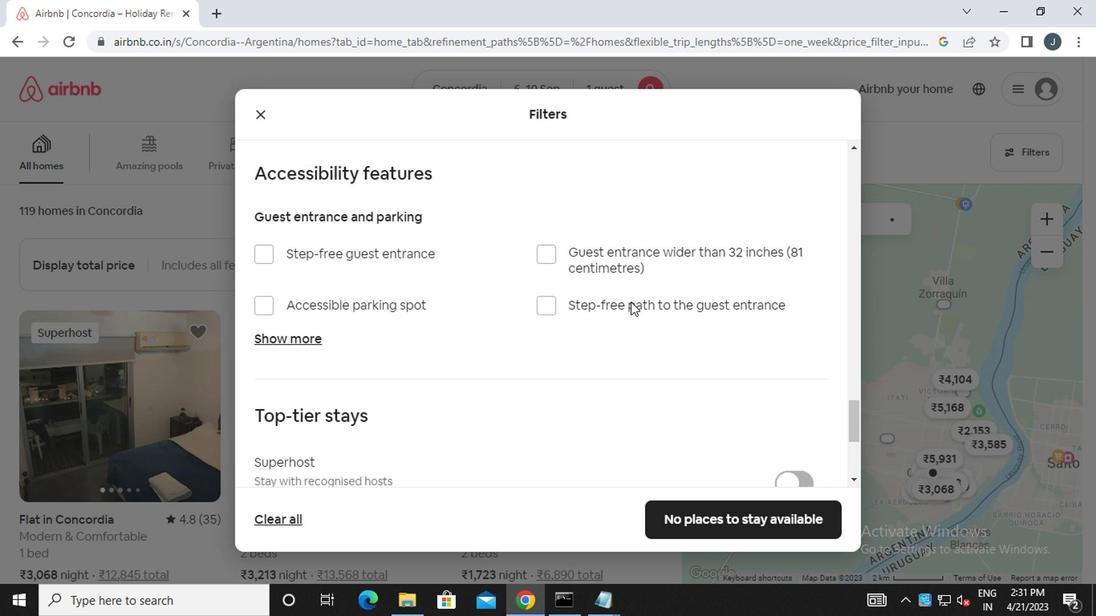 
Action: Mouse scrolled (529, 295) with delta (0, 0)
Screenshot: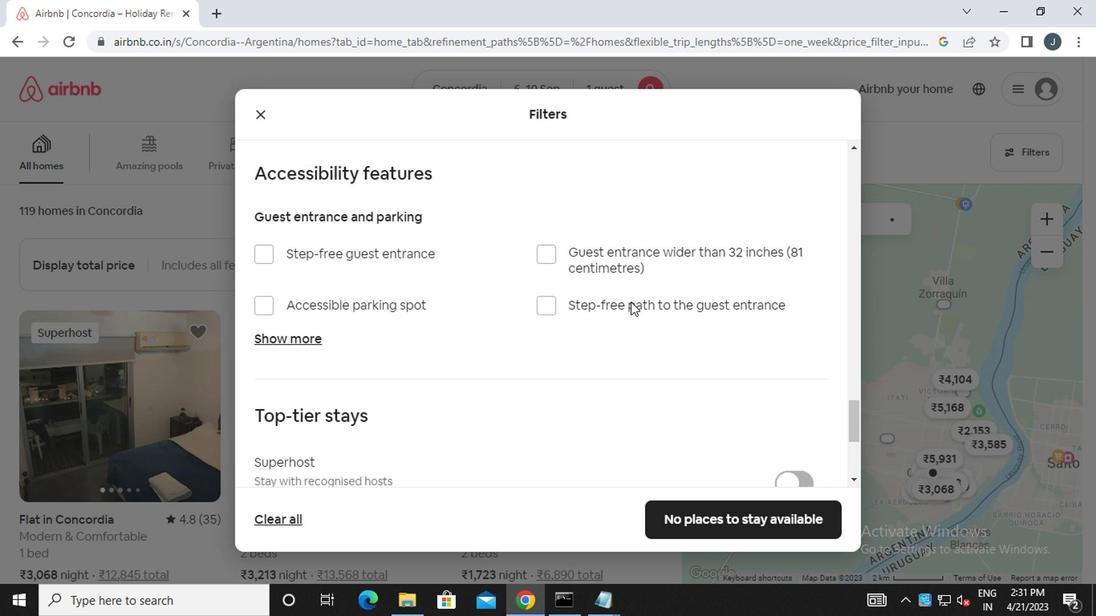 
Action: Mouse moved to (528, 297)
Screenshot: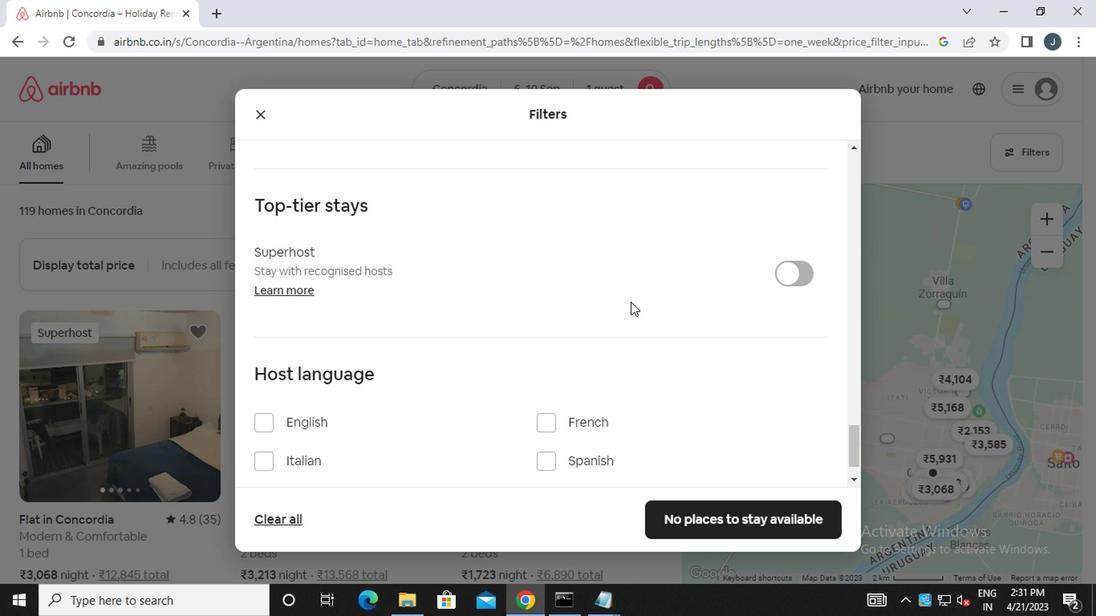 
Action: Mouse scrolled (528, 296) with delta (0, 0)
Screenshot: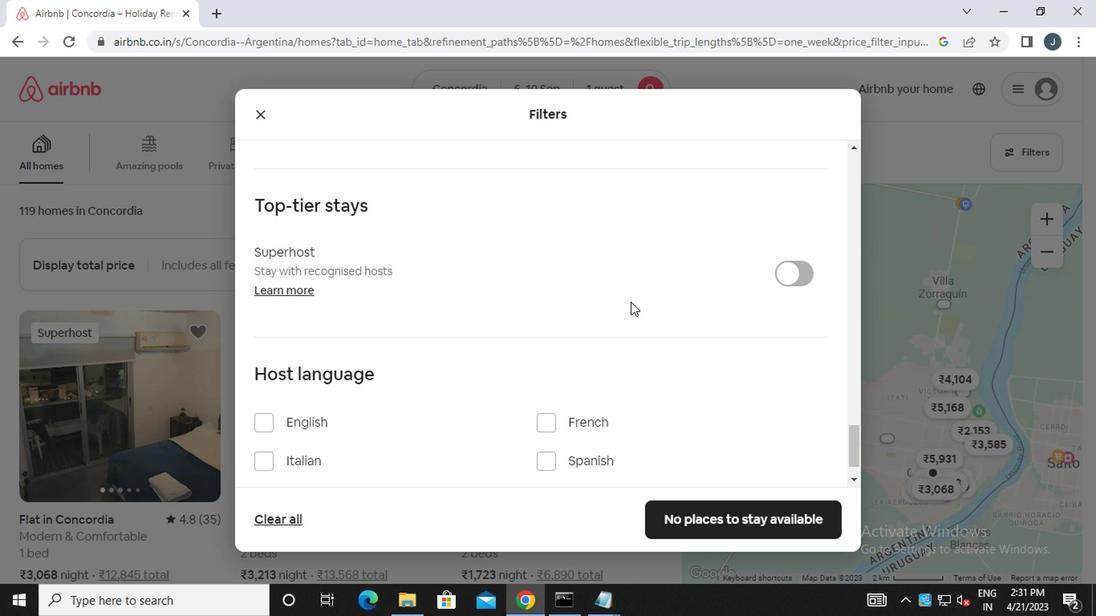 
Action: Mouse moved to (528, 298)
Screenshot: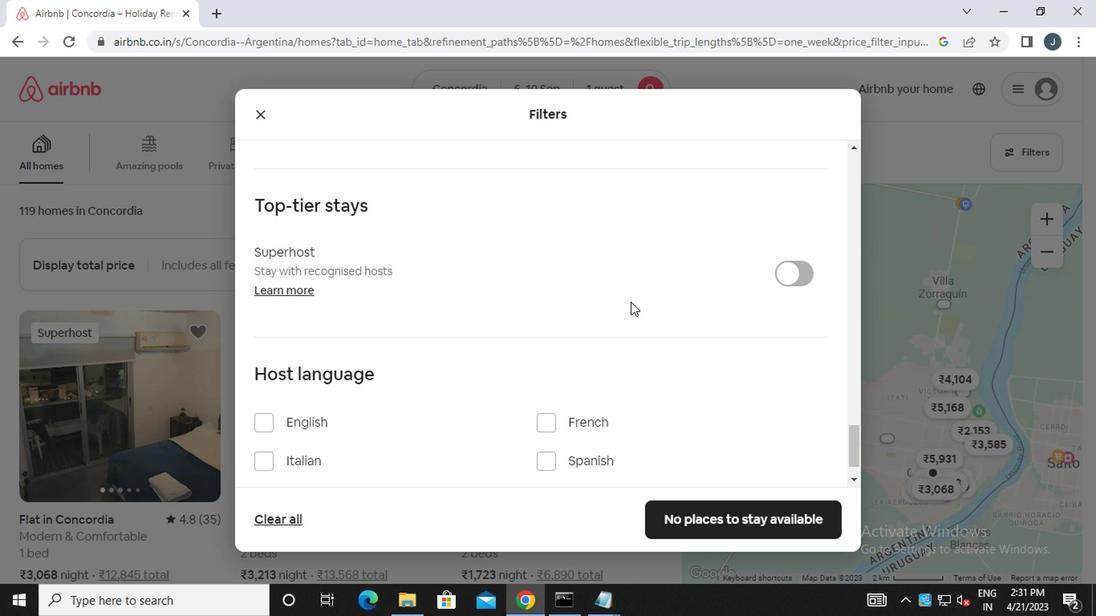 
Action: Mouse scrolled (528, 297) with delta (0, 0)
Screenshot: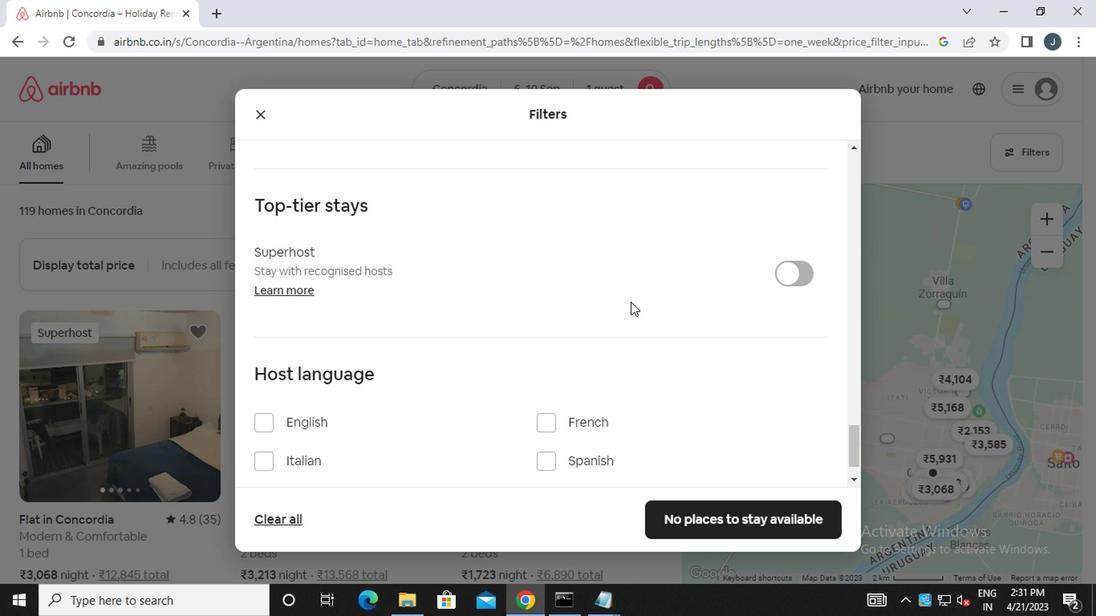 
Action: Mouse moved to (528, 298)
Screenshot: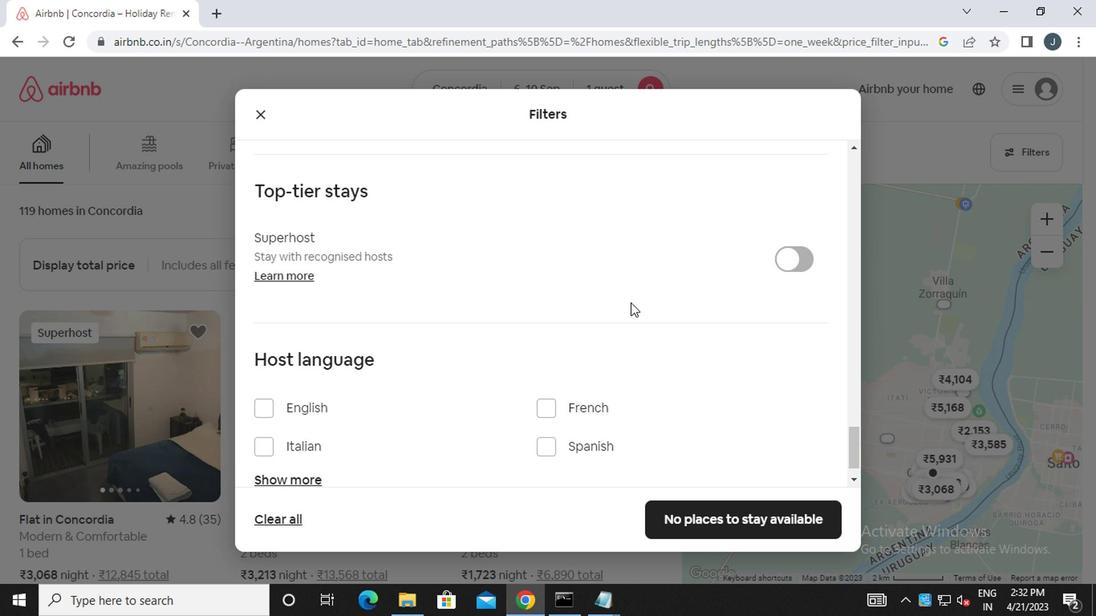 
Action: Mouse scrolled (528, 297) with delta (0, 0)
Screenshot: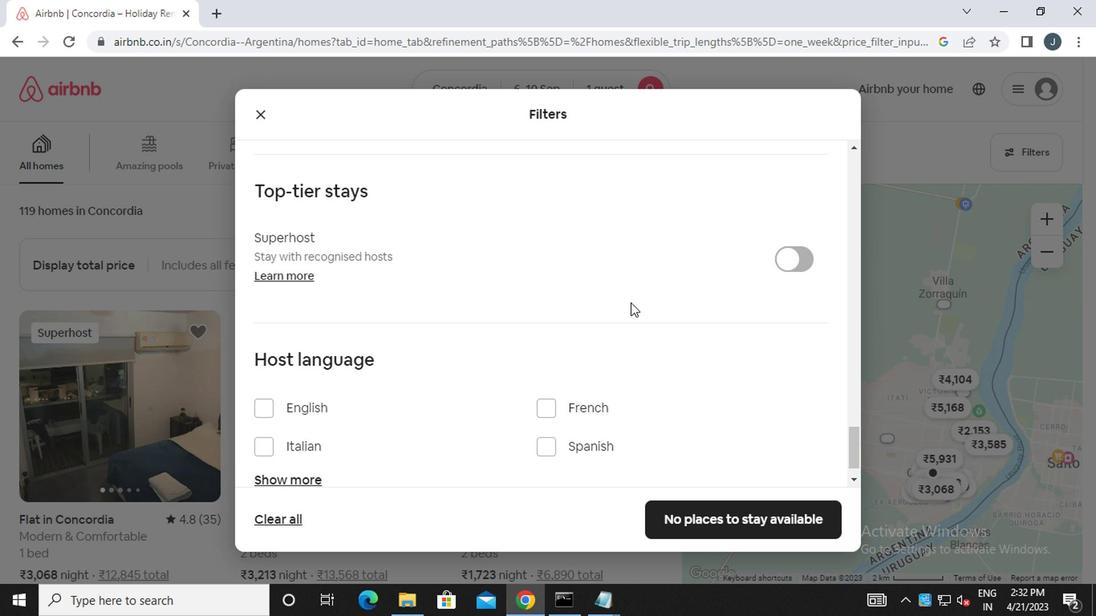
Action: Mouse scrolled (528, 297) with delta (0, 0)
Screenshot: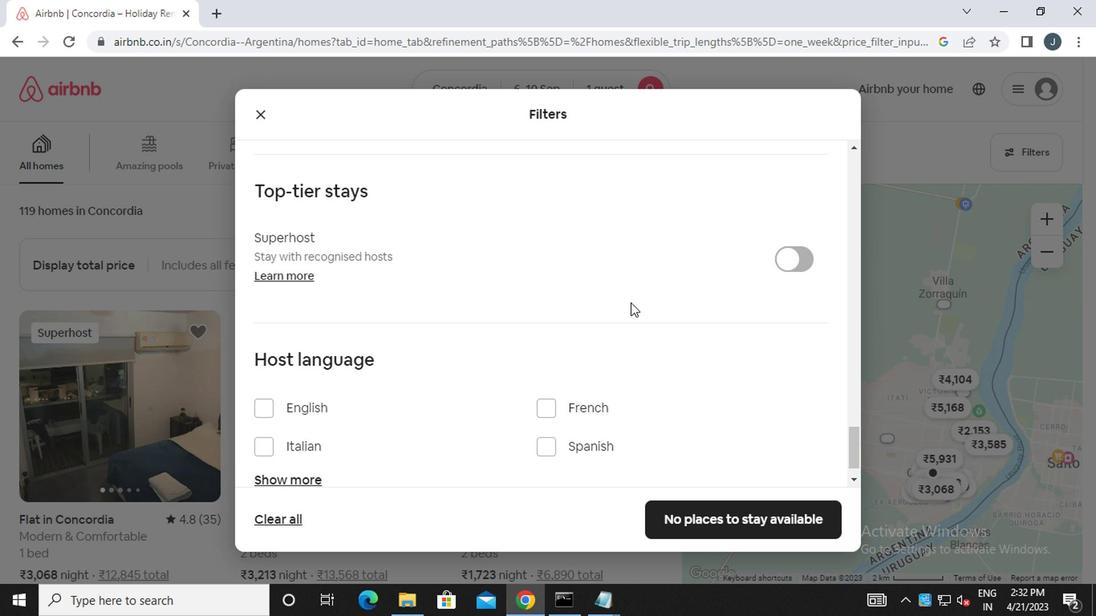 
Action: Mouse moved to (304, 348)
Screenshot: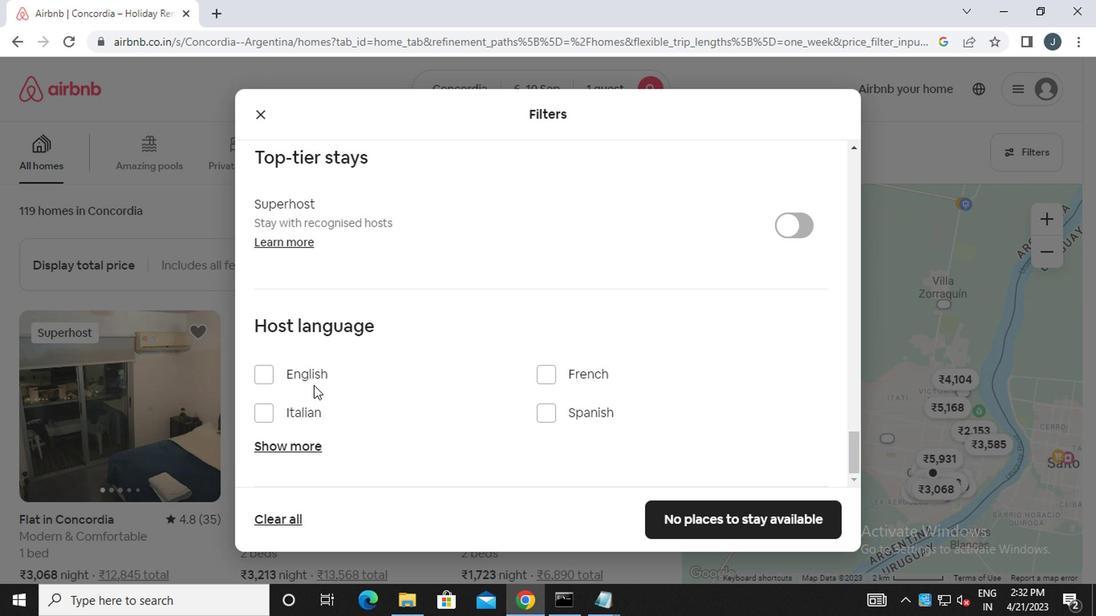 
Action: Mouse pressed left at (304, 348)
Screenshot: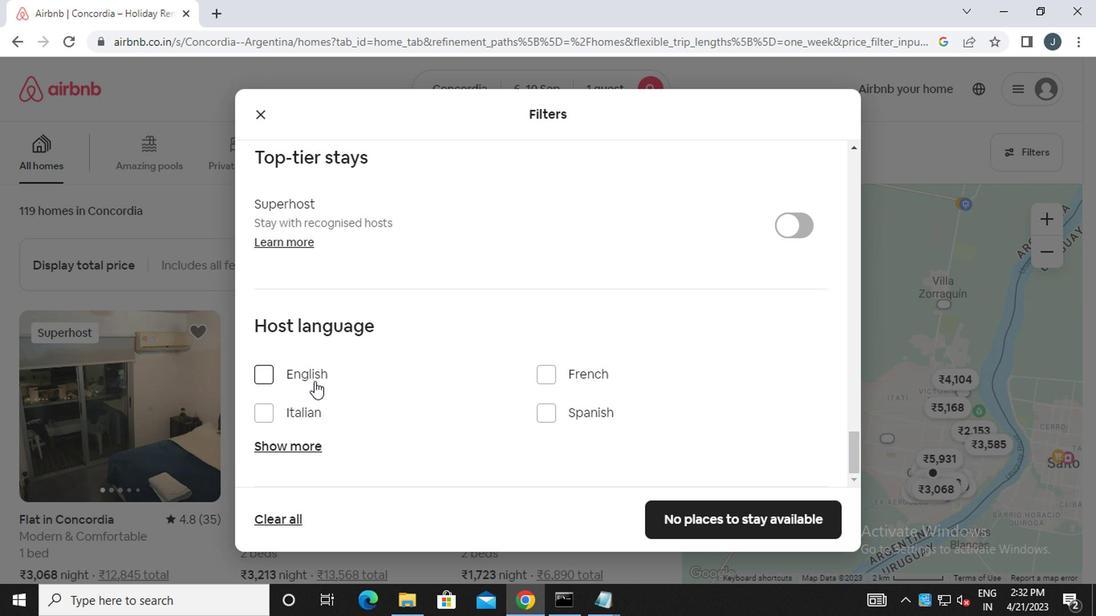 
Action: Mouse moved to (617, 448)
Screenshot: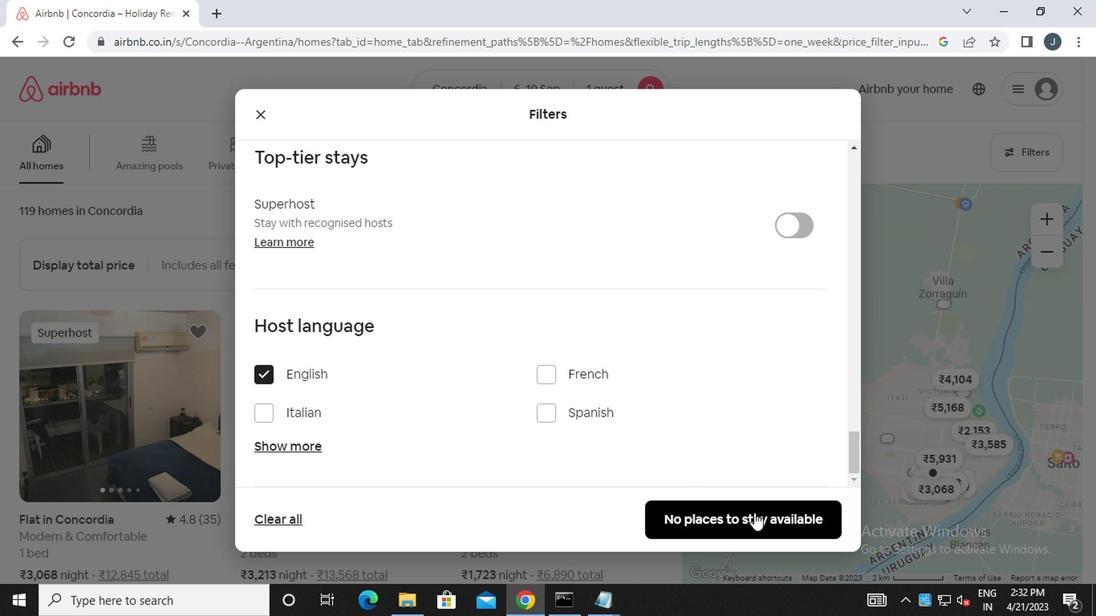 
Action: Mouse pressed left at (617, 448)
Screenshot: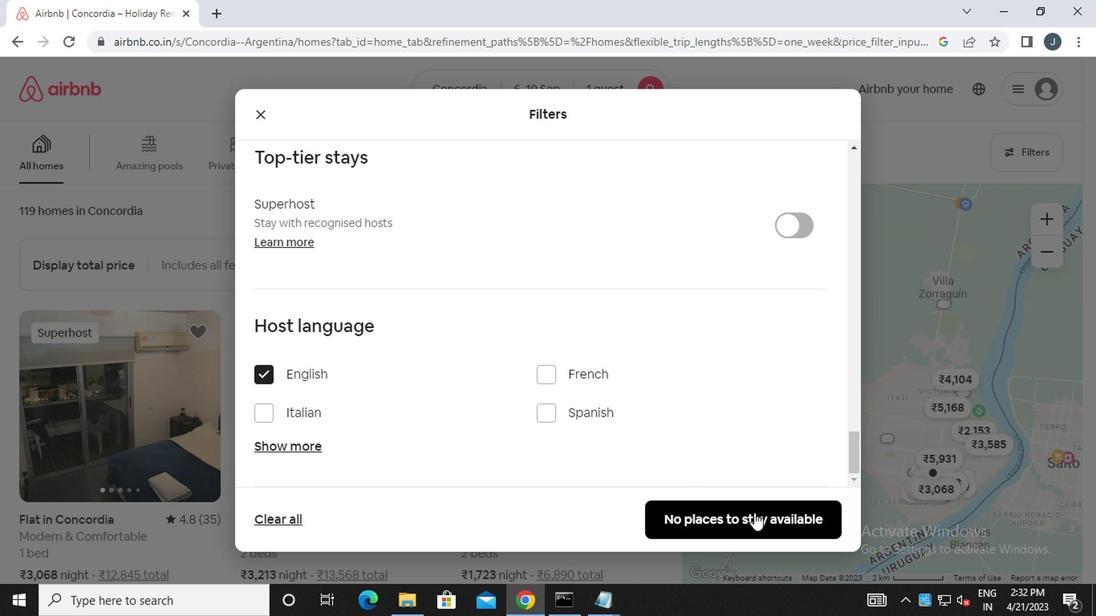 
Action: Mouse moved to (605, 439)
Screenshot: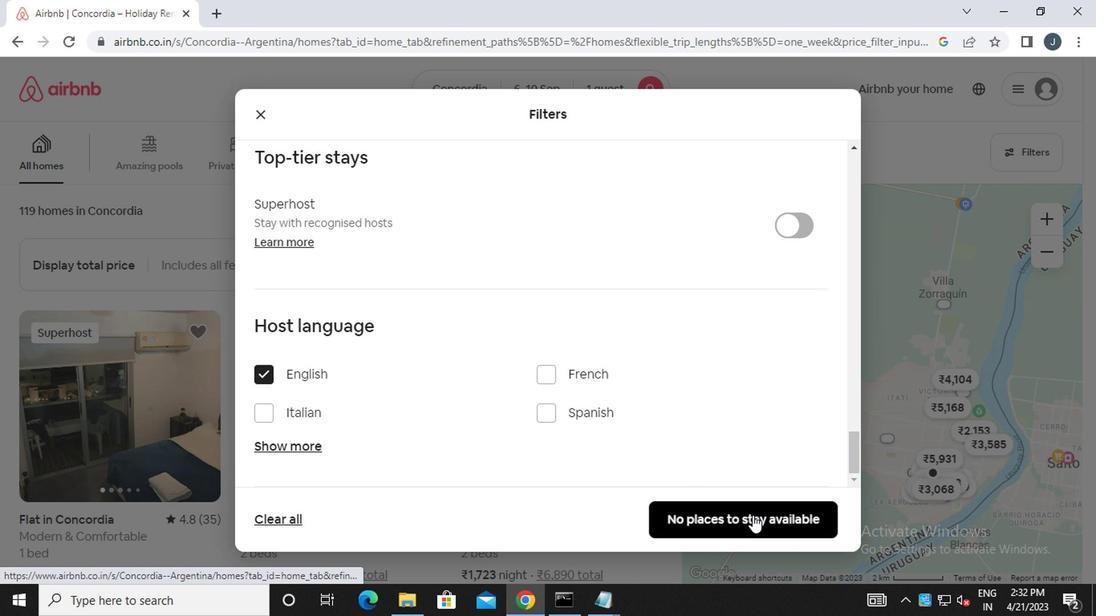 
